 Task: Add an event  with title  Strategy Discussion Meeting, date '2024/03/23' to 2024/03/25  & Select Event type as  Group. Add location for the event as  789 Rua Santa Catarina, Porto, Portugal and add a description: A coffee meeting with a client is an informal and relaxed setting where business professionals come together to discuss matters related to their professional relationship. It provides an opportunity to connect on a more personal level, build rapport, and strengthen the business partnership.Create an event link  http-strategydiscussionmeetingcom & Select the event color as  Electric Lime. , logged in from the account softage.1@softage.netand send the event invitation to softage.10@softage.net and softage.2@softage.net
Action: Mouse moved to (956, 137)
Screenshot: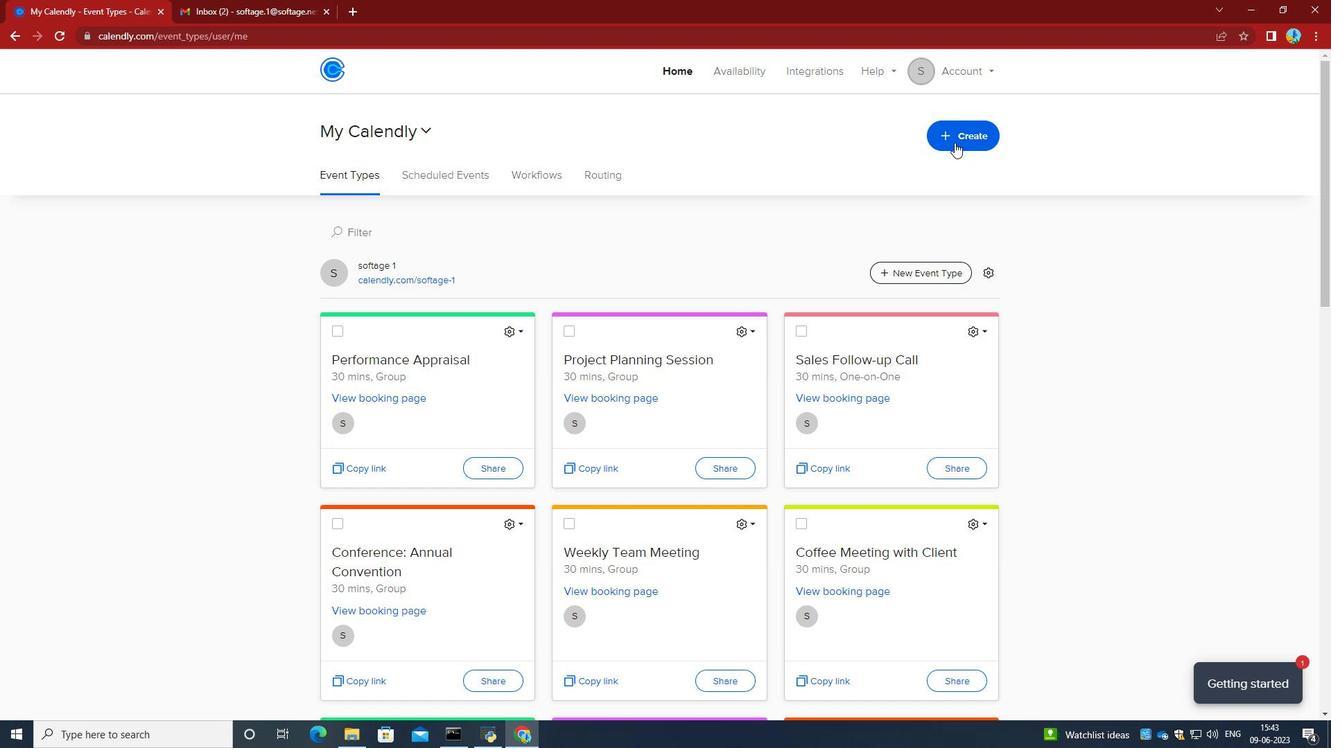 
Action: Mouse pressed left at (956, 137)
Screenshot: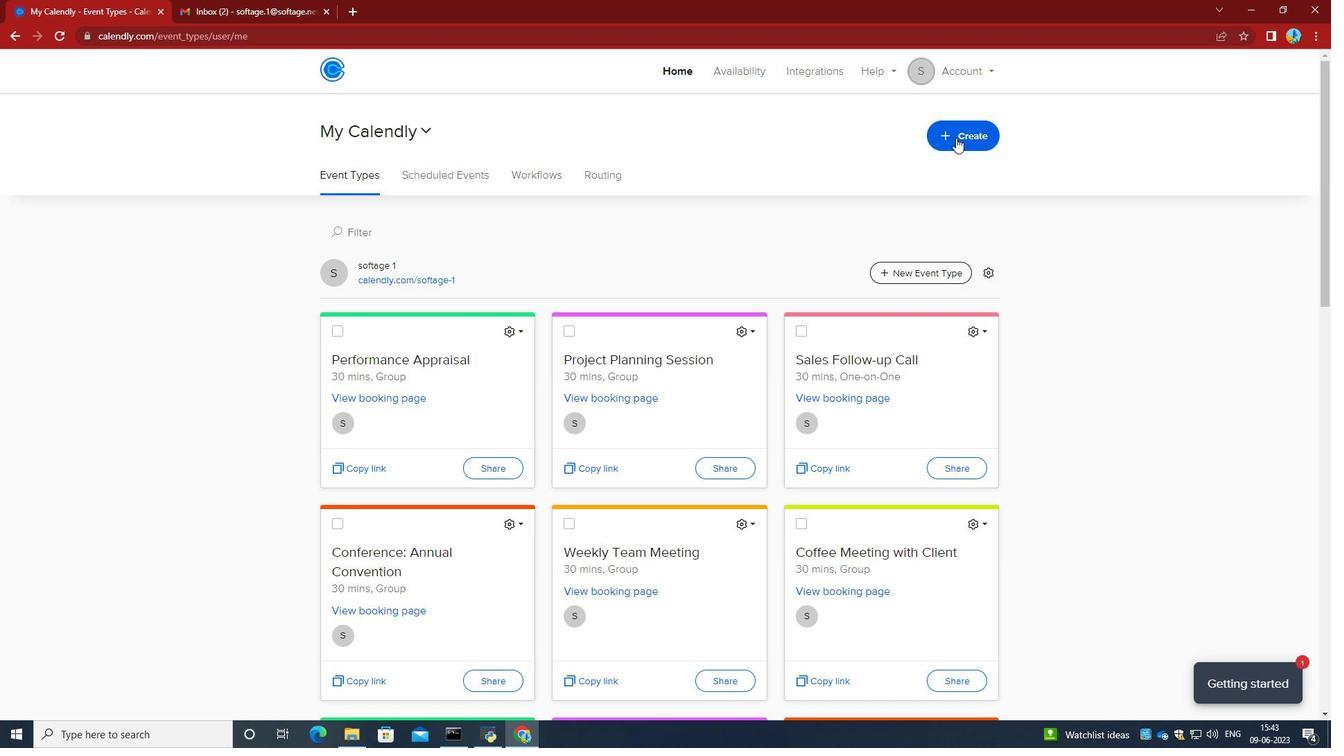 
Action: Mouse moved to (887, 196)
Screenshot: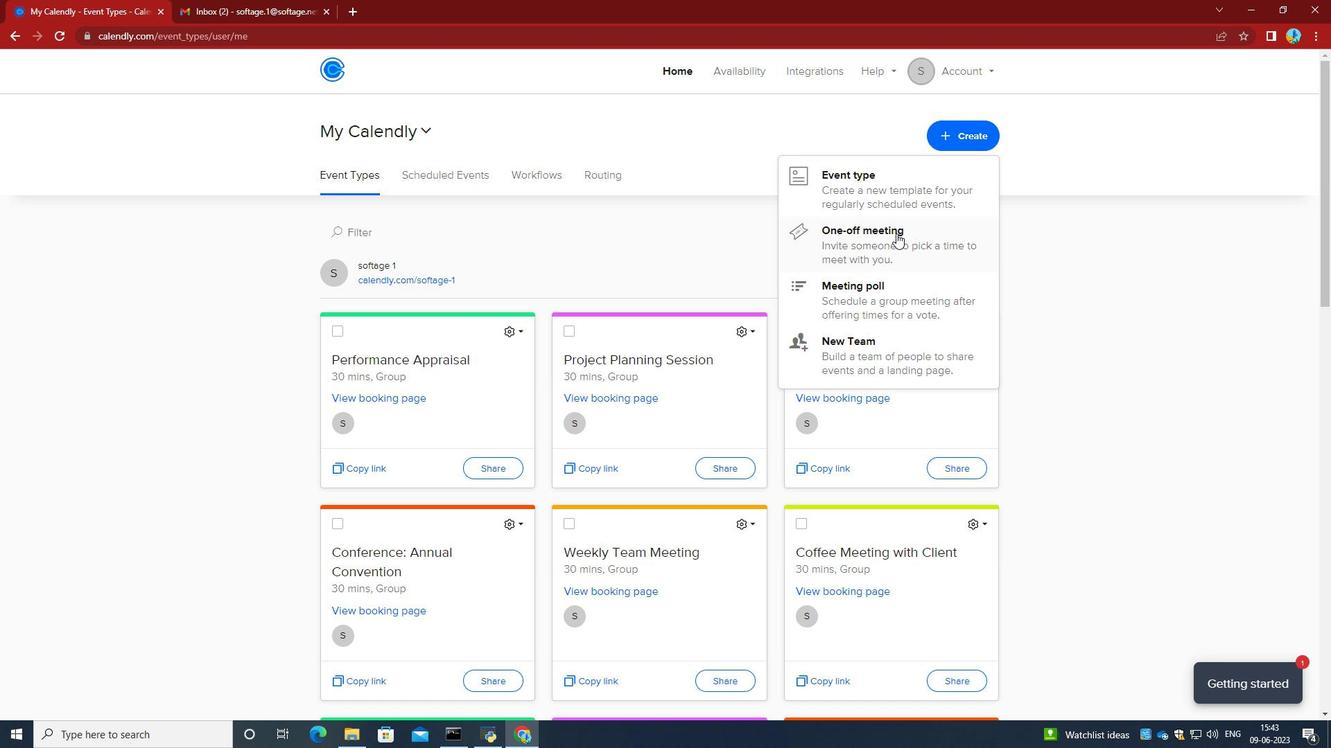 
Action: Mouse pressed left at (887, 196)
Screenshot: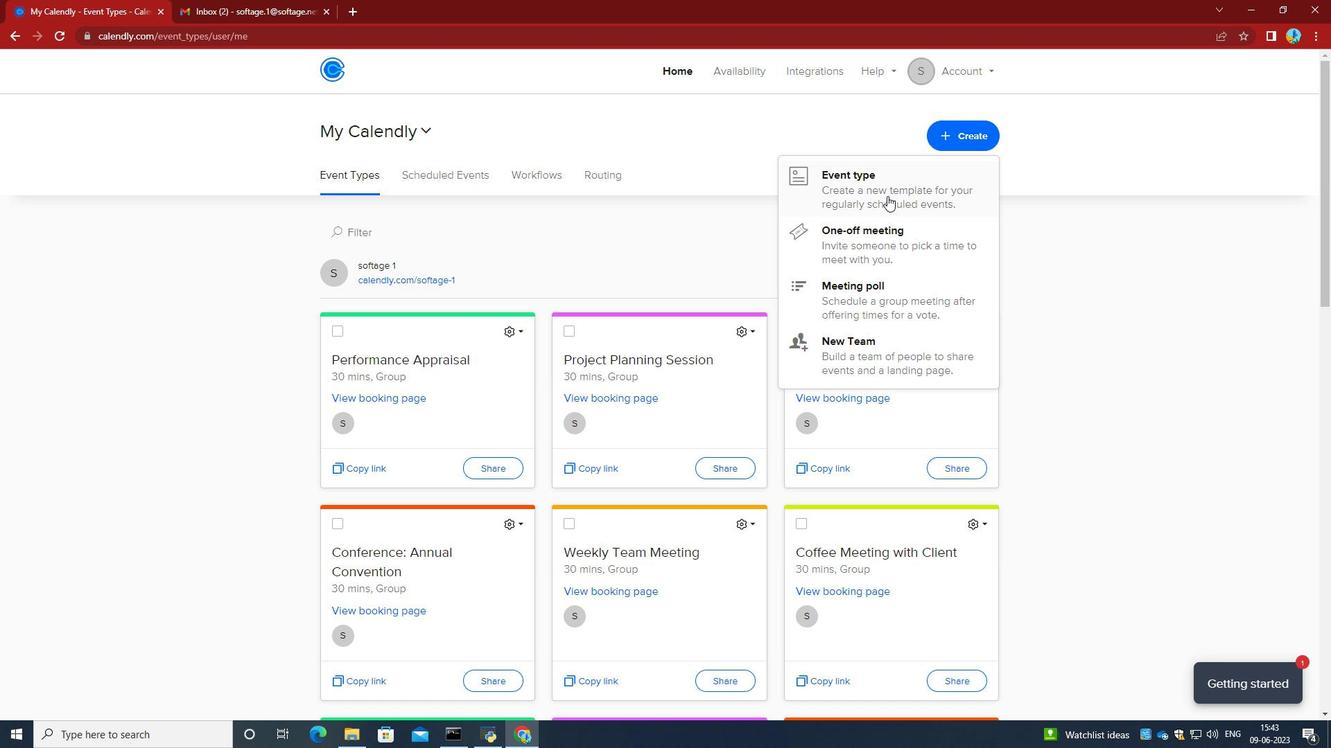 
Action: Mouse moved to (664, 316)
Screenshot: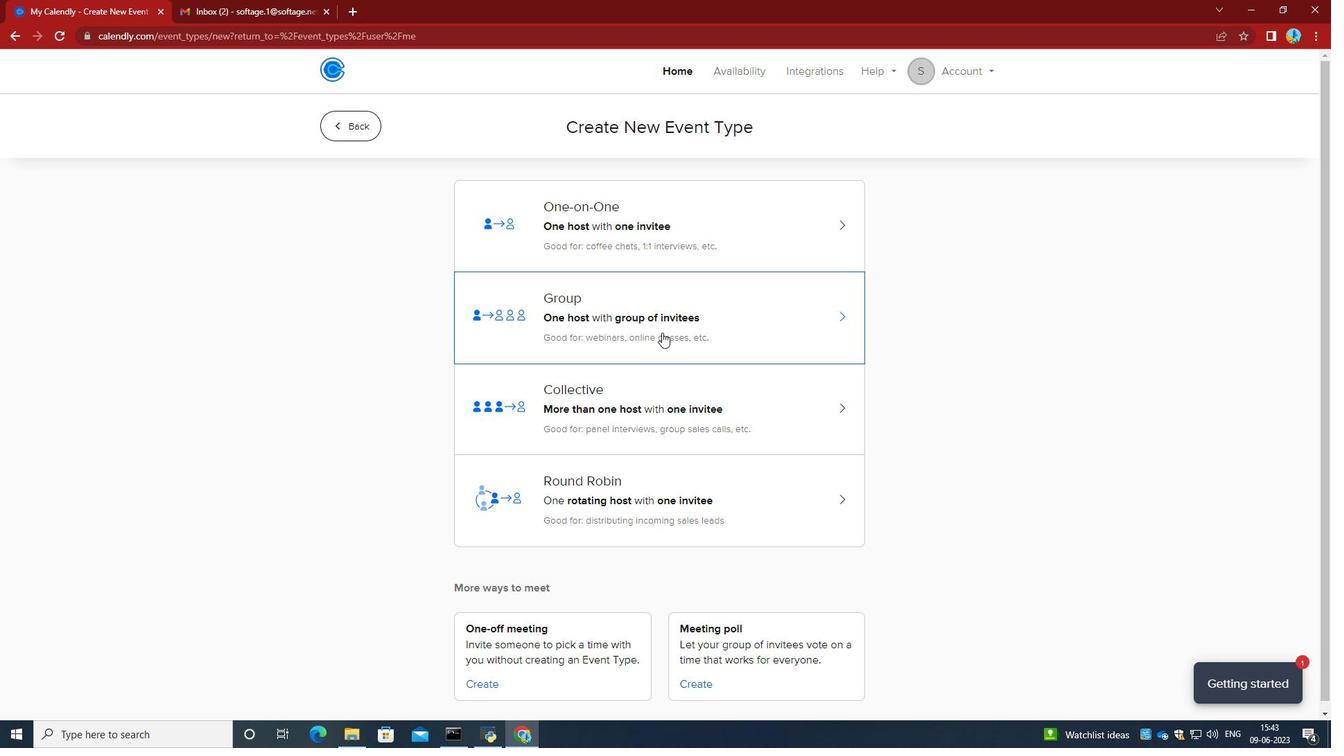
Action: Mouse pressed left at (664, 316)
Screenshot: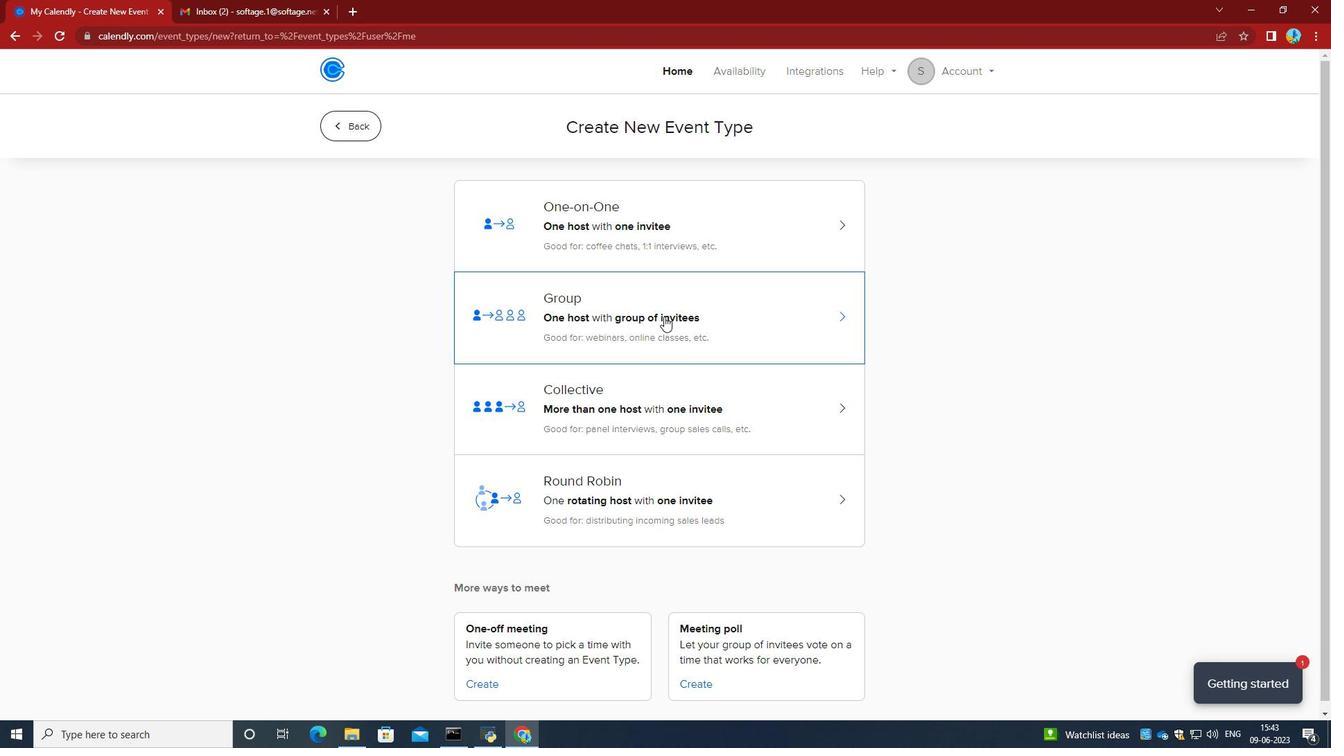 
Action: Mouse moved to (512, 326)
Screenshot: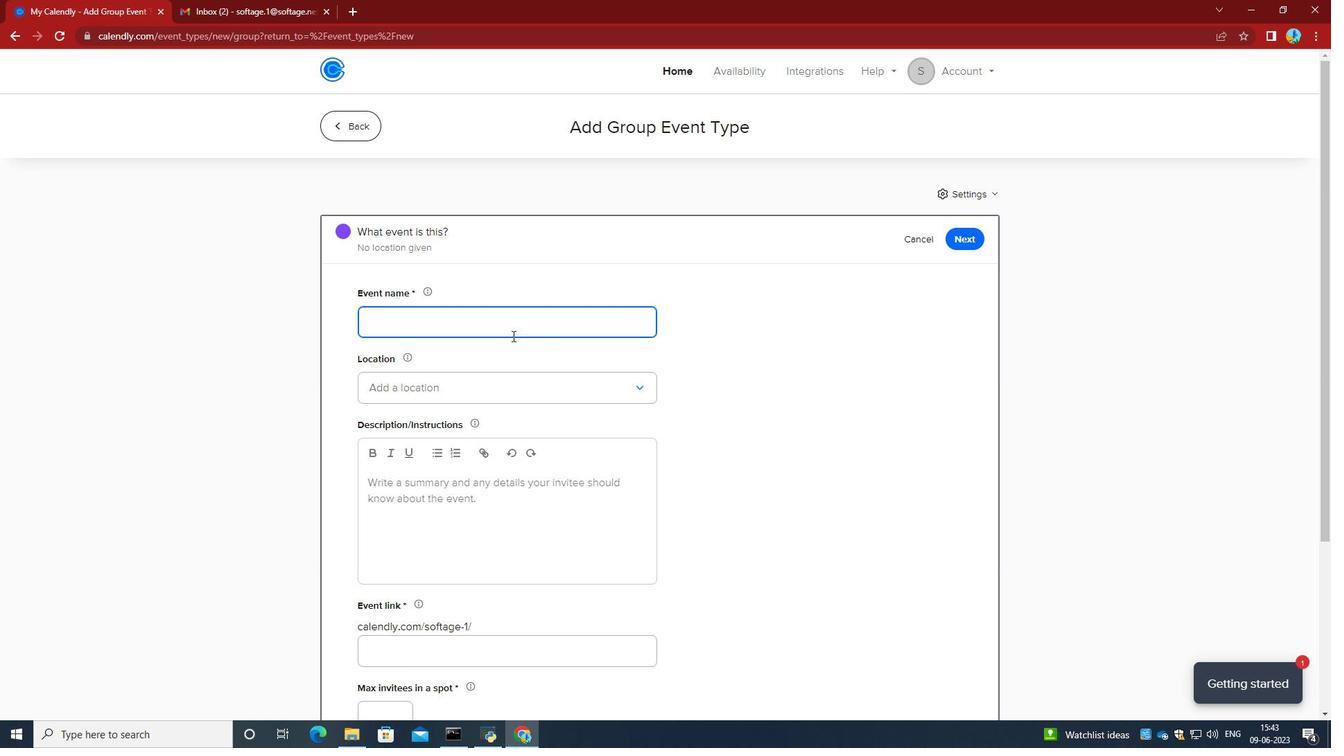 
Action: Mouse pressed left at (512, 326)
Screenshot: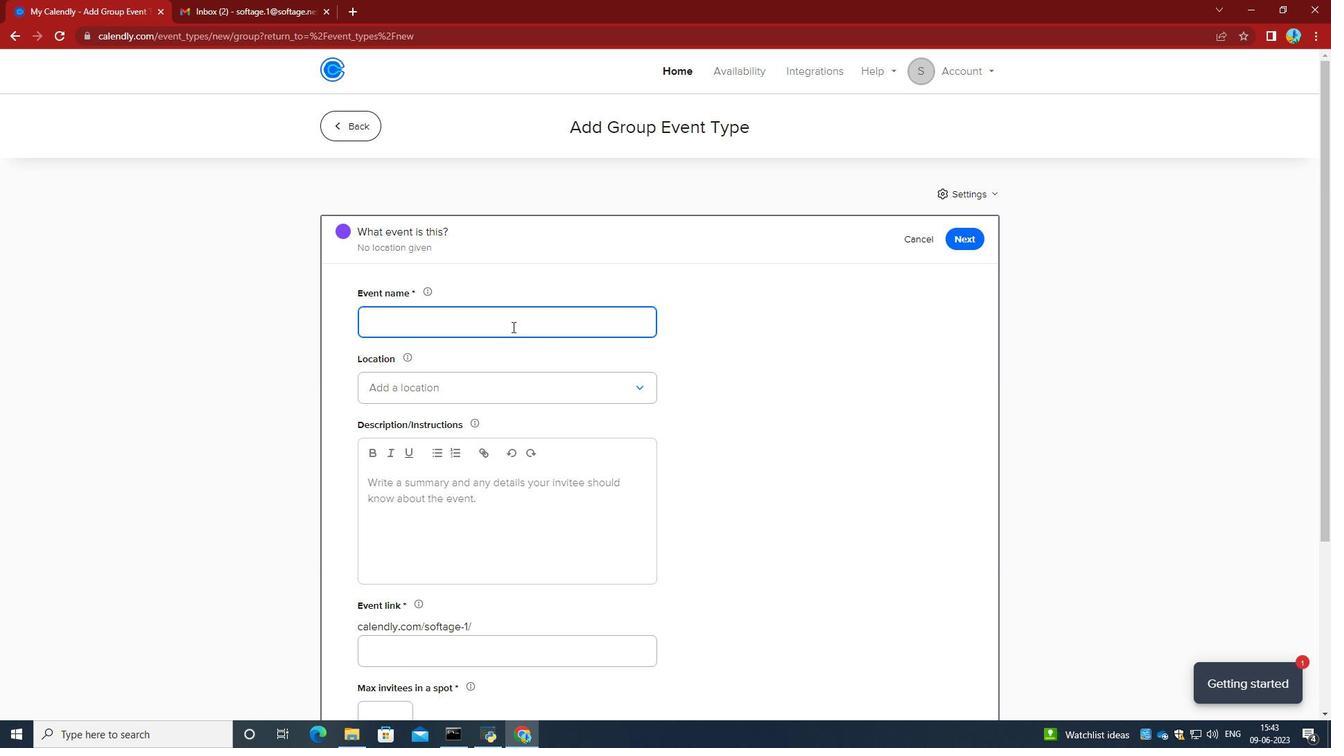 
Action: Key pressed <Key.caps_lock>S<Key.caps_lock>trategy<Key.space><Key.caps_lock>D<Key.caps_lock>iscussion<Key.space><Key.caps_lock>M<Key.caps_lock>eeting<Key.space>
Screenshot: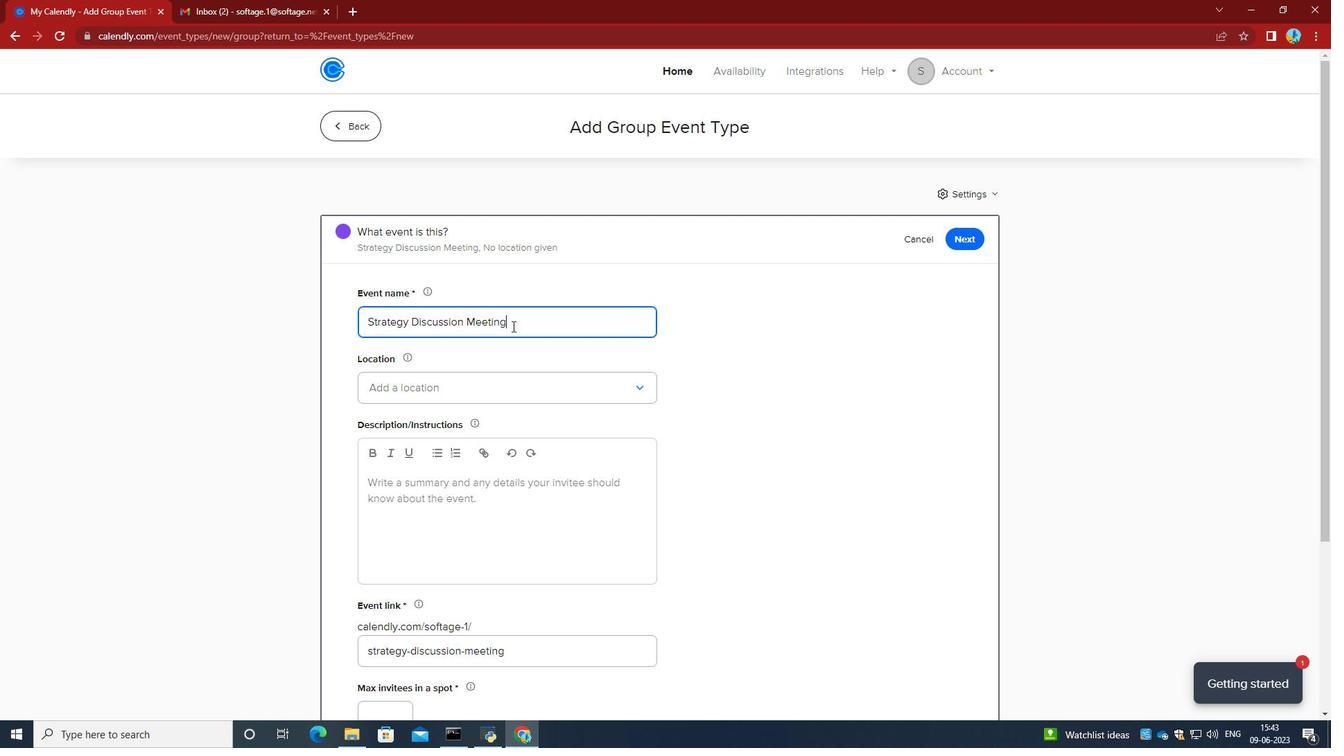 
Action: Mouse moved to (450, 396)
Screenshot: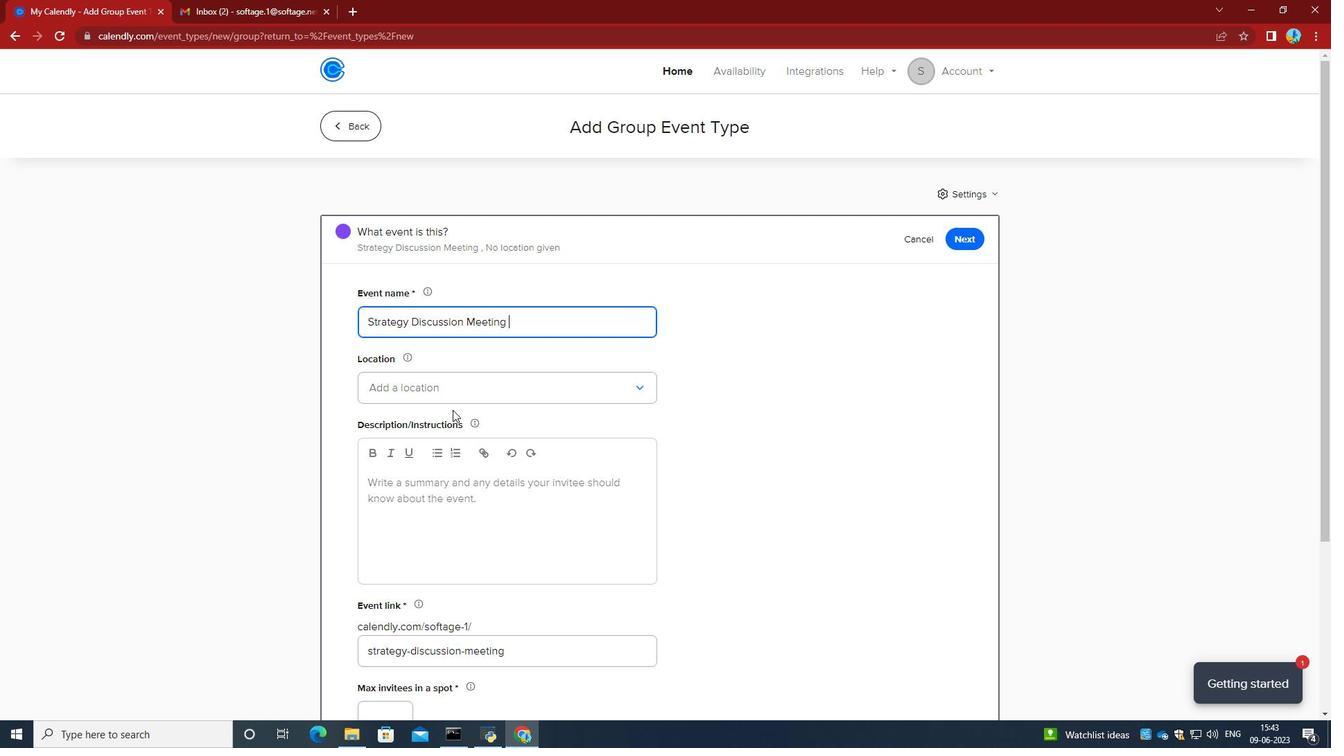 
Action: Mouse pressed left at (450, 396)
Screenshot: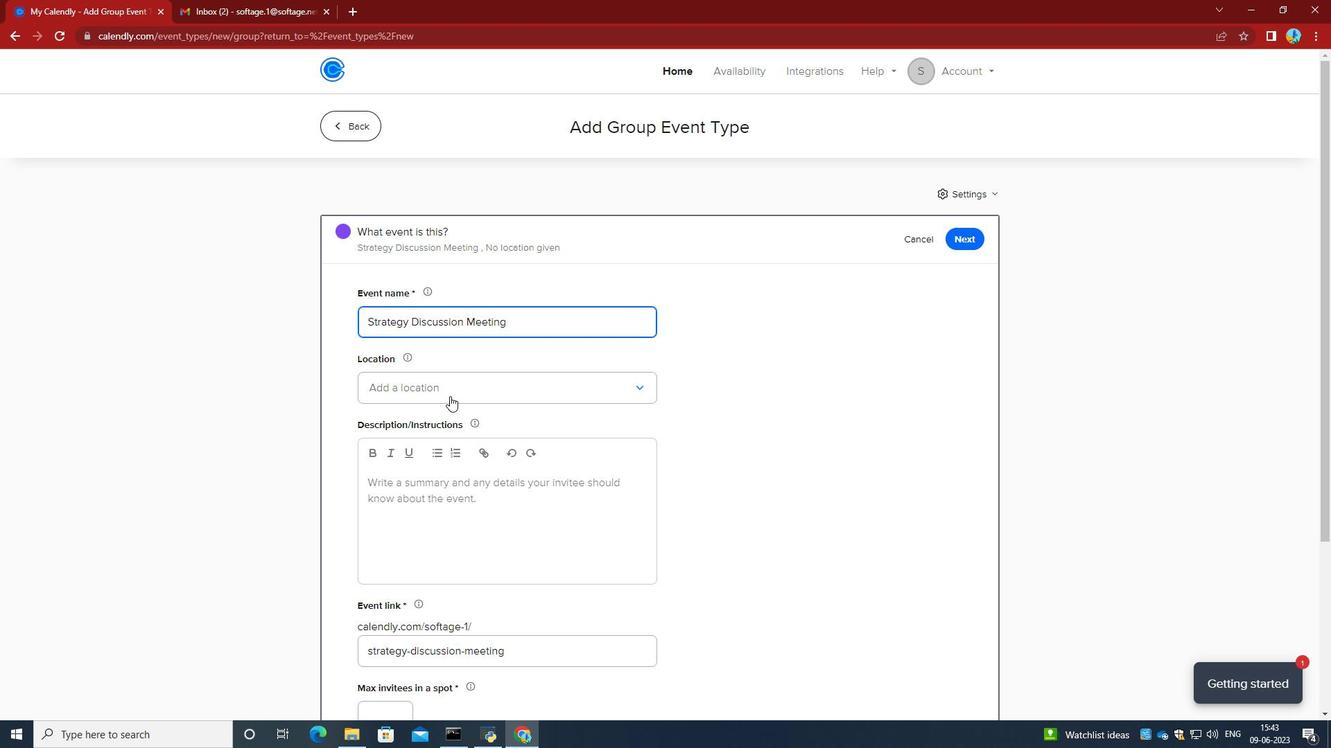 
Action: Mouse moved to (425, 425)
Screenshot: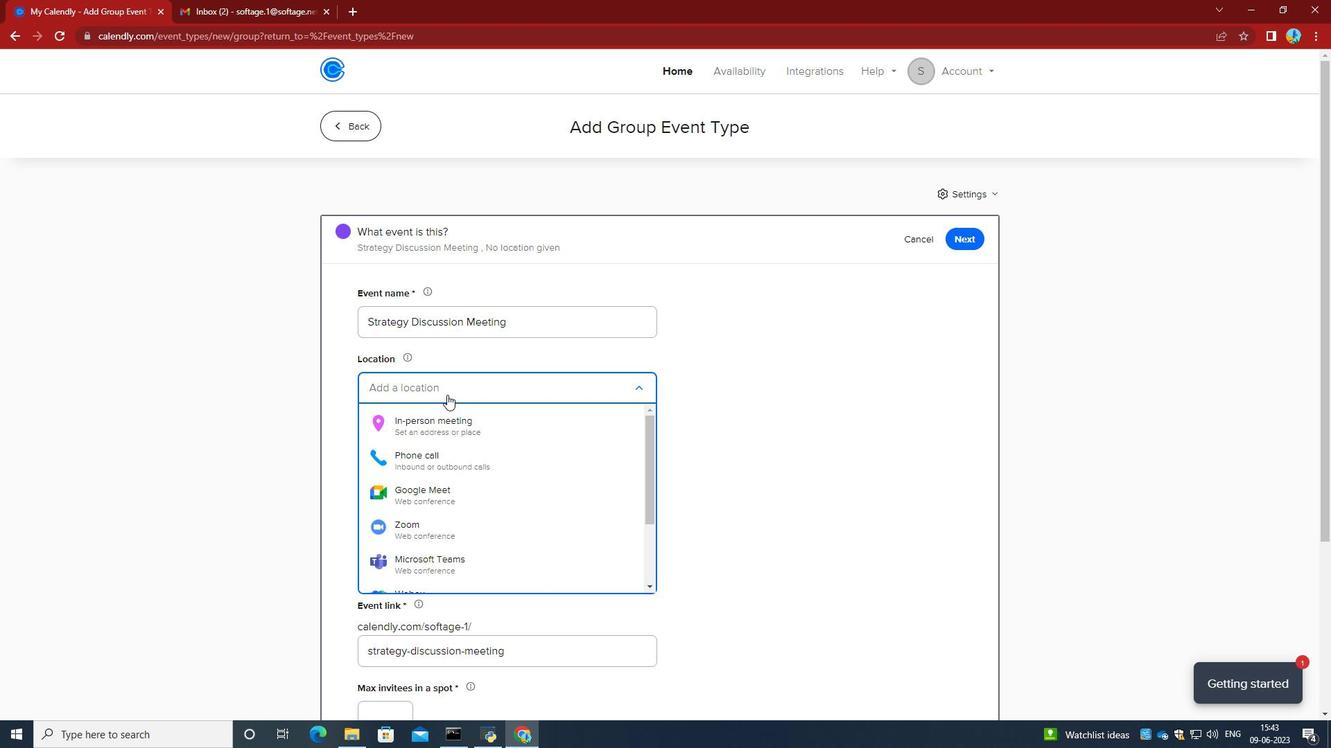 
Action: Mouse pressed left at (425, 425)
Screenshot: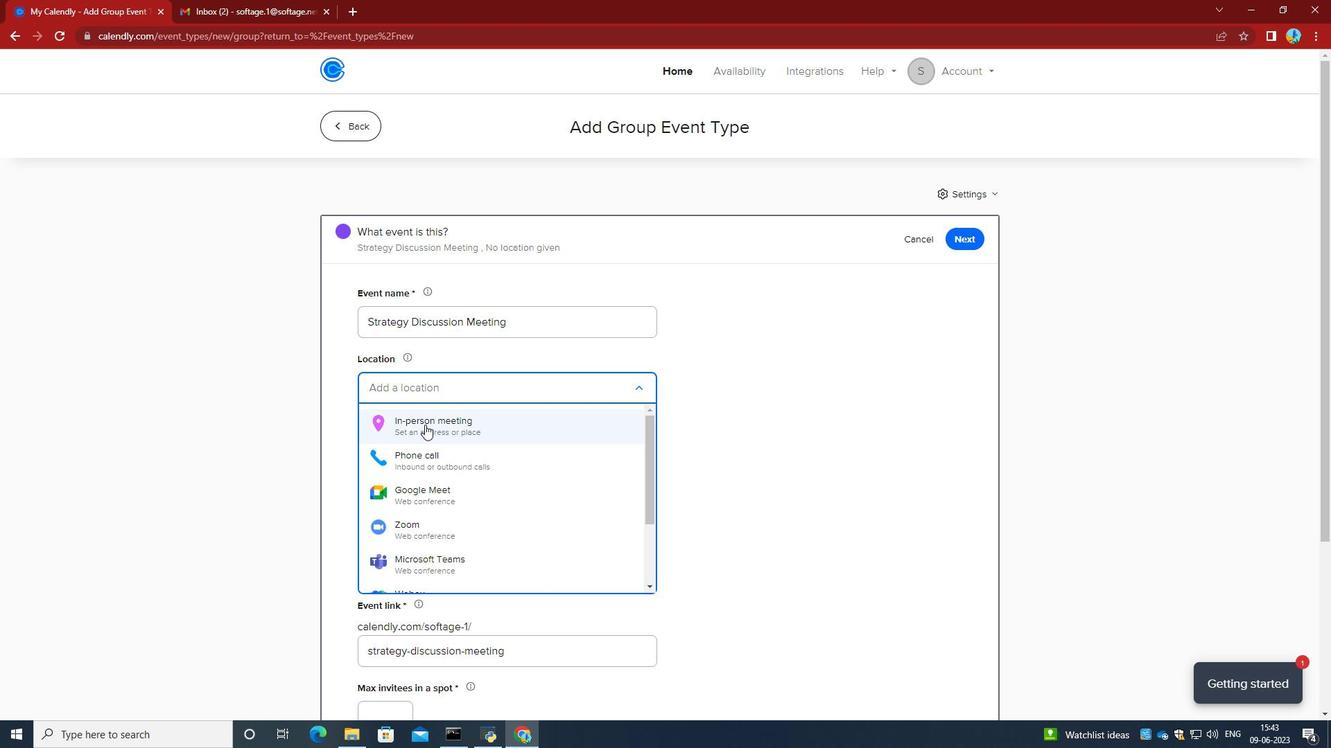 
Action: Mouse moved to (619, 224)
Screenshot: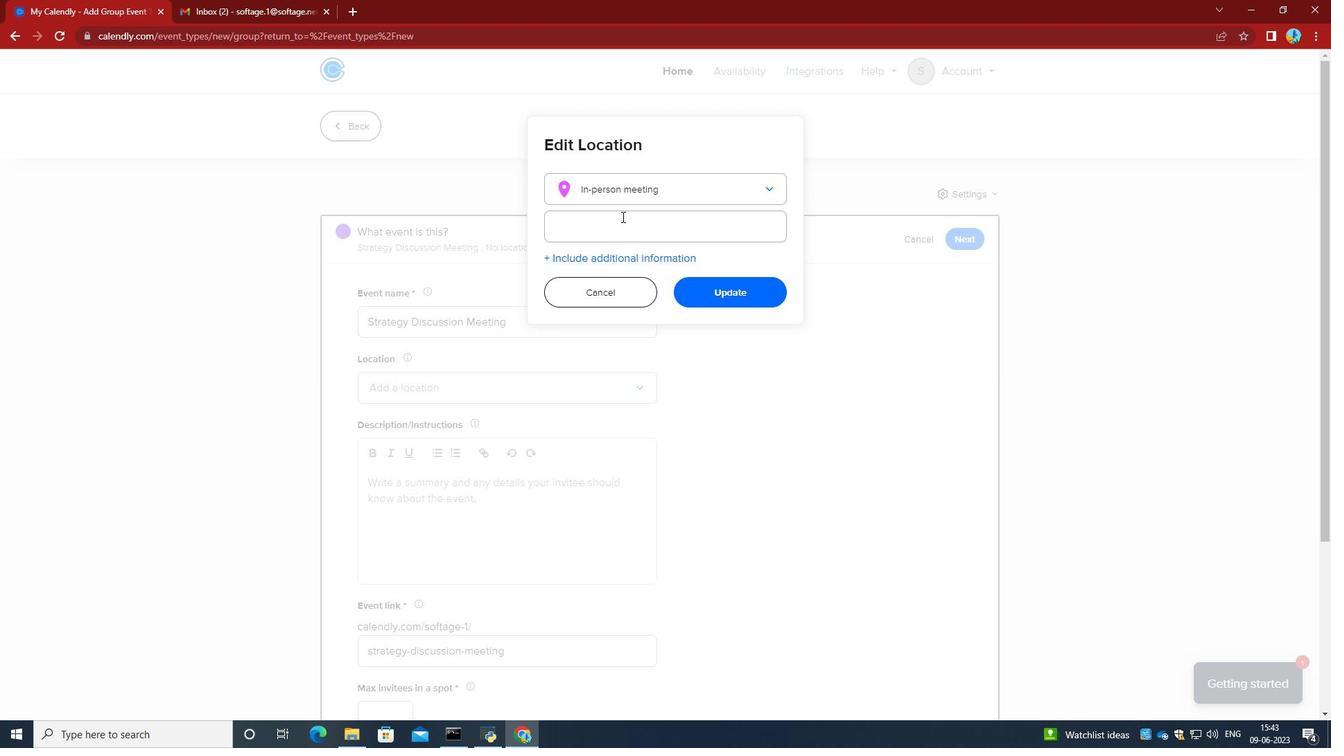 
Action: Mouse pressed left at (619, 224)
Screenshot: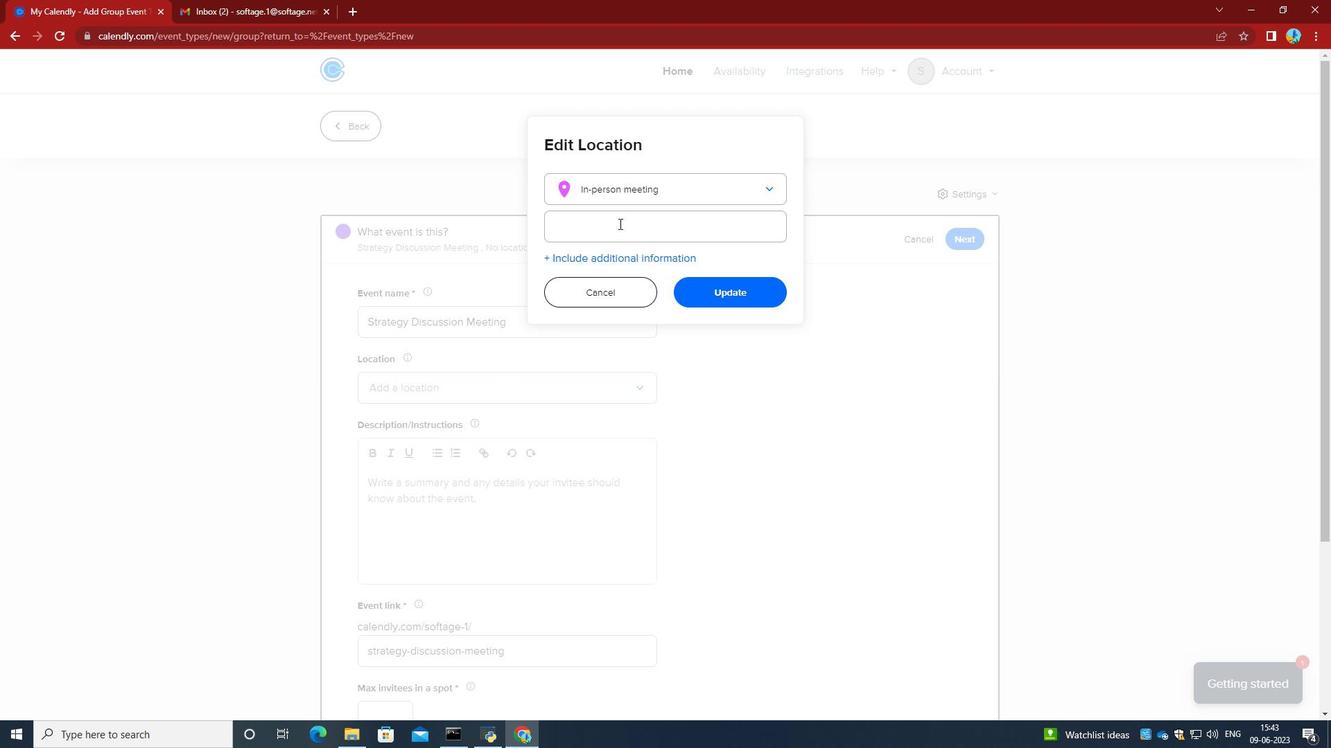 
Action: Key pressed <Key.caps_lock>789<Key.space><Key.caps_lock>raua<Key.backspace><Key.backspace><Key.backspace><Key.backspace><Key.caps_lock>R<Key.caps_lock>ua<Key.space><Key.caps_lock>S<Key.caps_lock>anta<Key.space><Key.caps_lock>C<Key.caps_lock>atarina,<Key.space><Key.caps_lock>P<Key.caps_lock>orto,<Key.space><Key.caps_lock>P<Key.caps_lock>ortugal
Screenshot: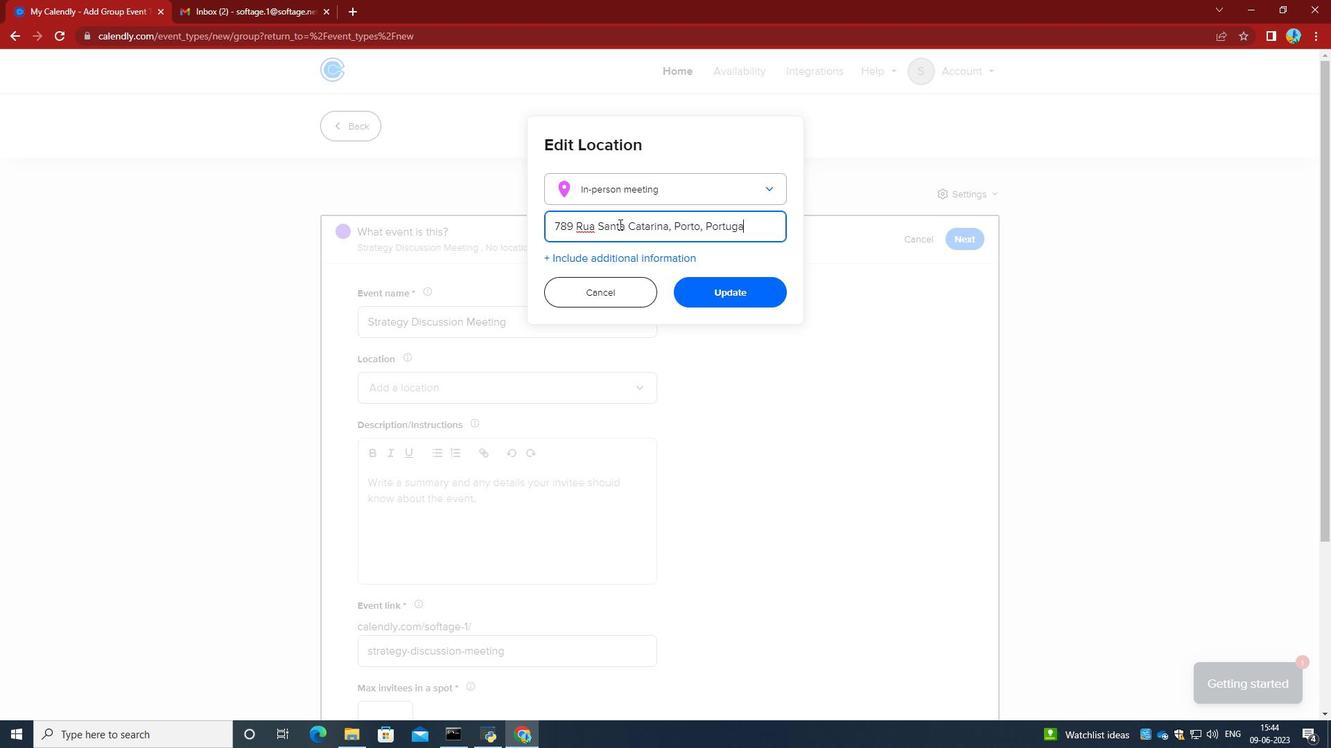 
Action: Mouse moved to (727, 289)
Screenshot: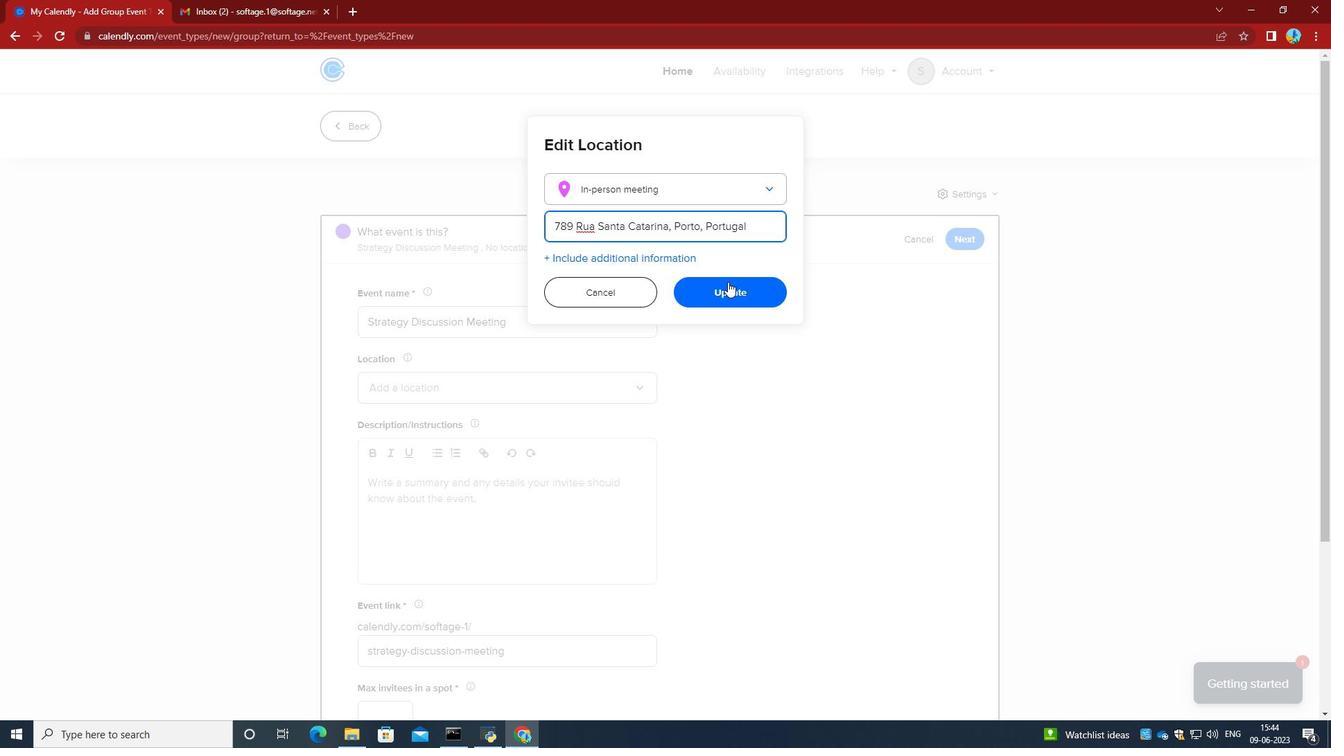 
Action: Mouse pressed left at (727, 289)
Screenshot: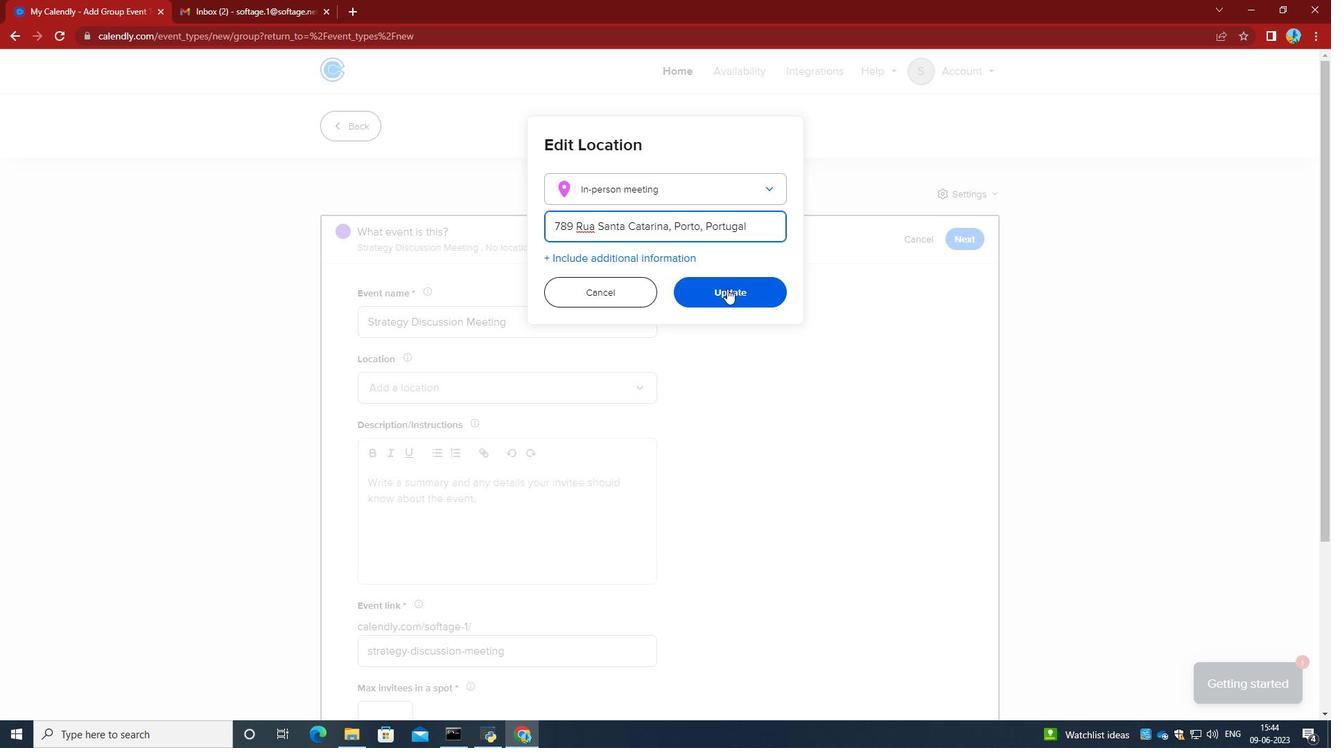 
Action: Mouse moved to (463, 527)
Screenshot: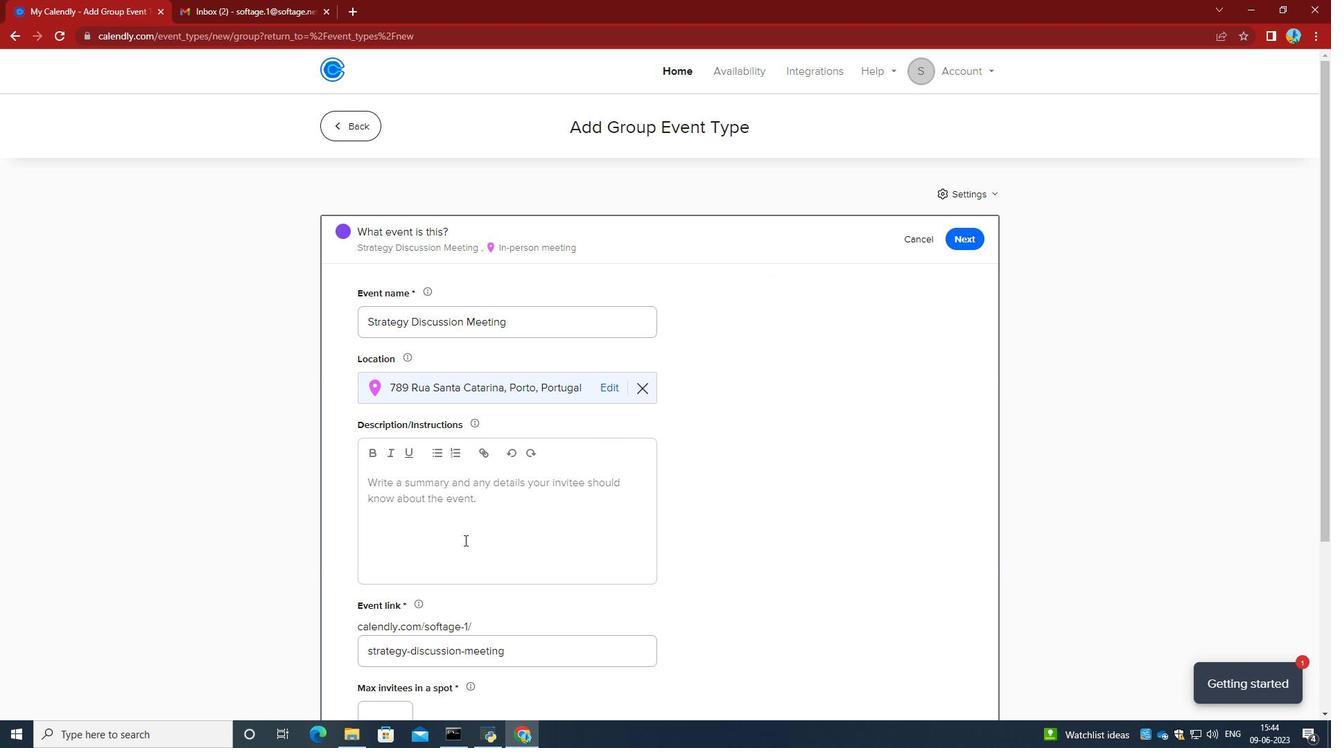 
Action: Mouse pressed left at (463, 527)
Screenshot: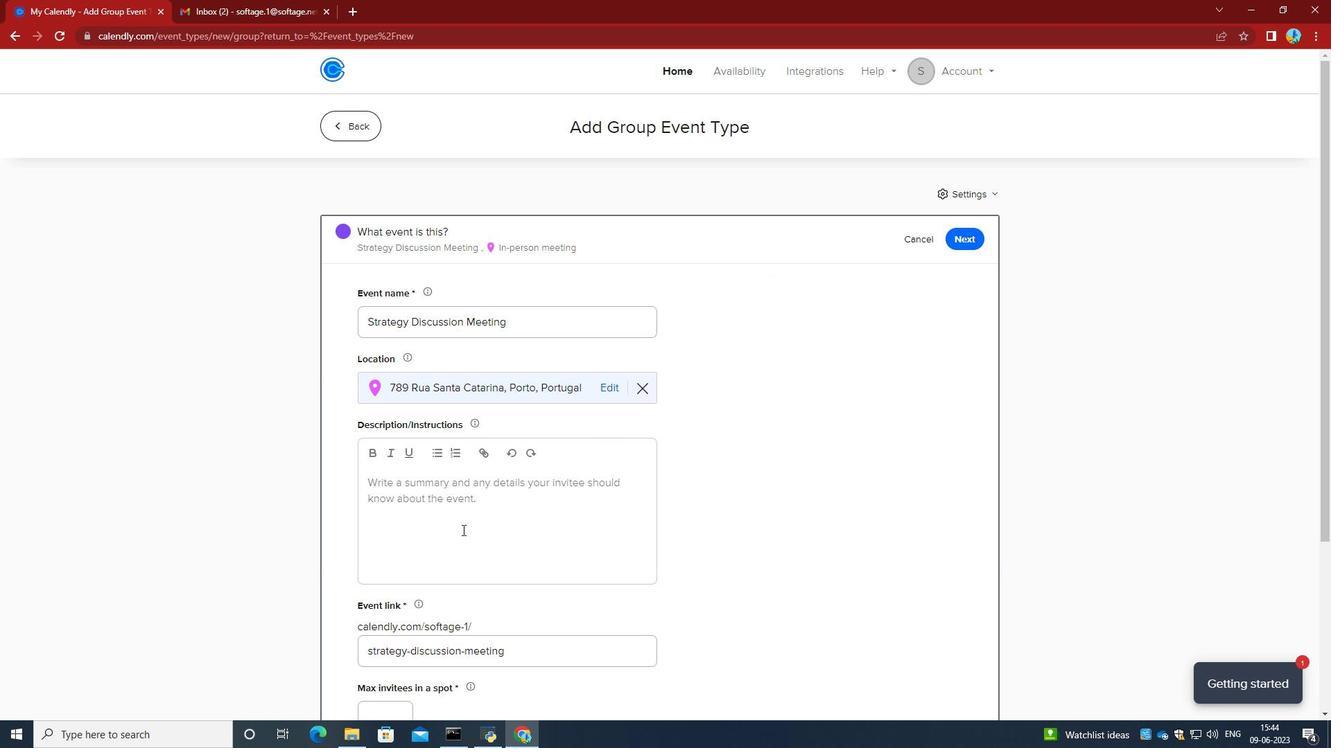 
Action: Key pressed <Key.caps_lock>A<Key.space><Key.caps_lock>coffee<Key.space>meeting<Key.space>with<Key.space>a<Key.space>client<Key.space>is<Key.space>an<Key.space>informal<Key.space>and<Key.space>relaxed<Key.space>setting<Key.space>where<Key.space>business<Key.space>professional<Key.space>relationship.<Key.space><Key.caps_lock>I<Key.caps_lock>t<Key.space>provide<Key.space><Key.backspace>s<Key.space>an<Key.space>opportunity<Key.space>to<Key.space>connect<Key.space>on<Key.space>more<Key.space>personal<Key.space>level,<Key.space>build<Key.space>rapport,<Key.space>and<Key.space>strengthem<Key.backspace>n<Key.space>the<Key.space>business<Key.space>partnership.
Screenshot: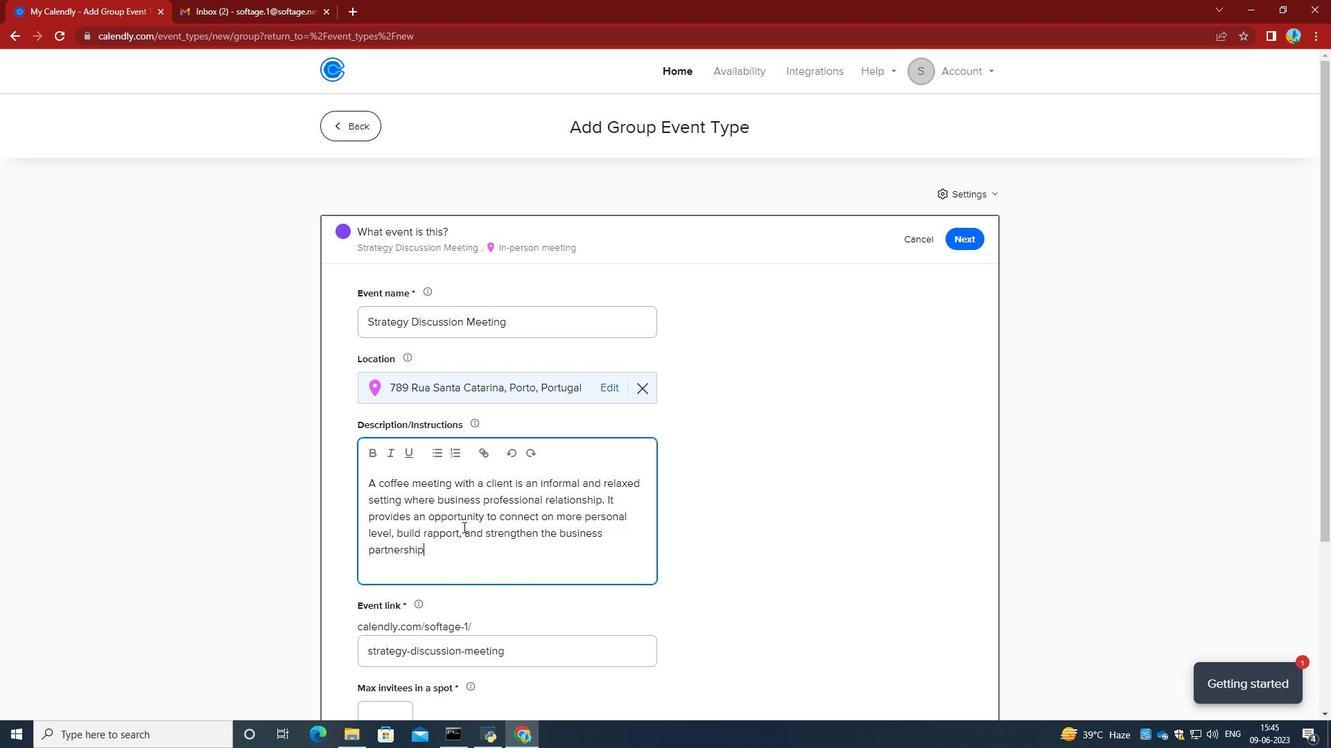 
Action: Mouse moved to (515, 653)
Screenshot: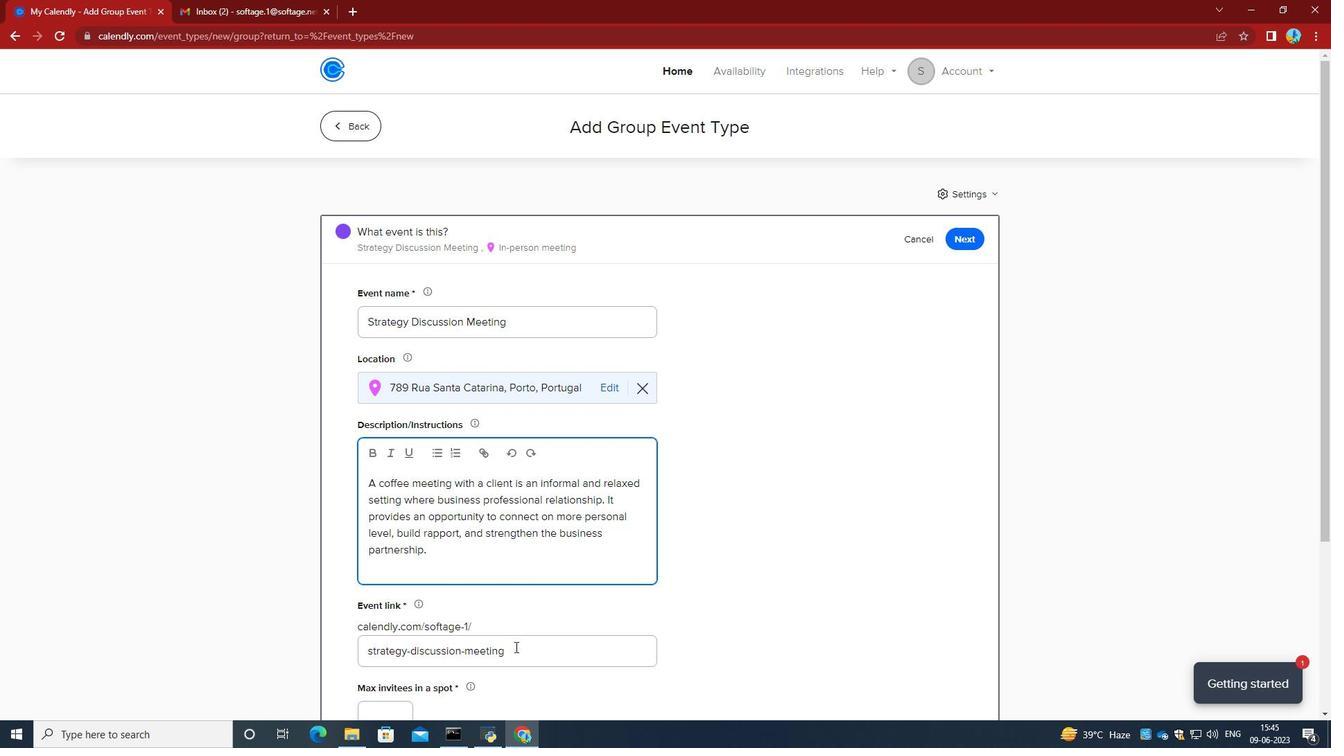 
Action: Mouse pressed left at (515, 653)
Screenshot: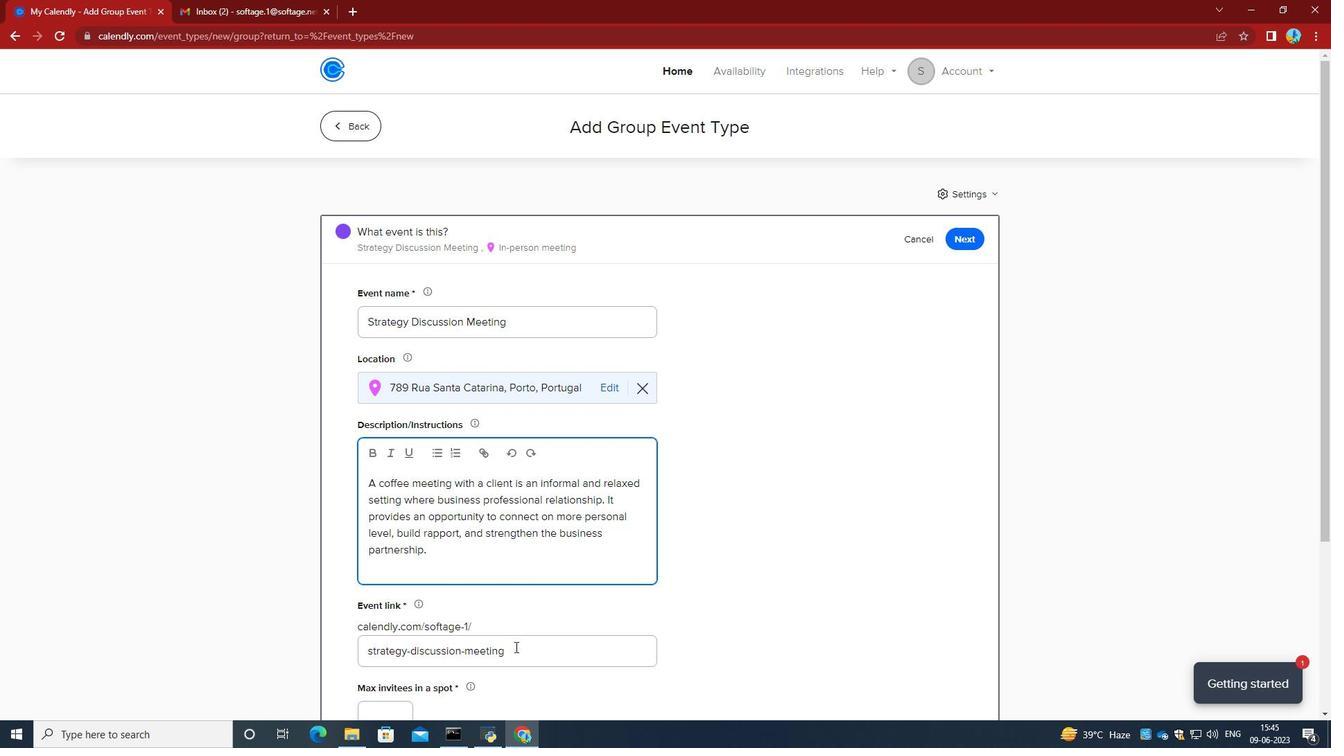 
Action: Mouse moved to (345, 644)
Screenshot: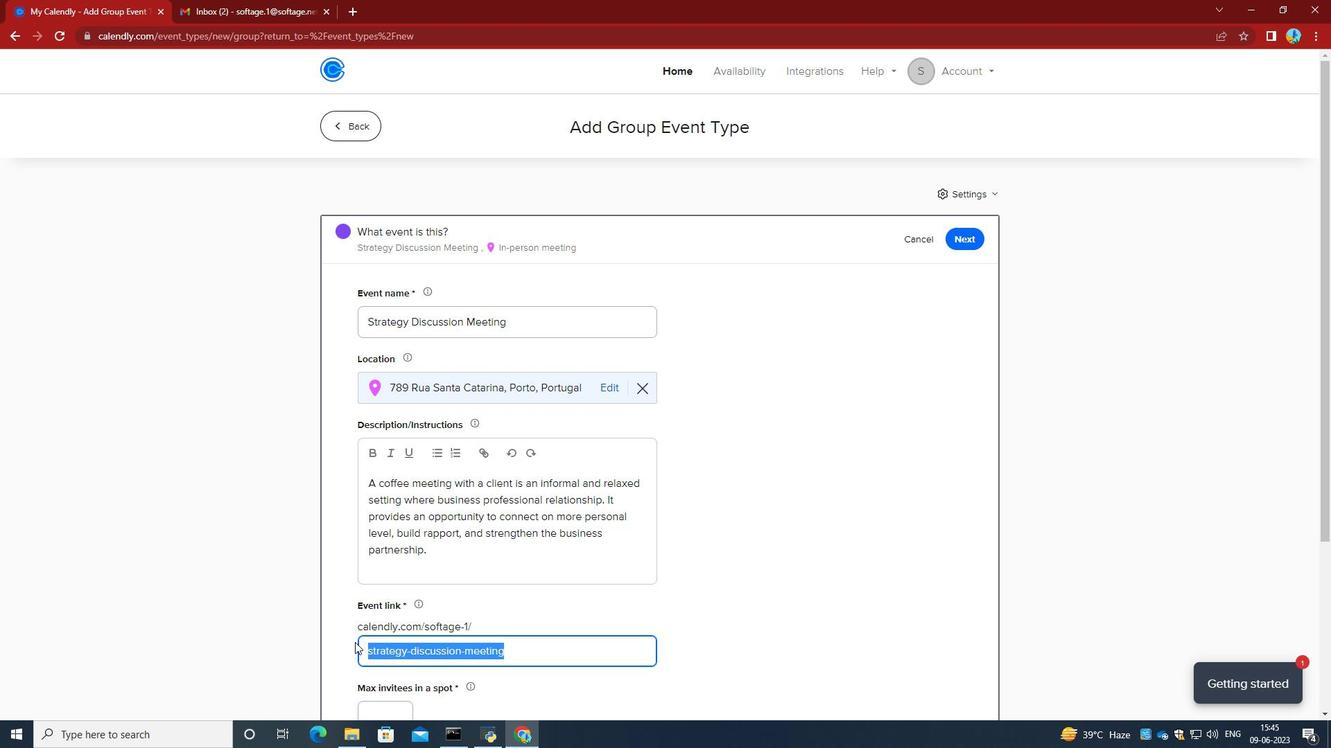 
Action: Key pressed <Key.backspace>http-strategydiscussionmeetingcom
Screenshot: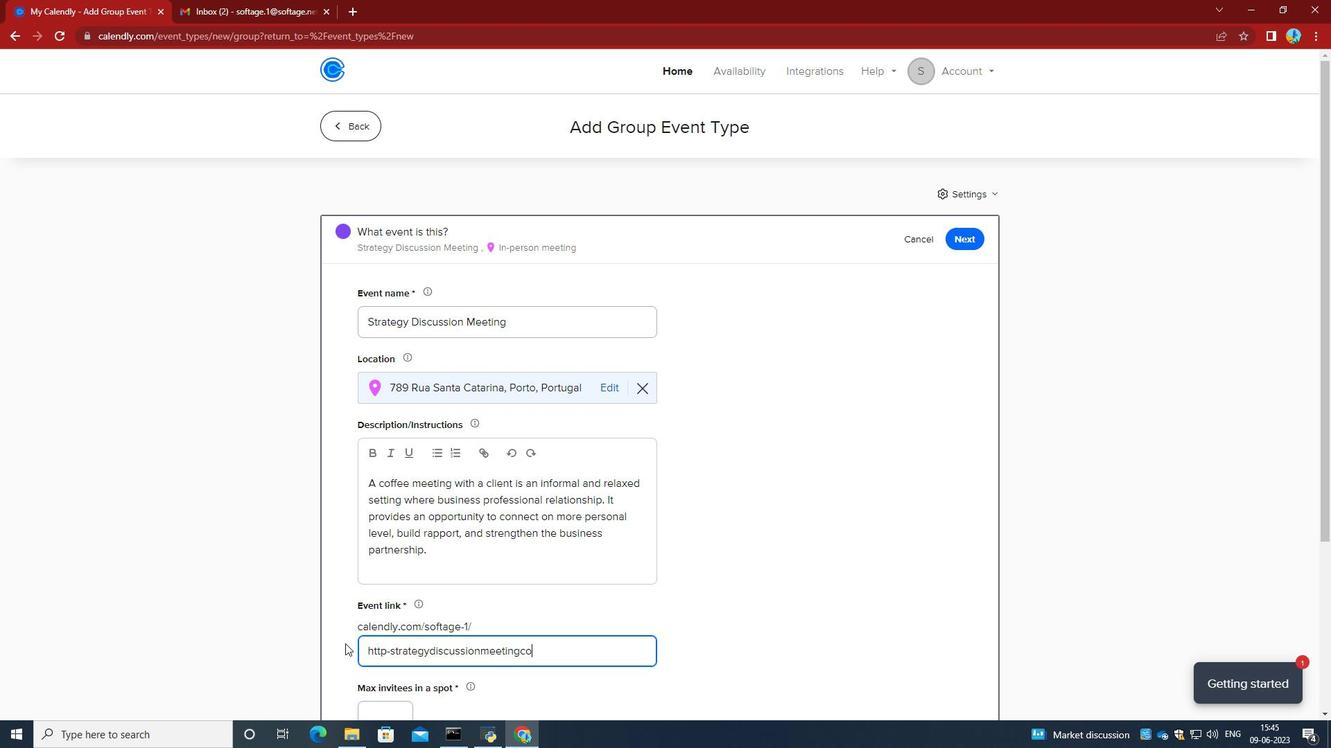 
Action: Mouse moved to (549, 608)
Screenshot: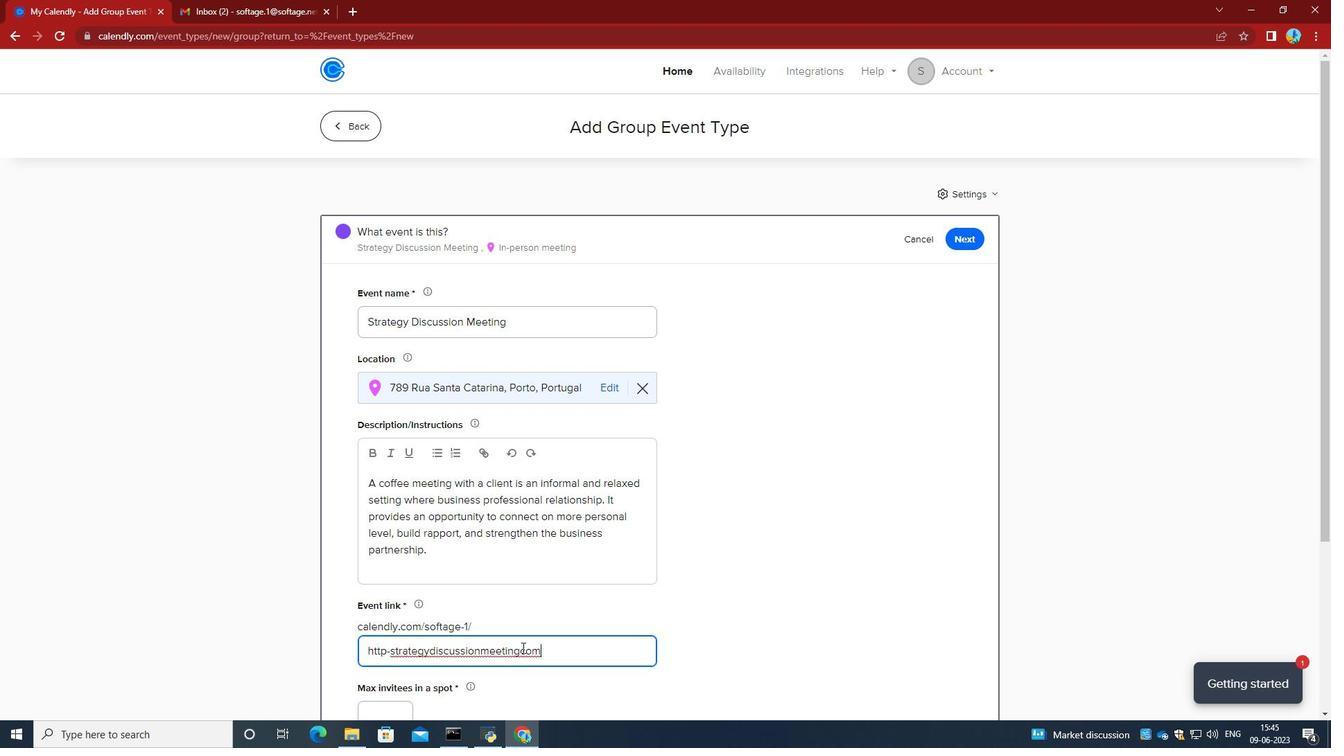 
Action: Mouse scrolled (549, 607) with delta (0, 0)
Screenshot: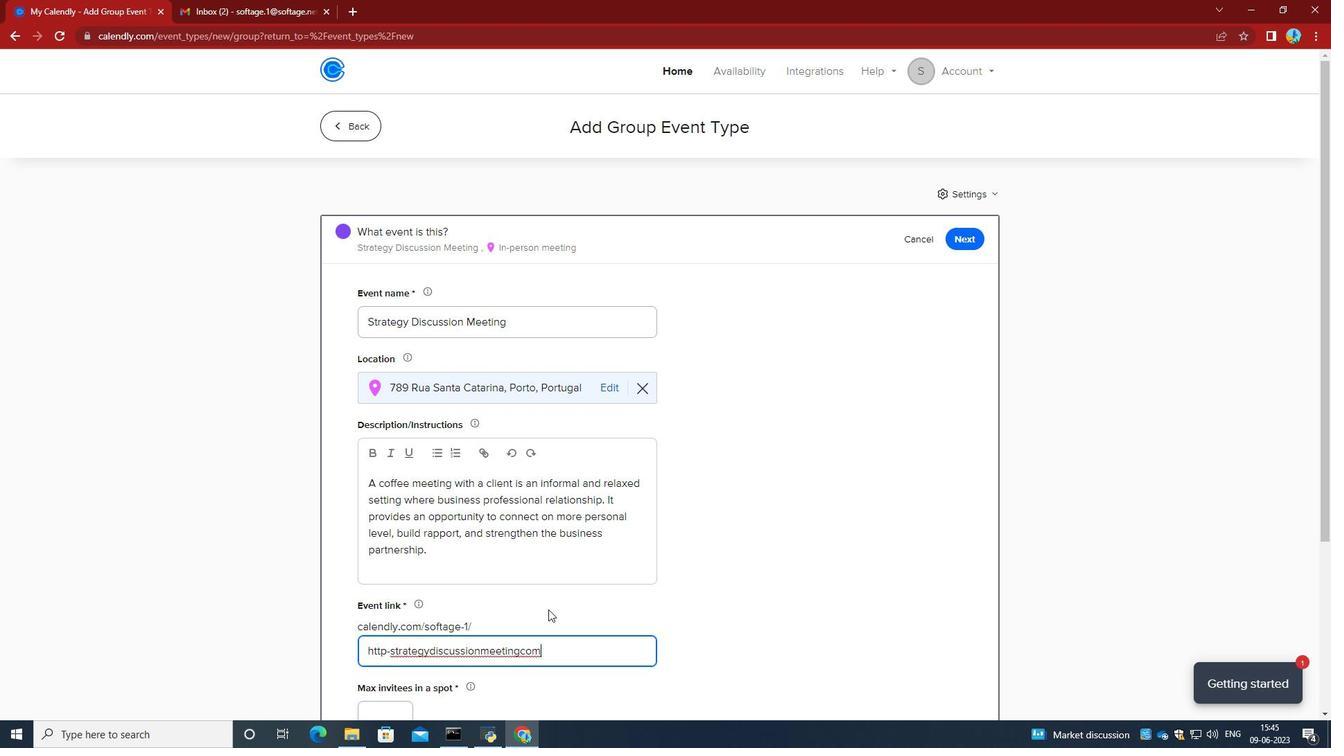 
Action: Mouse scrolled (549, 607) with delta (0, 0)
Screenshot: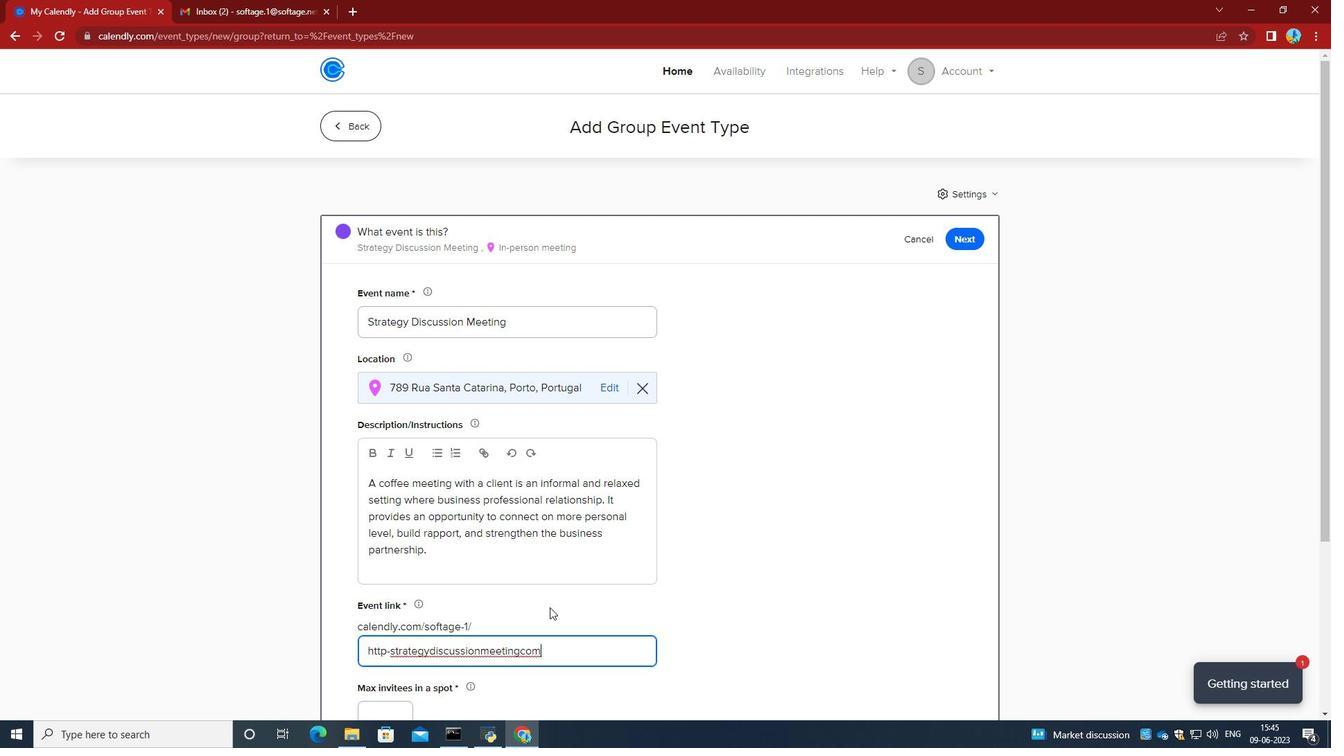 
Action: Mouse scrolled (549, 607) with delta (0, 0)
Screenshot: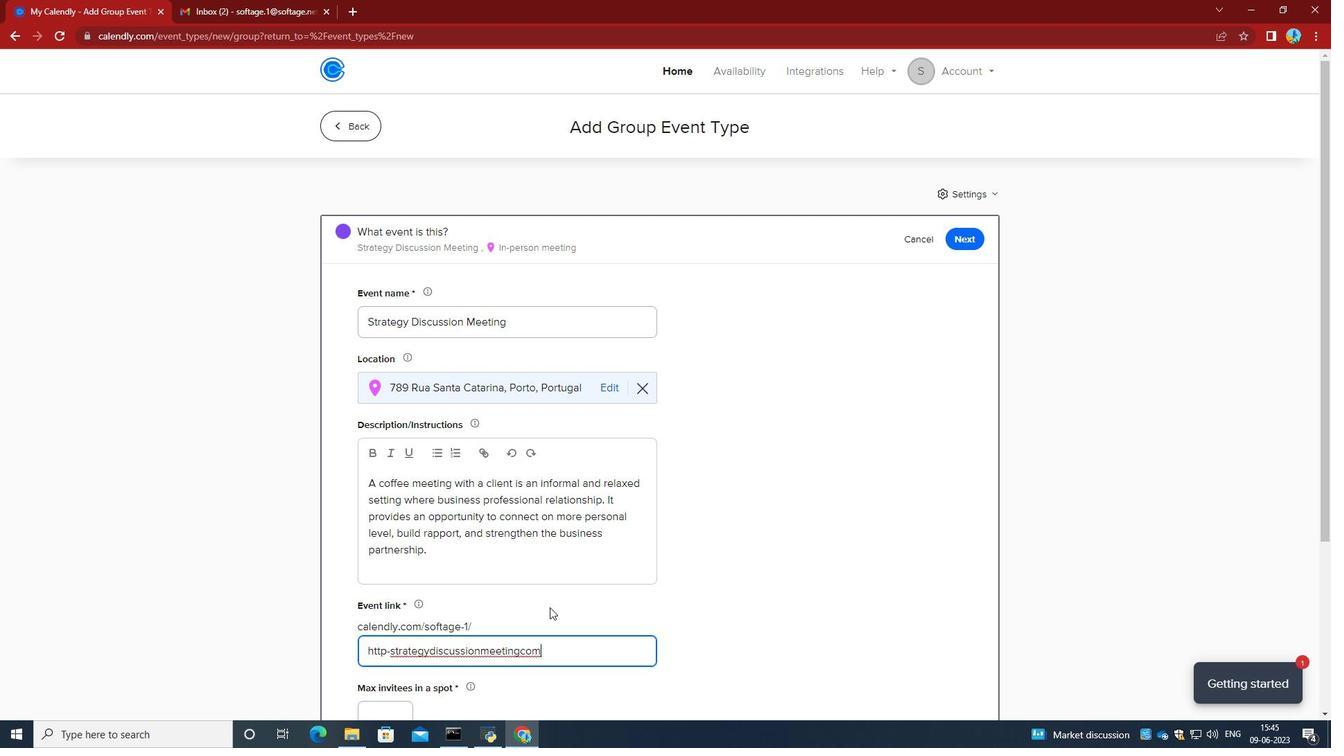 
Action: Mouse moved to (401, 512)
Screenshot: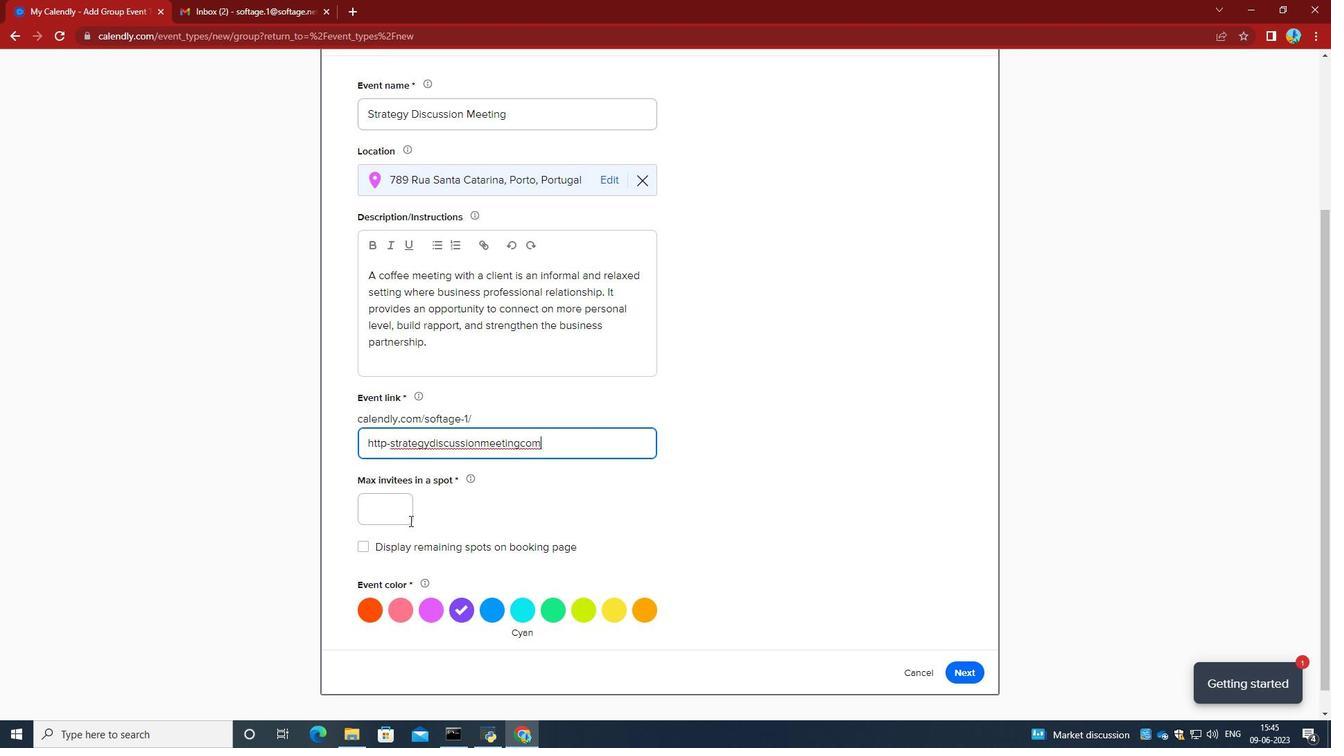 
Action: Mouse pressed left at (401, 512)
Screenshot: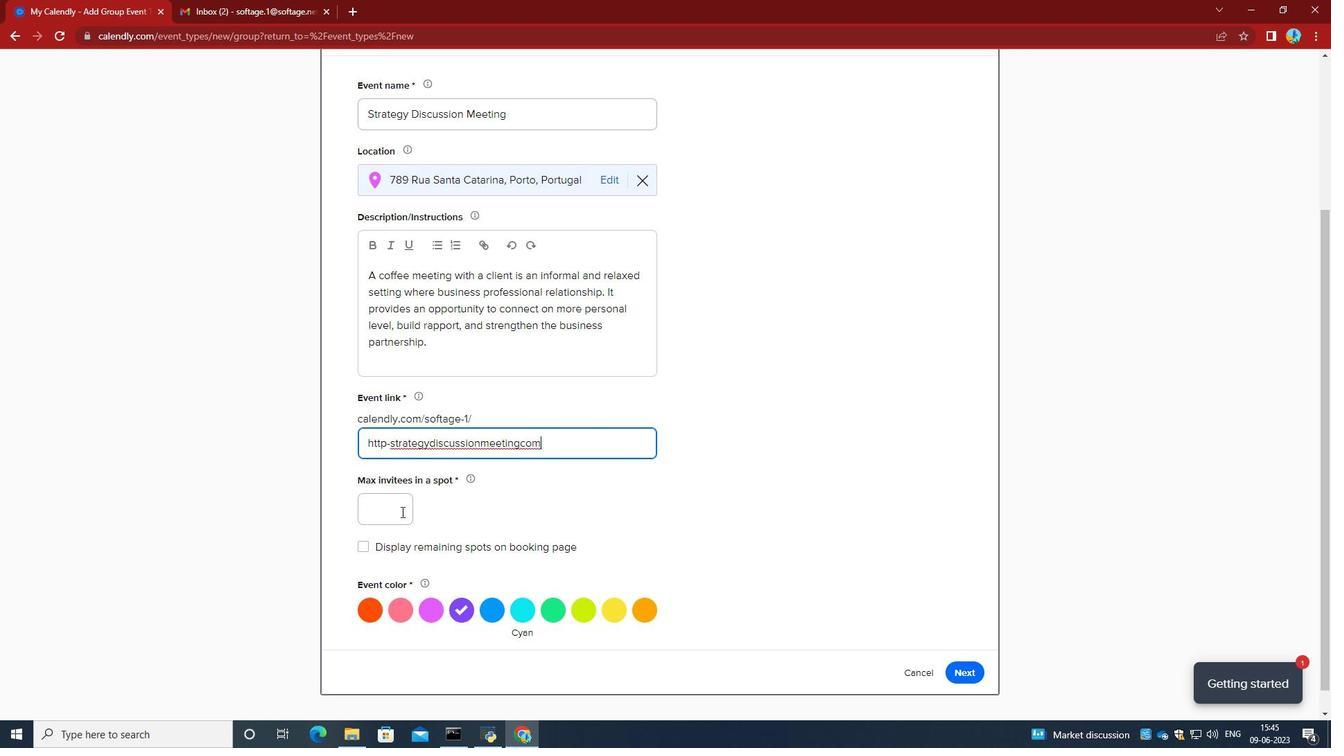 
Action: Key pressed 2
Screenshot: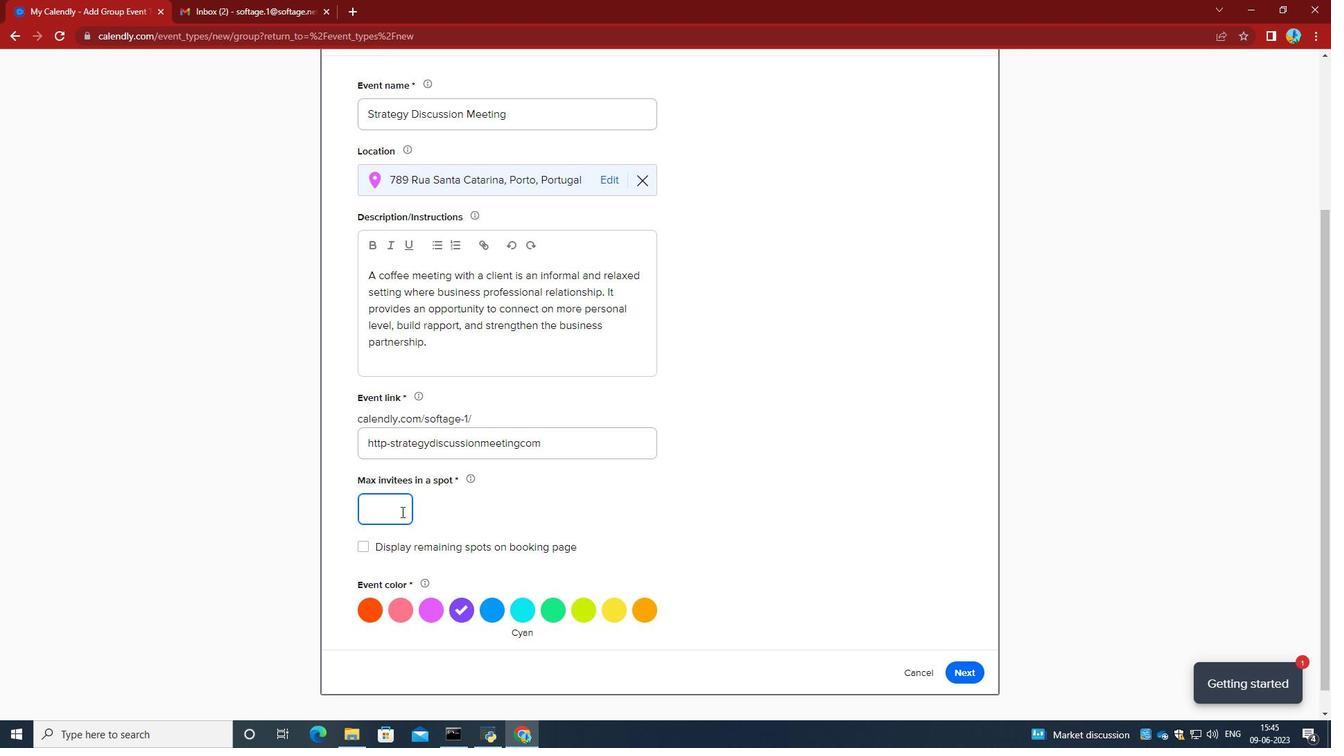 
Action: Mouse moved to (586, 612)
Screenshot: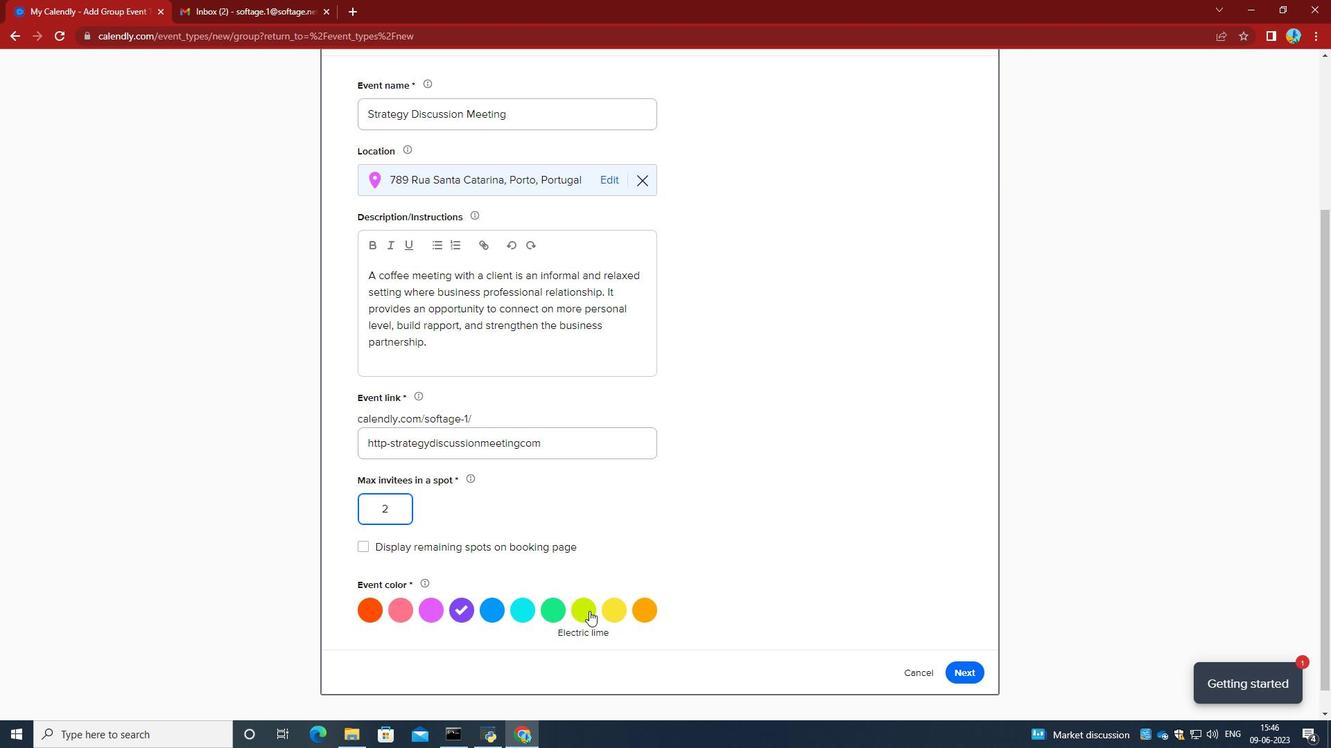
Action: Mouse pressed left at (586, 612)
Screenshot: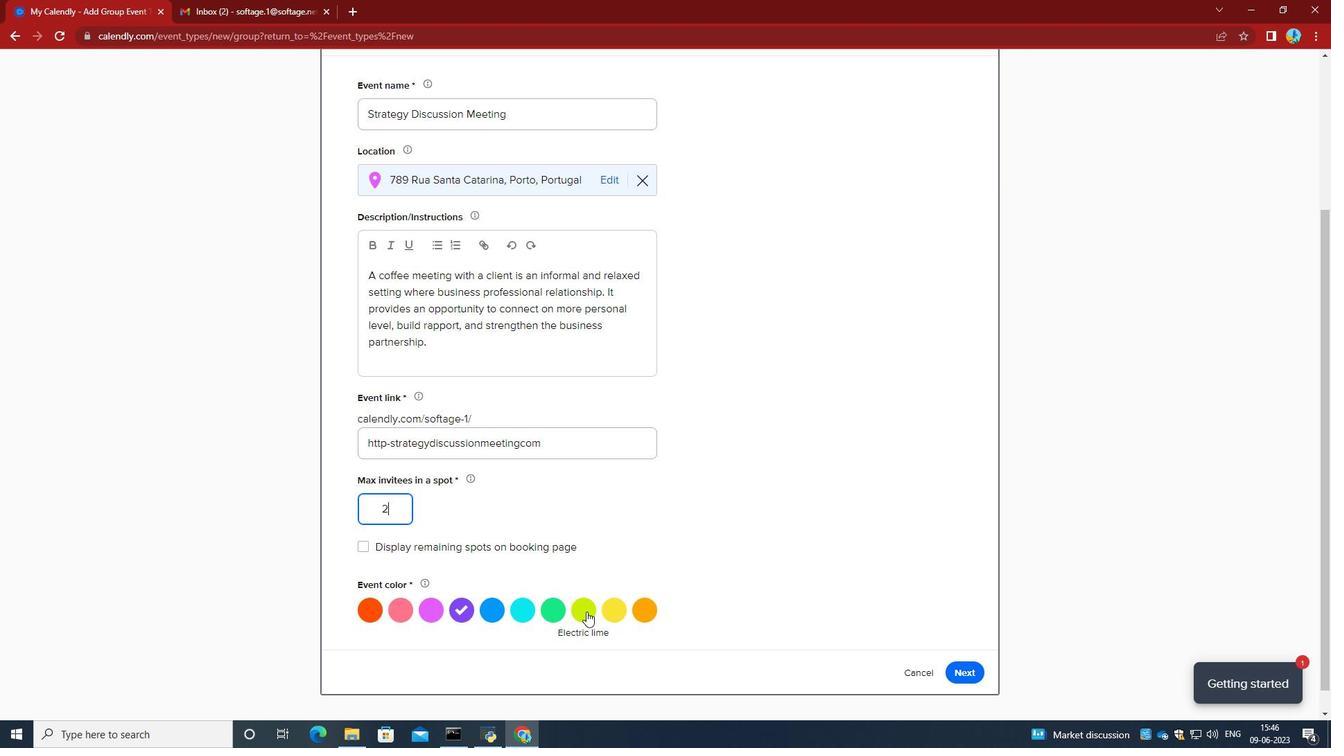 
Action: Mouse moved to (952, 667)
Screenshot: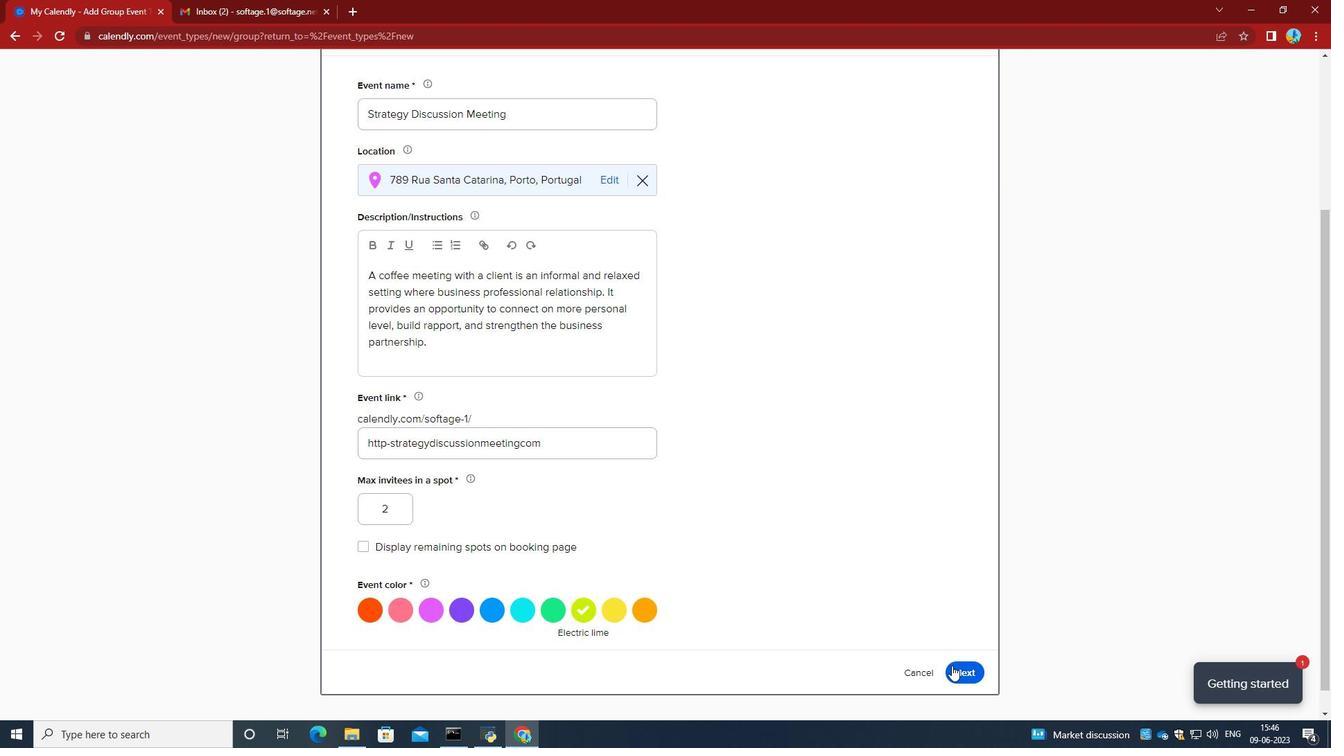 
Action: Mouse pressed left at (952, 667)
Screenshot: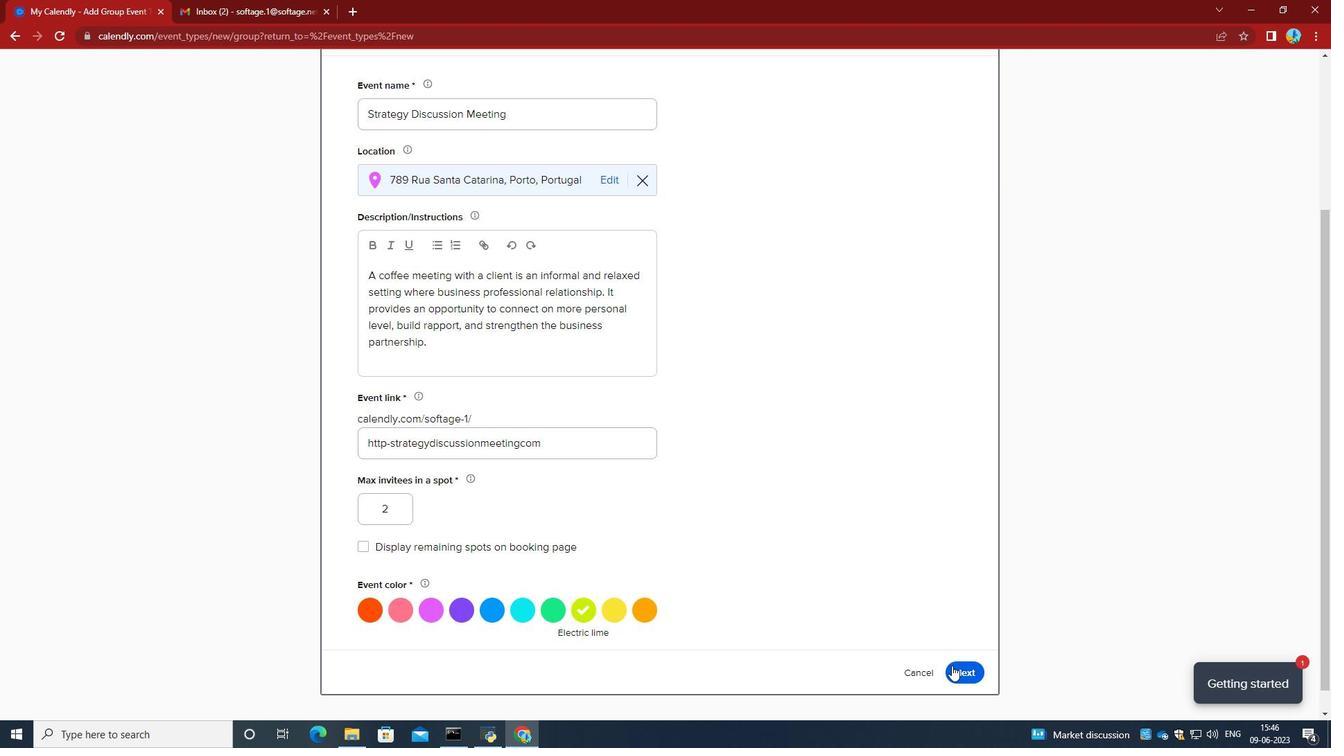 
Action: Mouse moved to (584, 244)
Screenshot: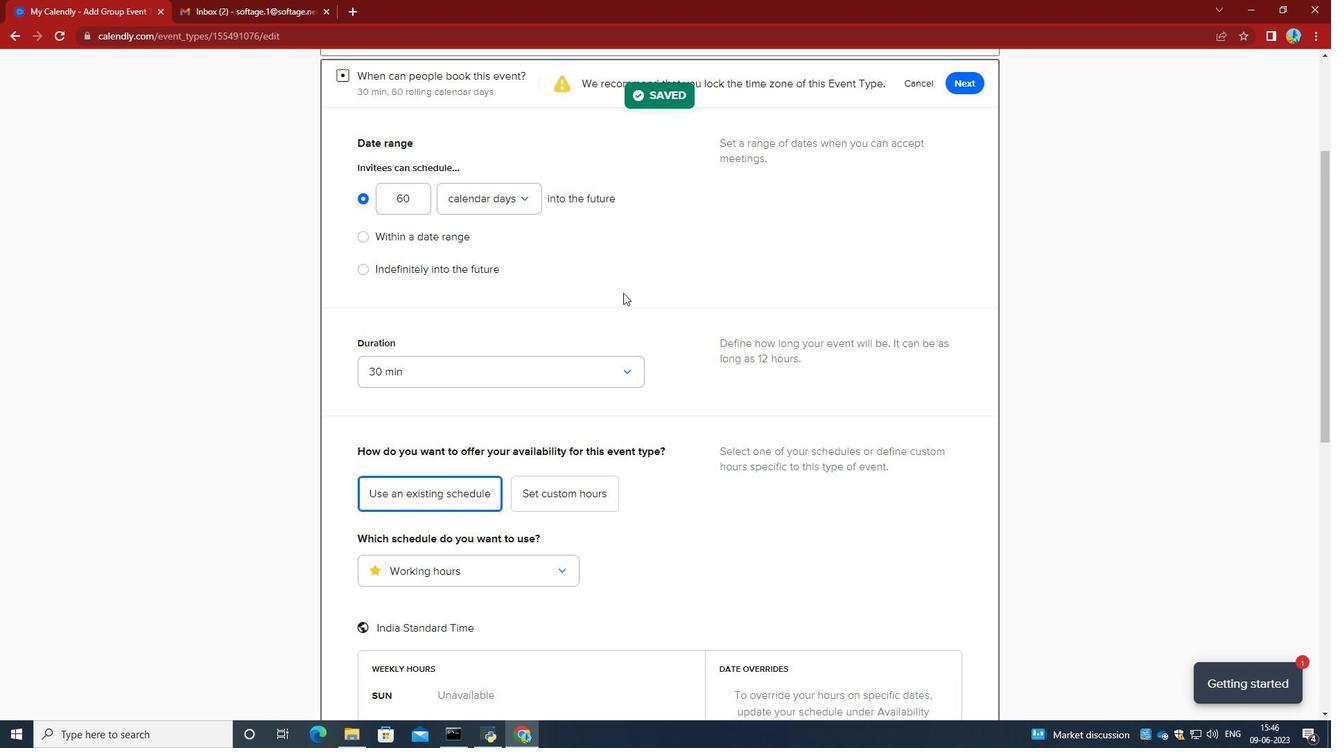 
Action: Mouse scrolled (584, 244) with delta (0, 0)
Screenshot: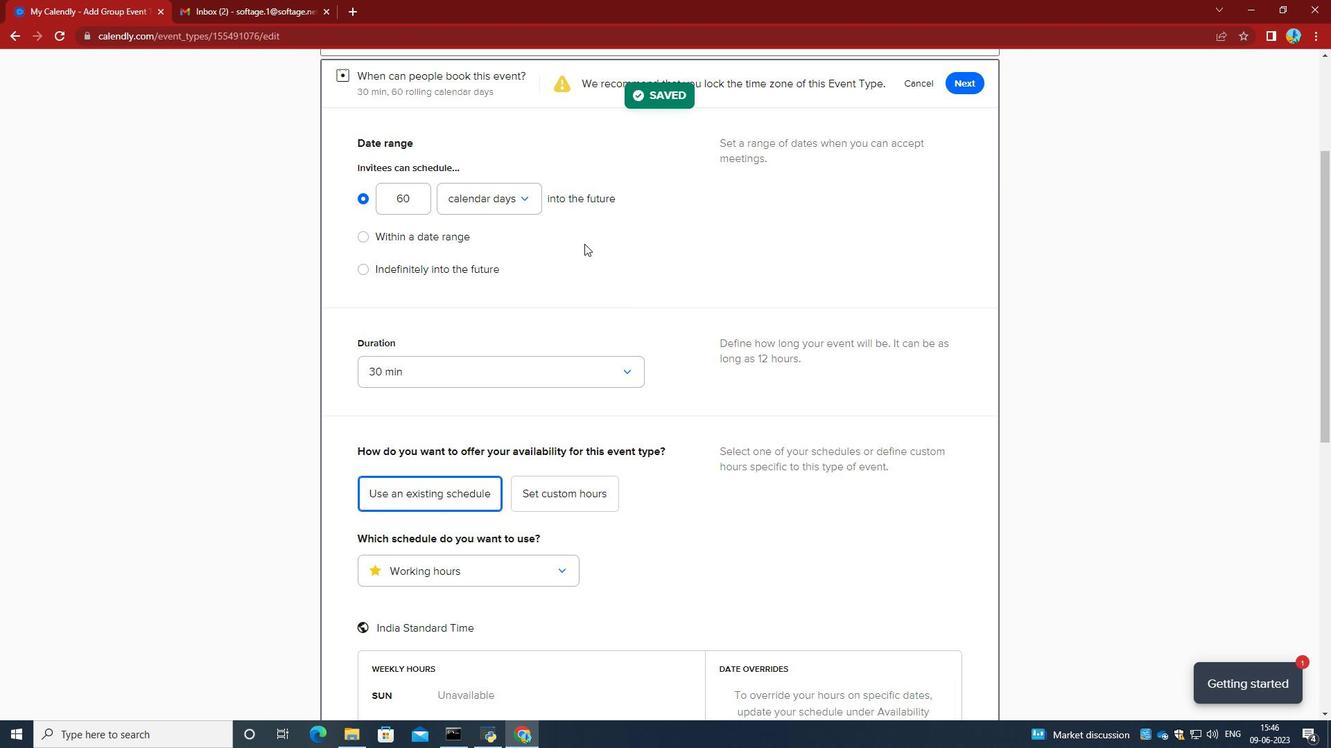 
Action: Mouse scrolled (584, 244) with delta (0, 0)
Screenshot: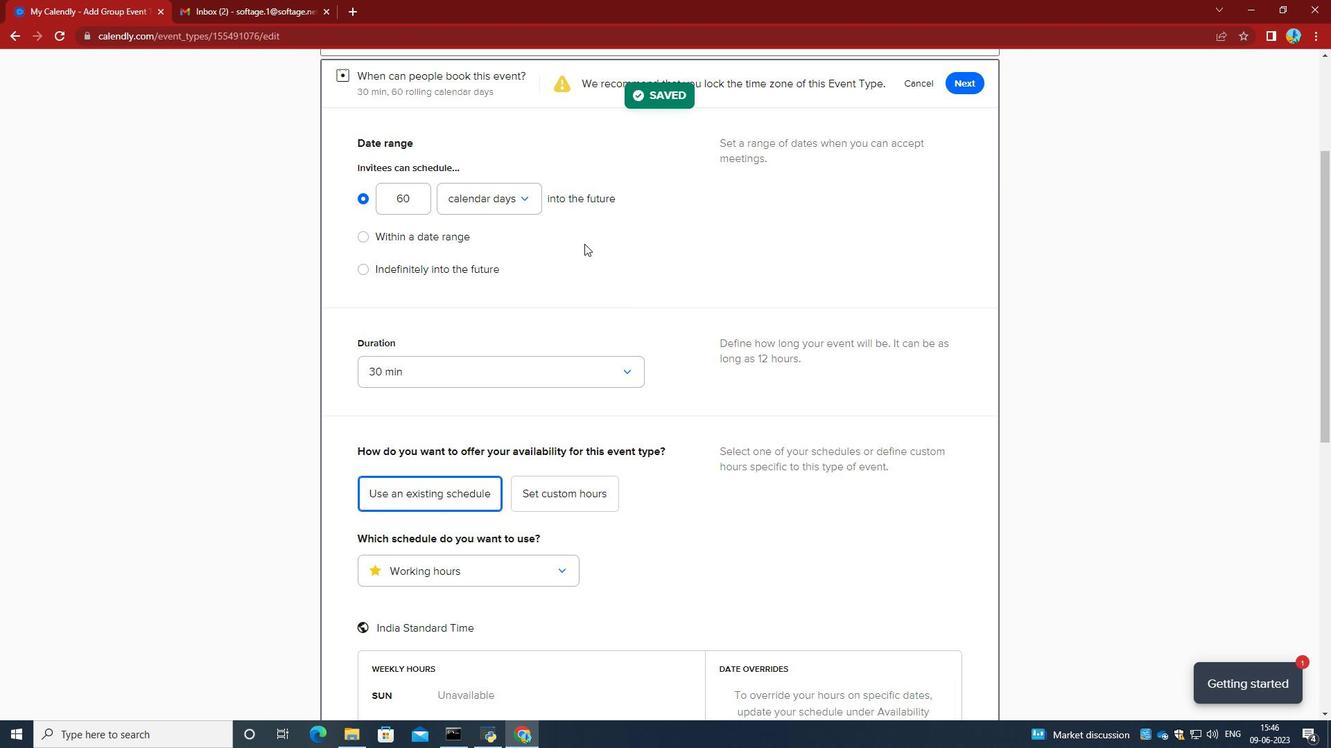 
Action: Mouse moved to (411, 373)
Screenshot: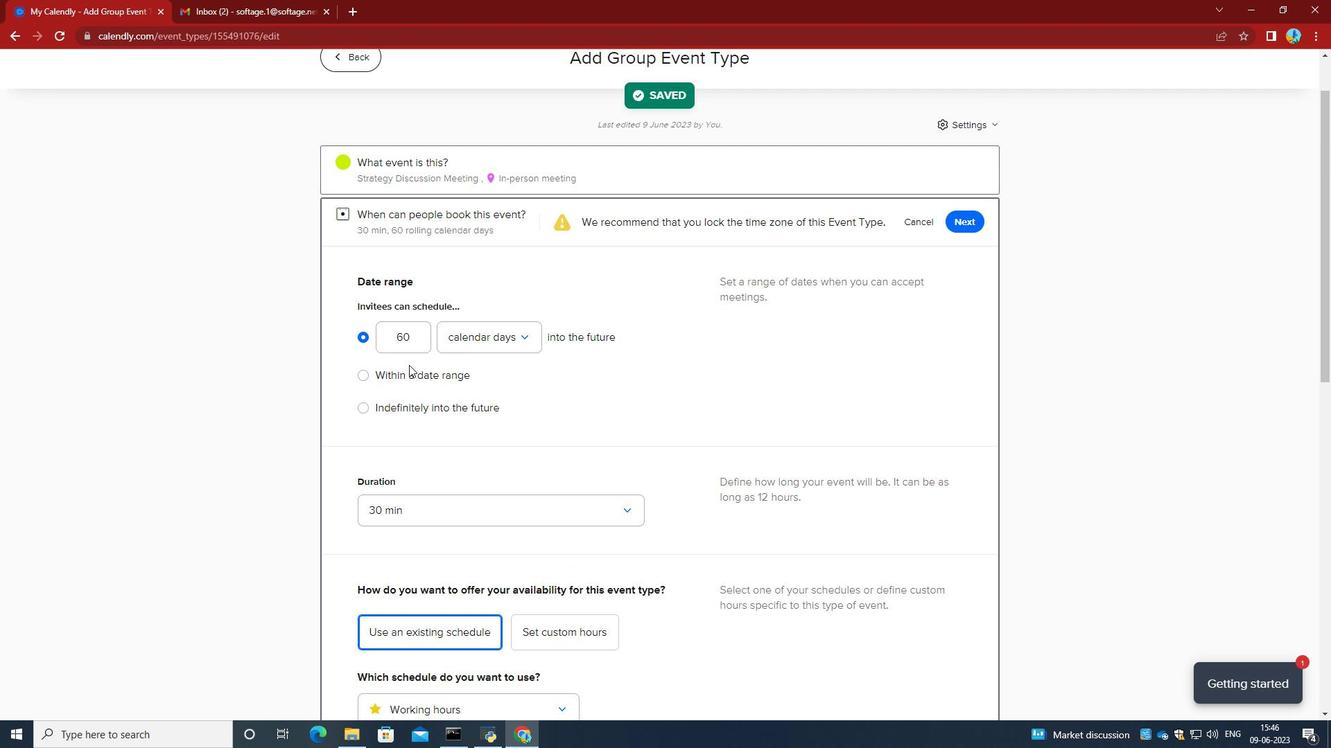 
Action: Mouse pressed left at (411, 373)
Screenshot: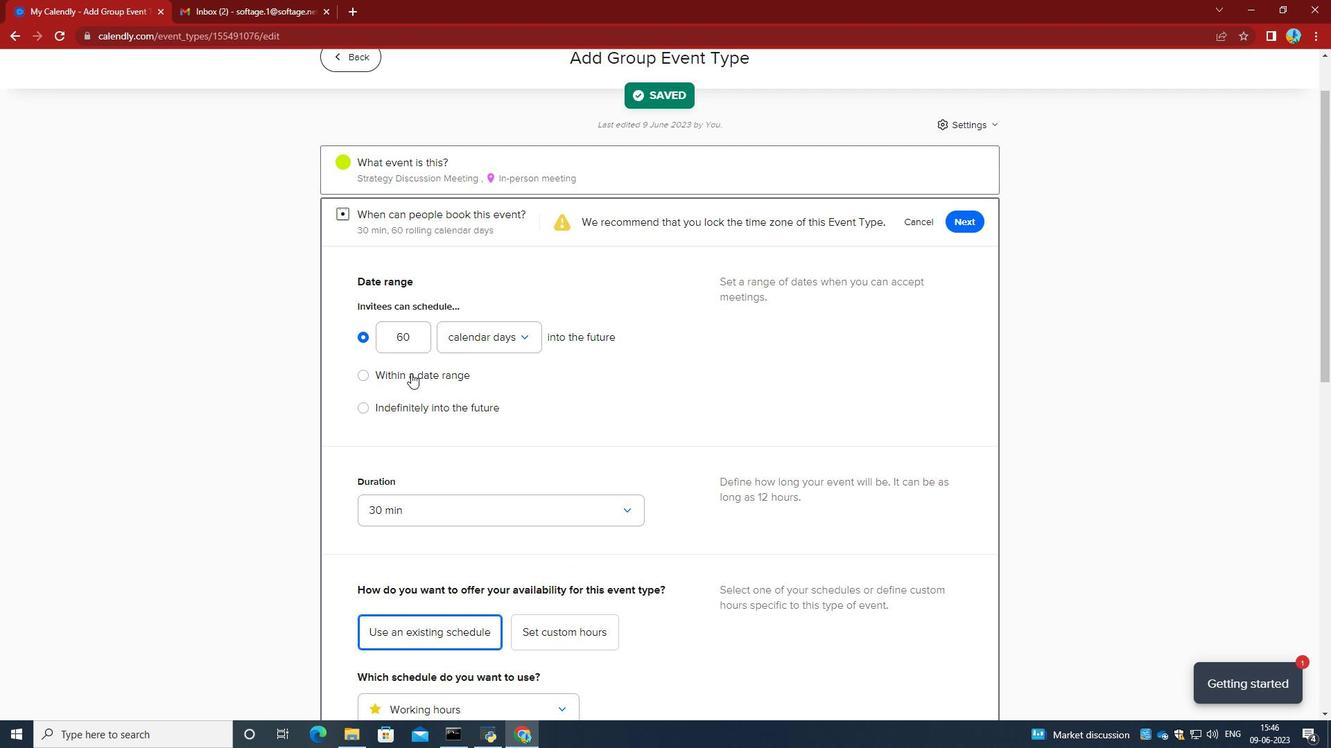 
Action: Mouse moved to (564, 384)
Screenshot: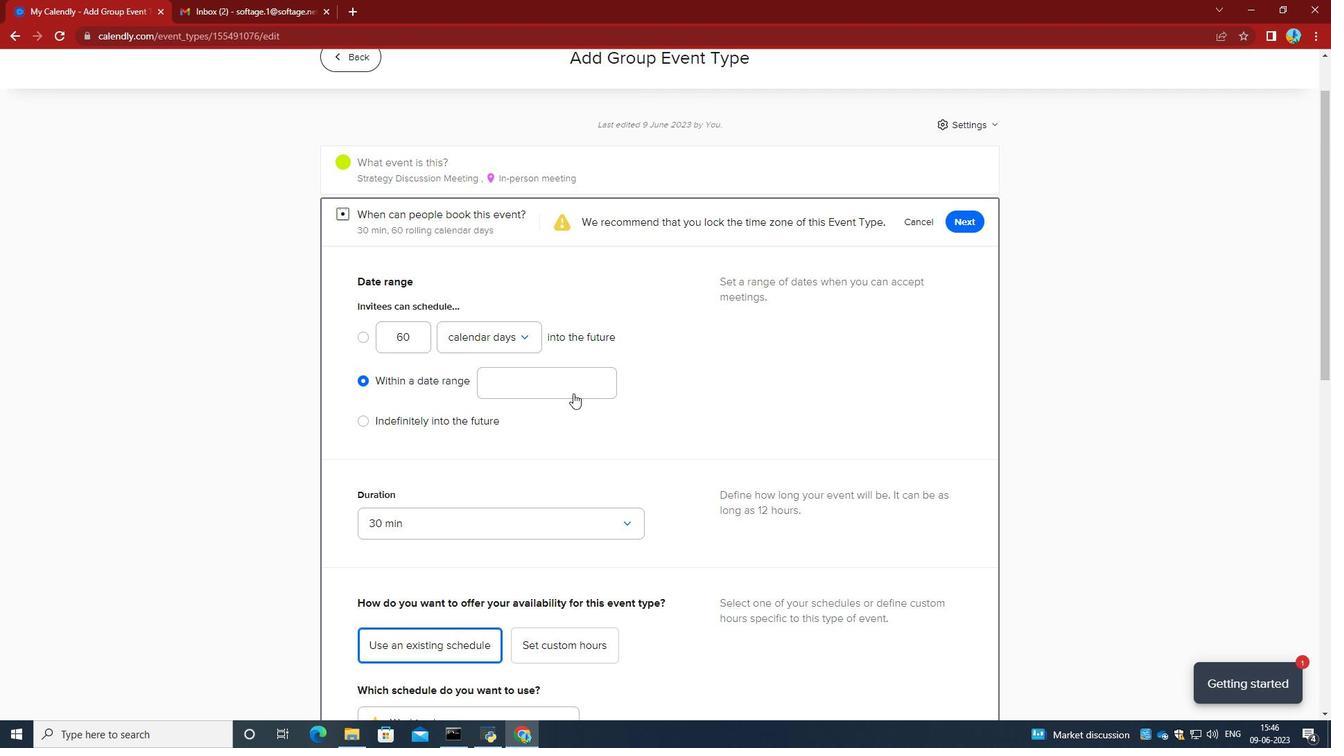 
Action: Mouse pressed left at (564, 384)
Screenshot: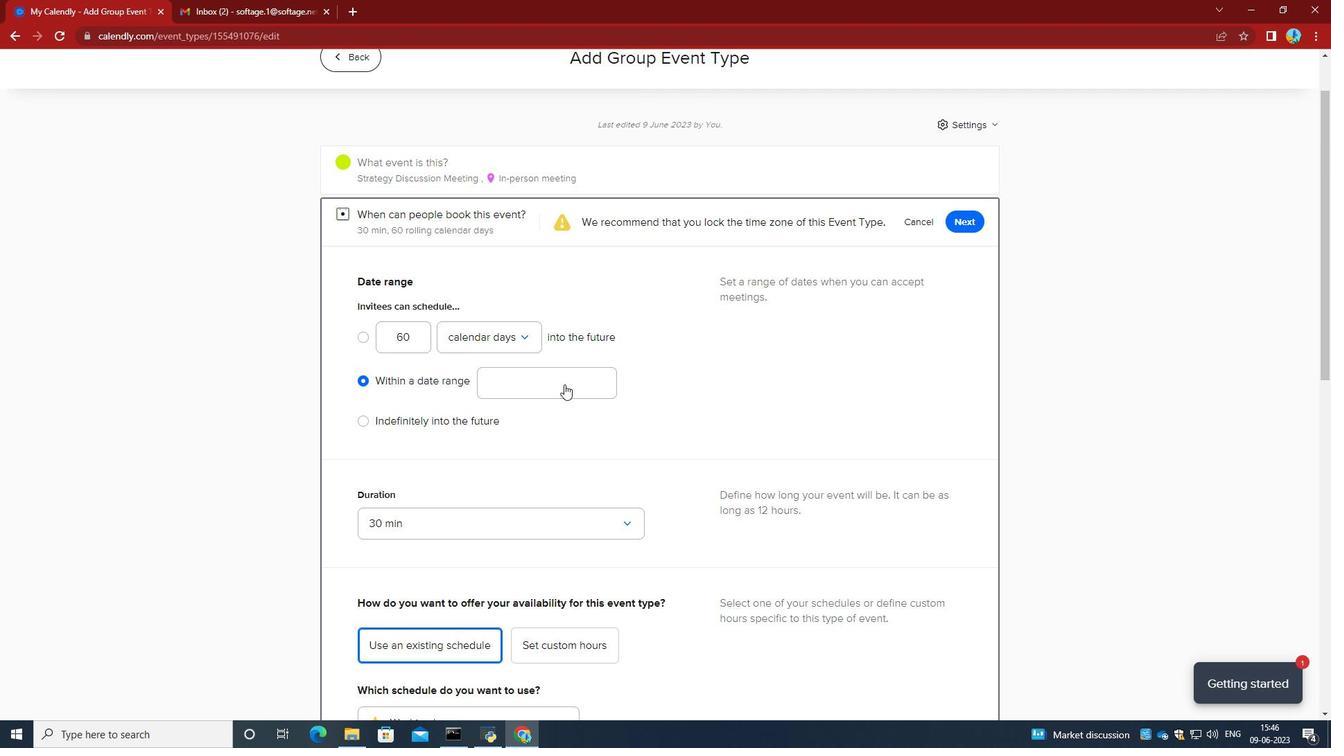 
Action: Mouse moved to (581, 436)
Screenshot: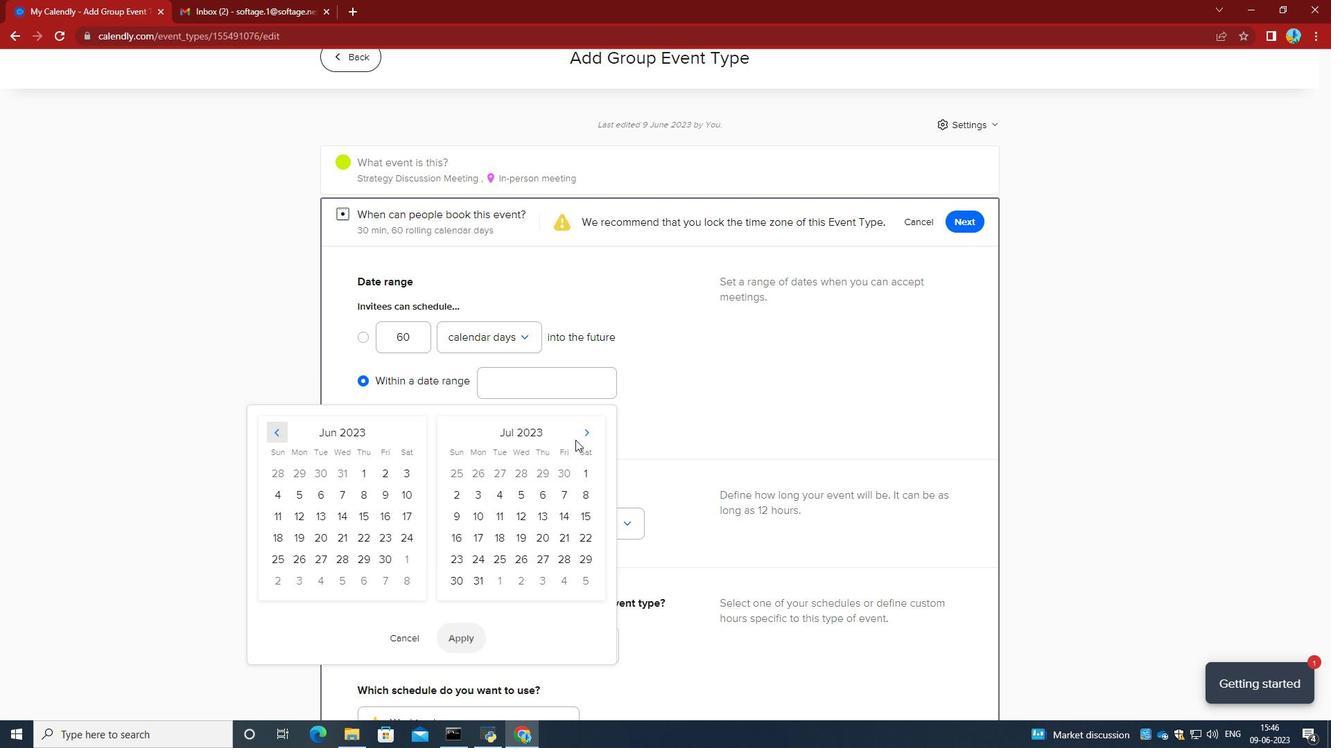 
Action: Mouse pressed left at (581, 436)
Screenshot: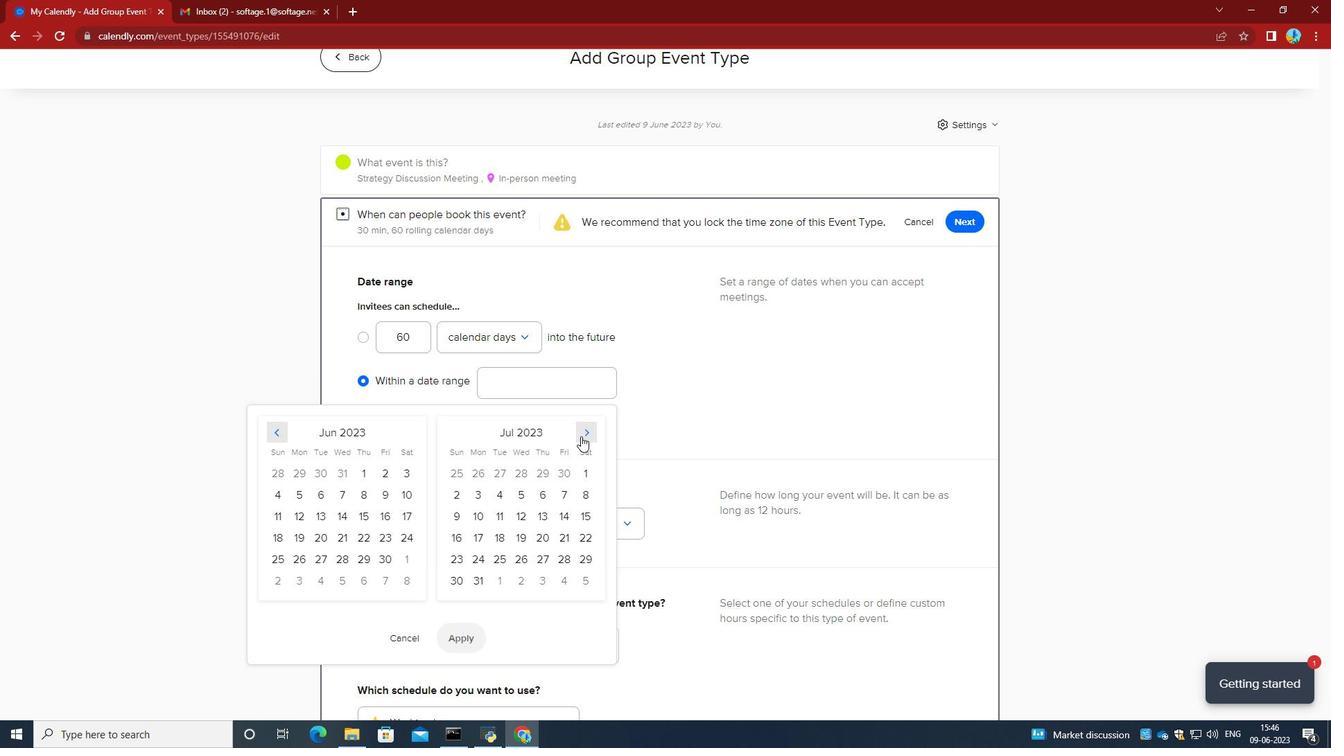 
Action: Mouse pressed left at (581, 436)
Screenshot: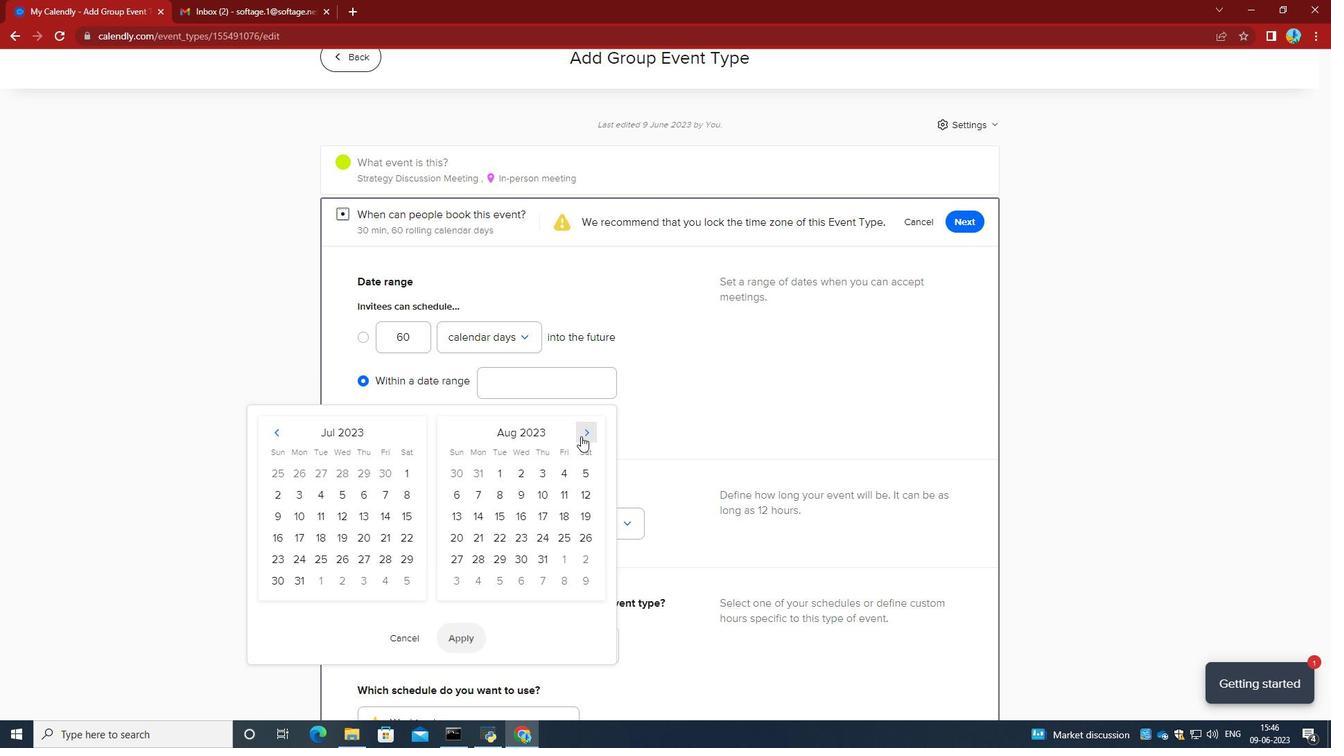 
Action: Mouse pressed left at (581, 436)
Screenshot: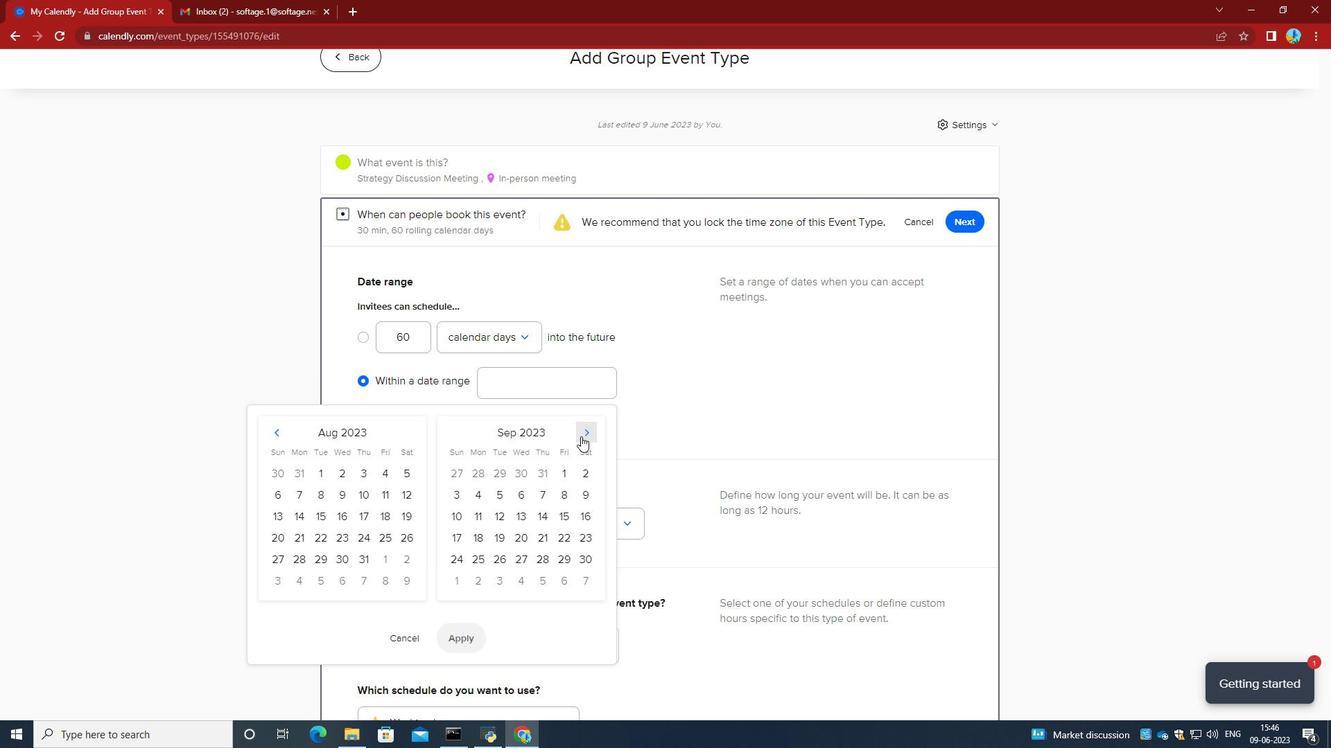 
Action: Mouse pressed left at (581, 436)
Screenshot: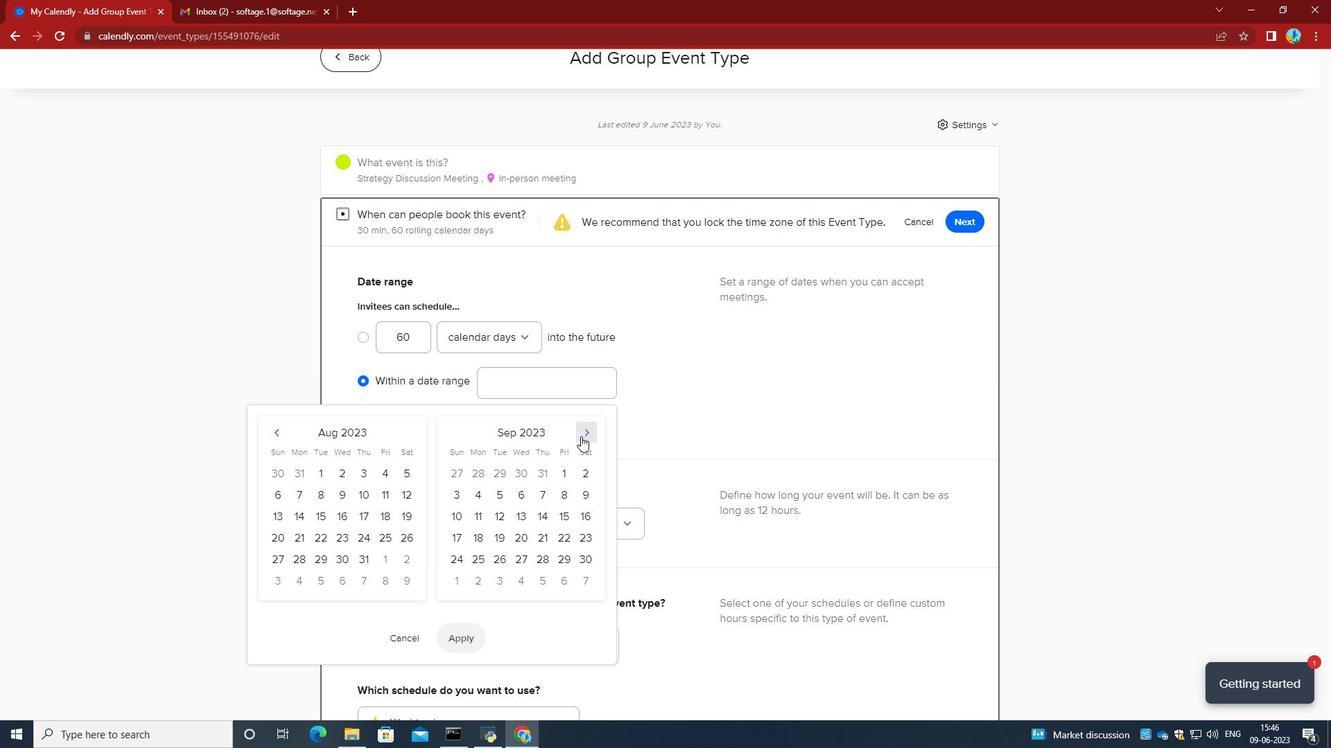 
Action: Mouse pressed left at (581, 436)
Screenshot: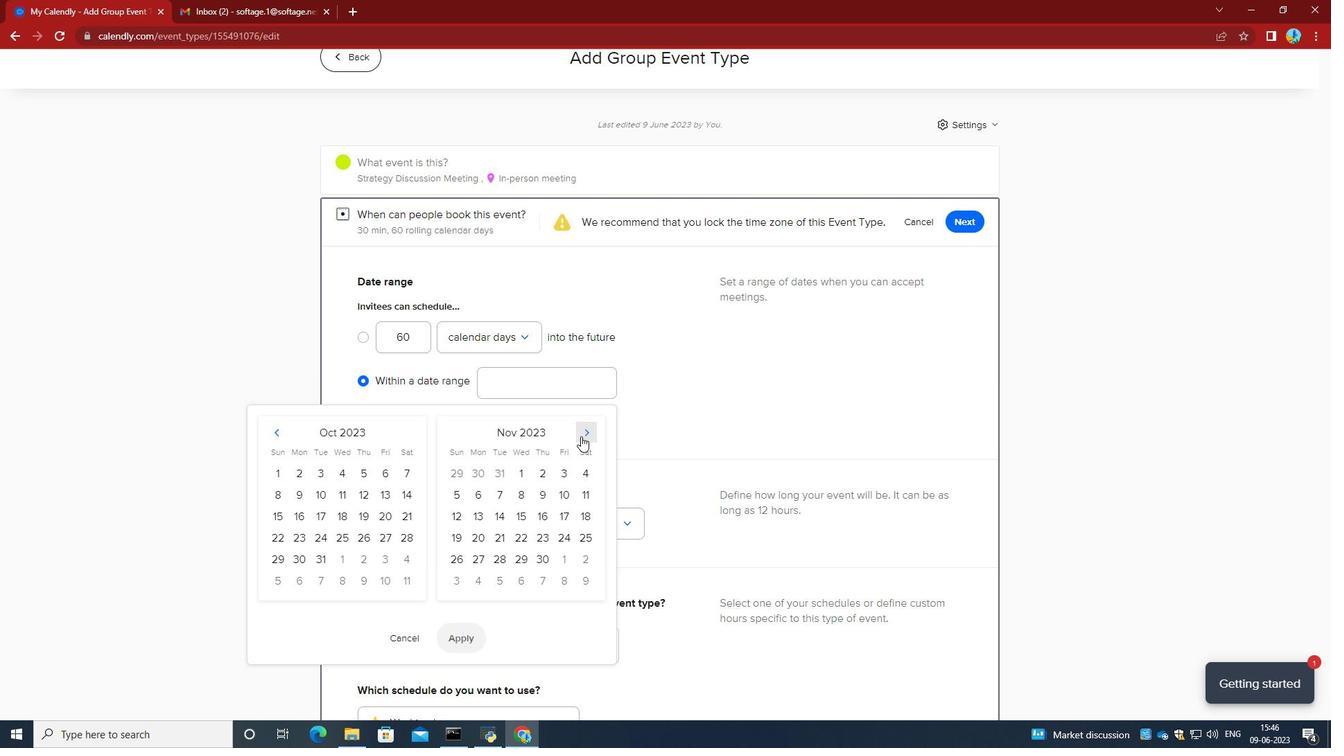 
Action: Mouse pressed left at (581, 436)
Screenshot: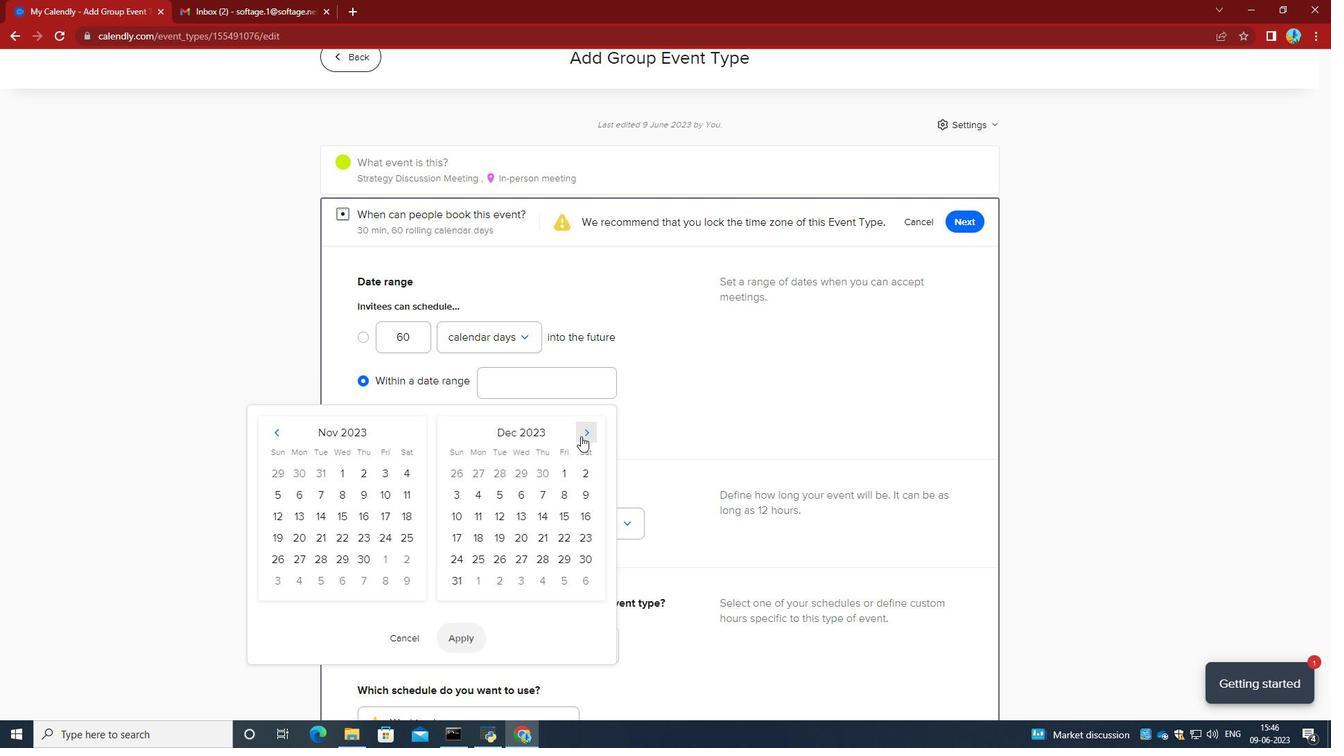 
Action: Mouse pressed left at (581, 436)
Screenshot: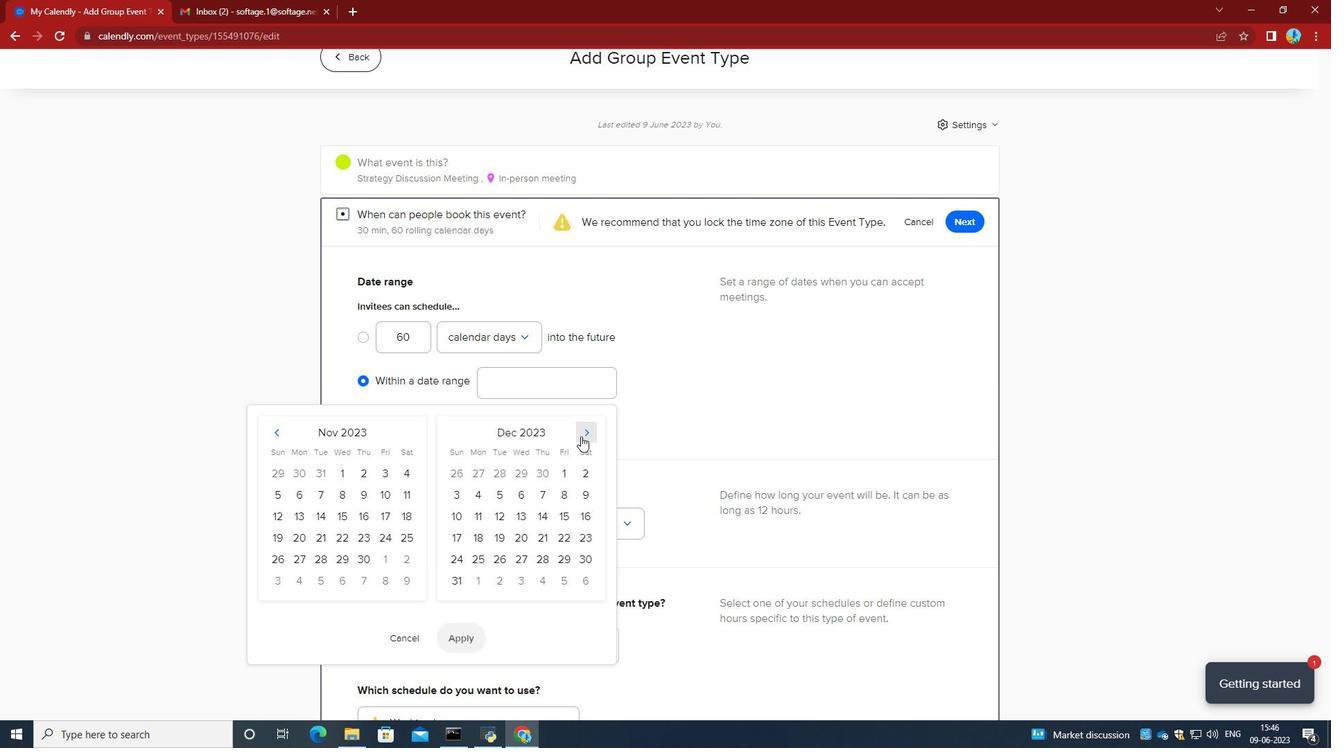 
Action: Mouse pressed left at (581, 436)
Screenshot: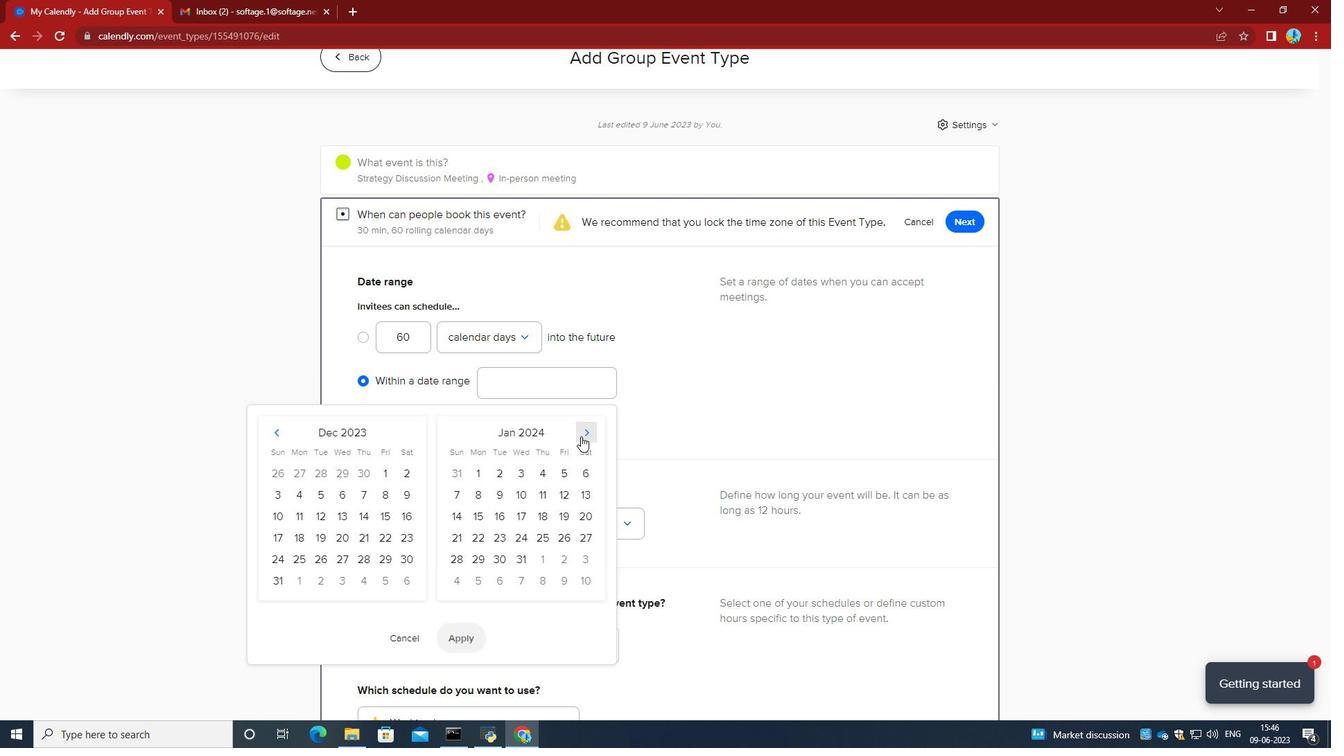
Action: Mouse moved to (581, 536)
Screenshot: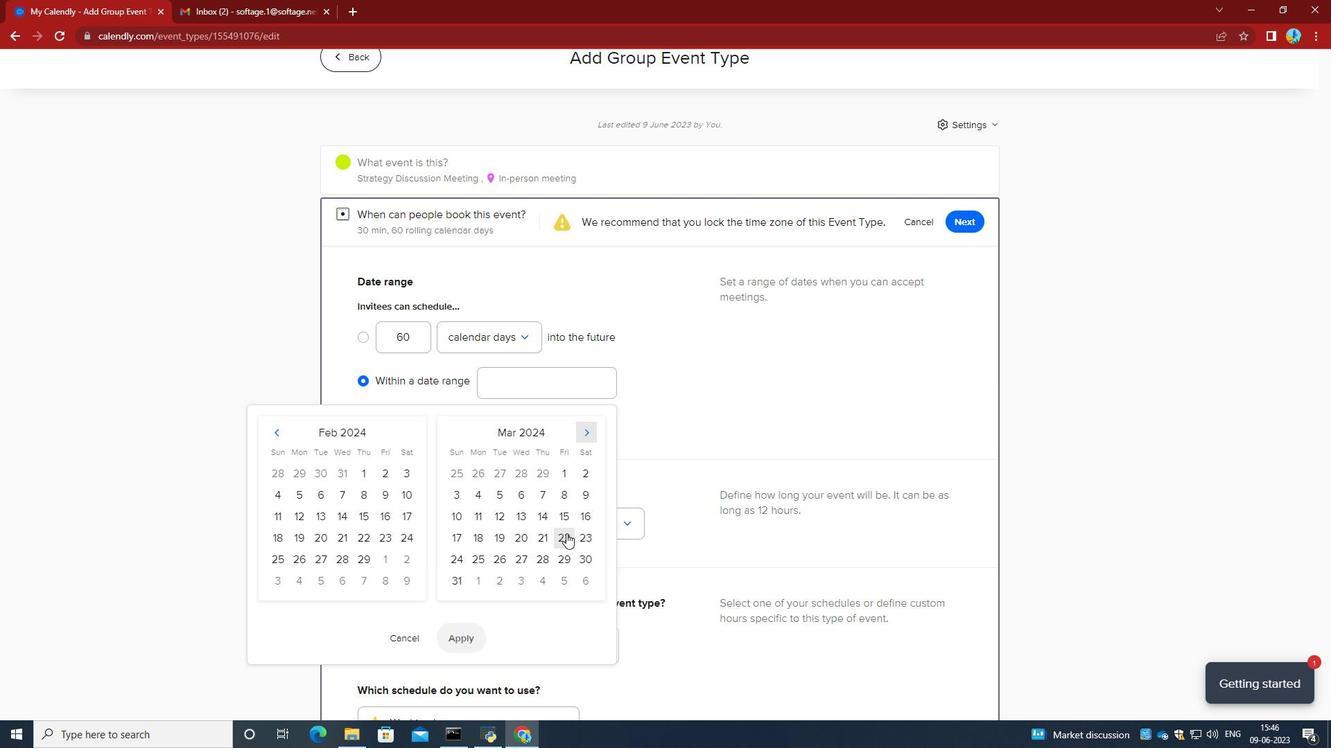 
Action: Mouse pressed left at (581, 536)
Screenshot: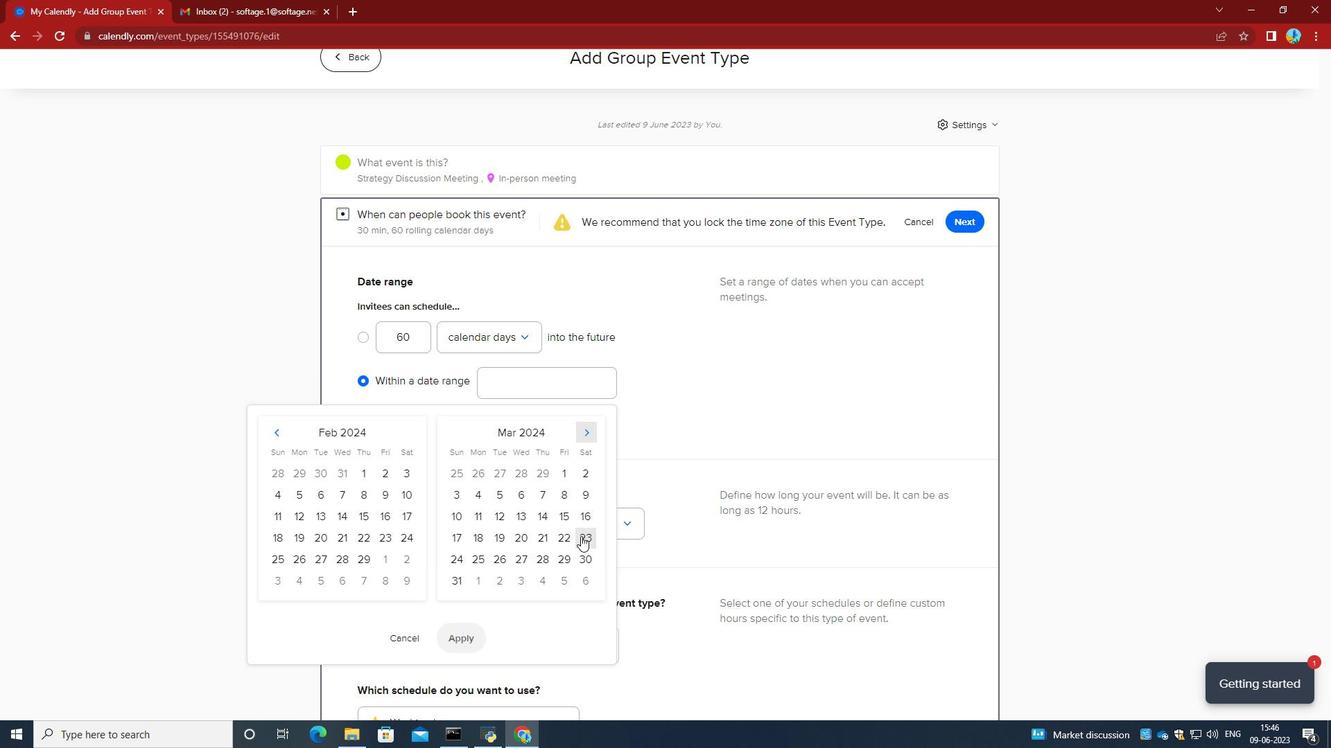 
Action: Mouse moved to (484, 557)
Screenshot: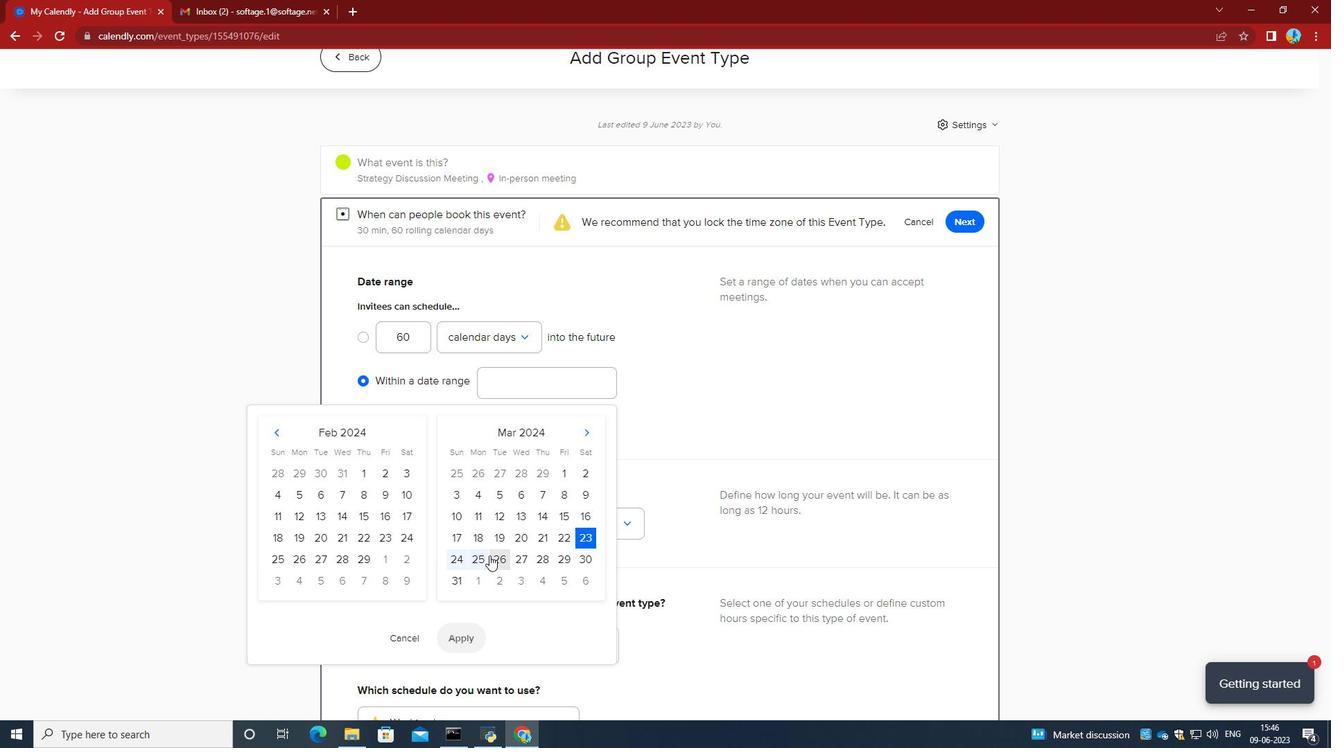 
Action: Mouse pressed left at (484, 557)
Screenshot: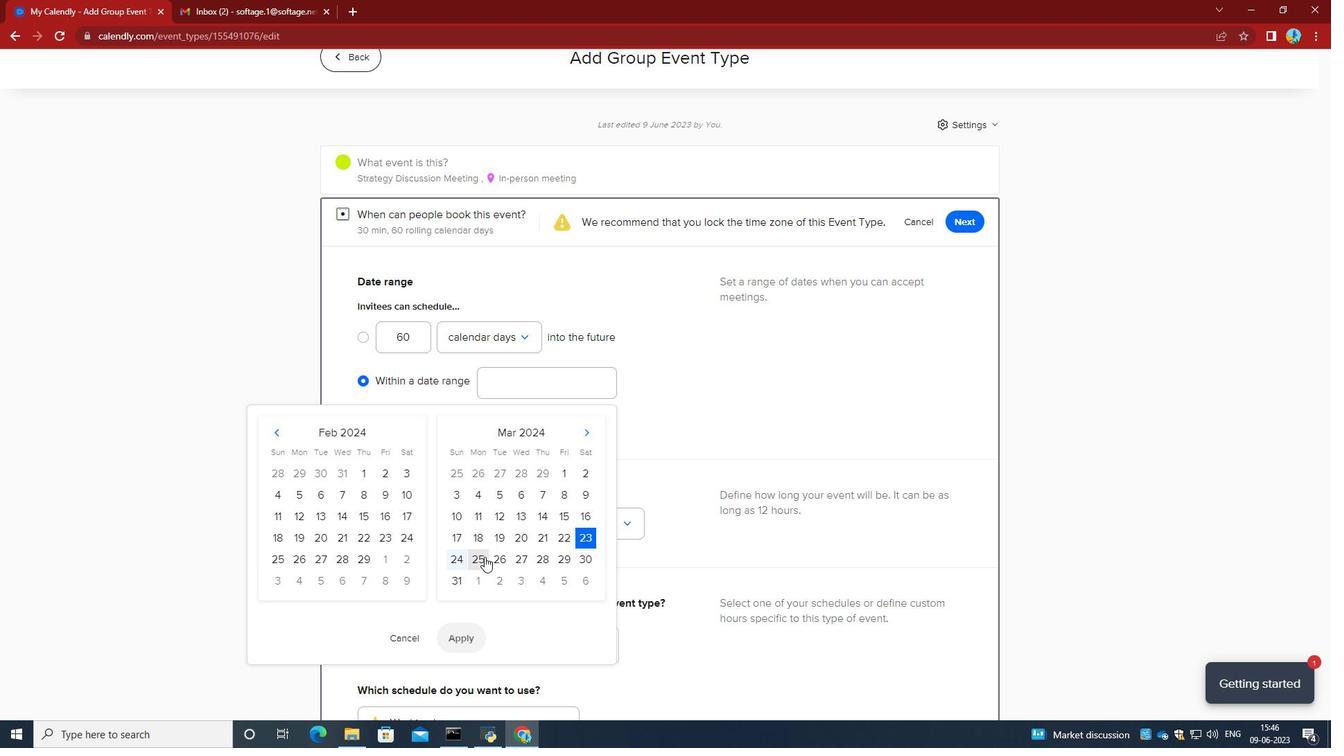 
Action: Mouse moved to (457, 636)
Screenshot: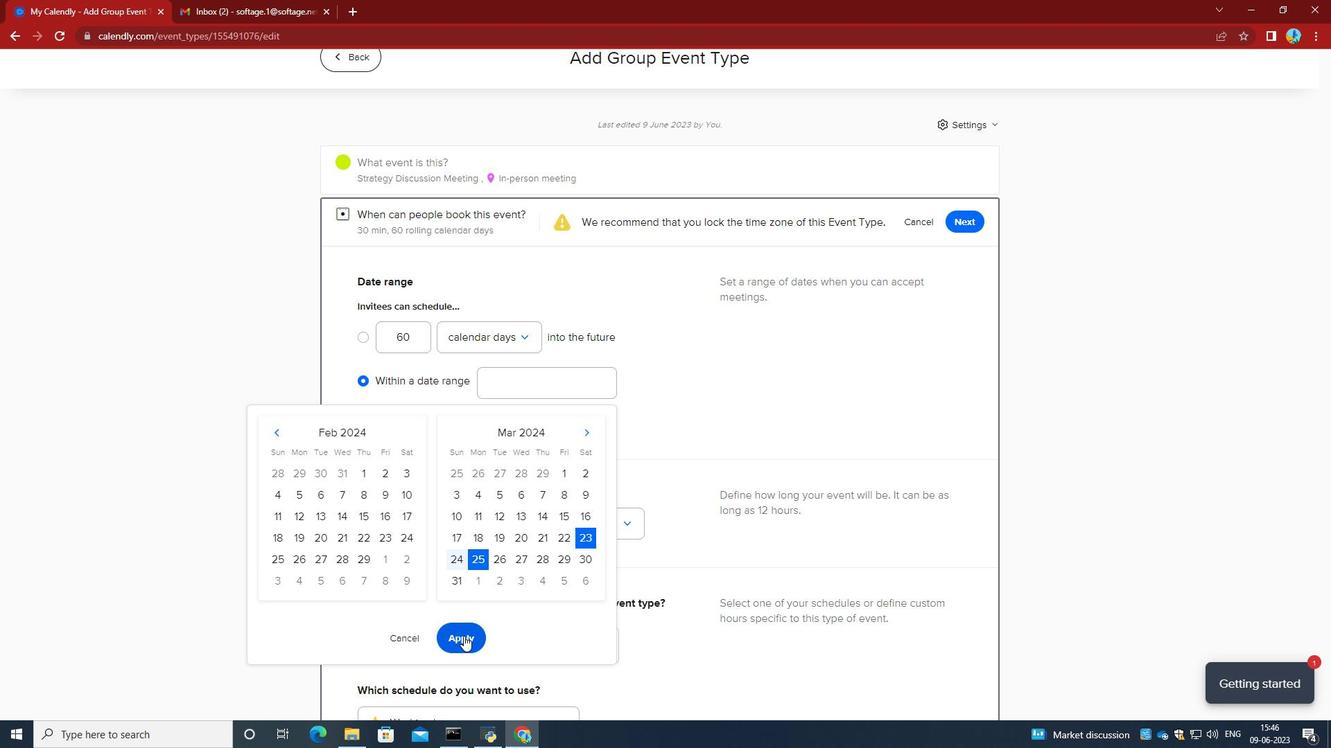 
Action: Mouse pressed left at (457, 636)
Screenshot: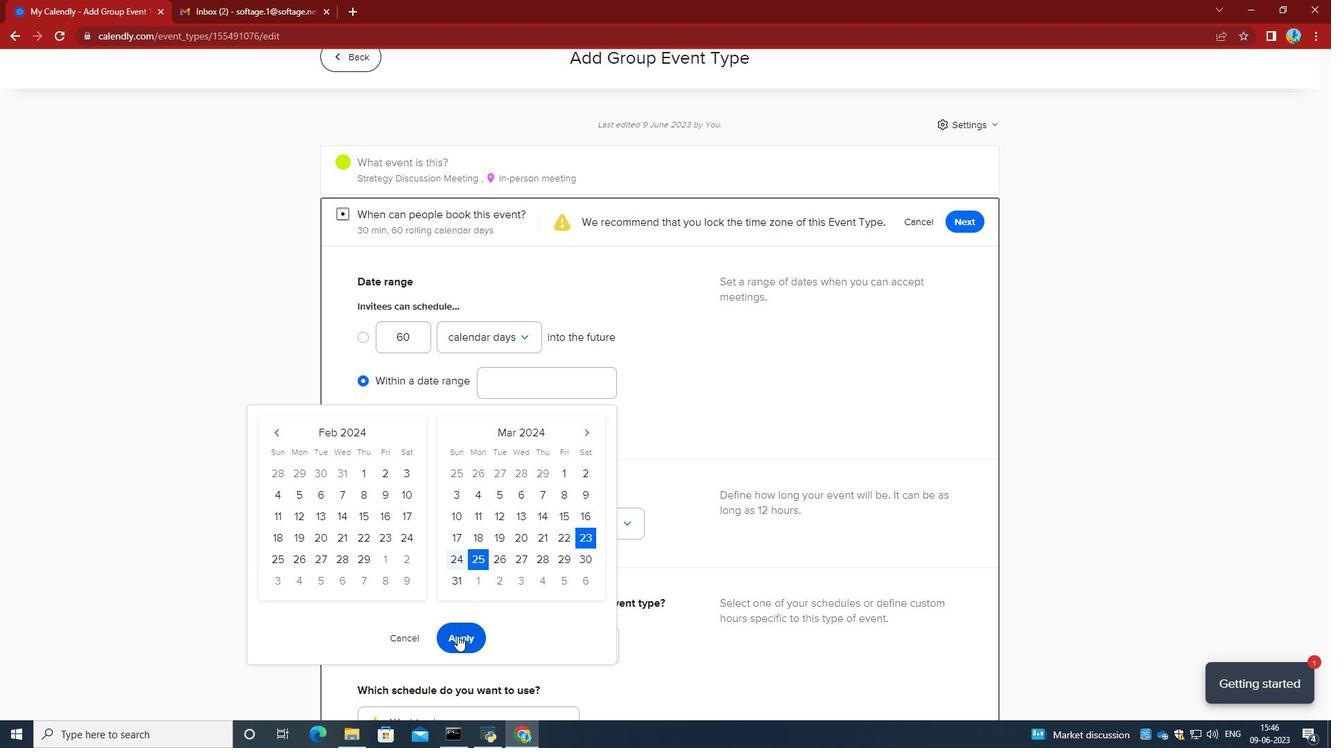
Action: Mouse moved to (593, 463)
Screenshot: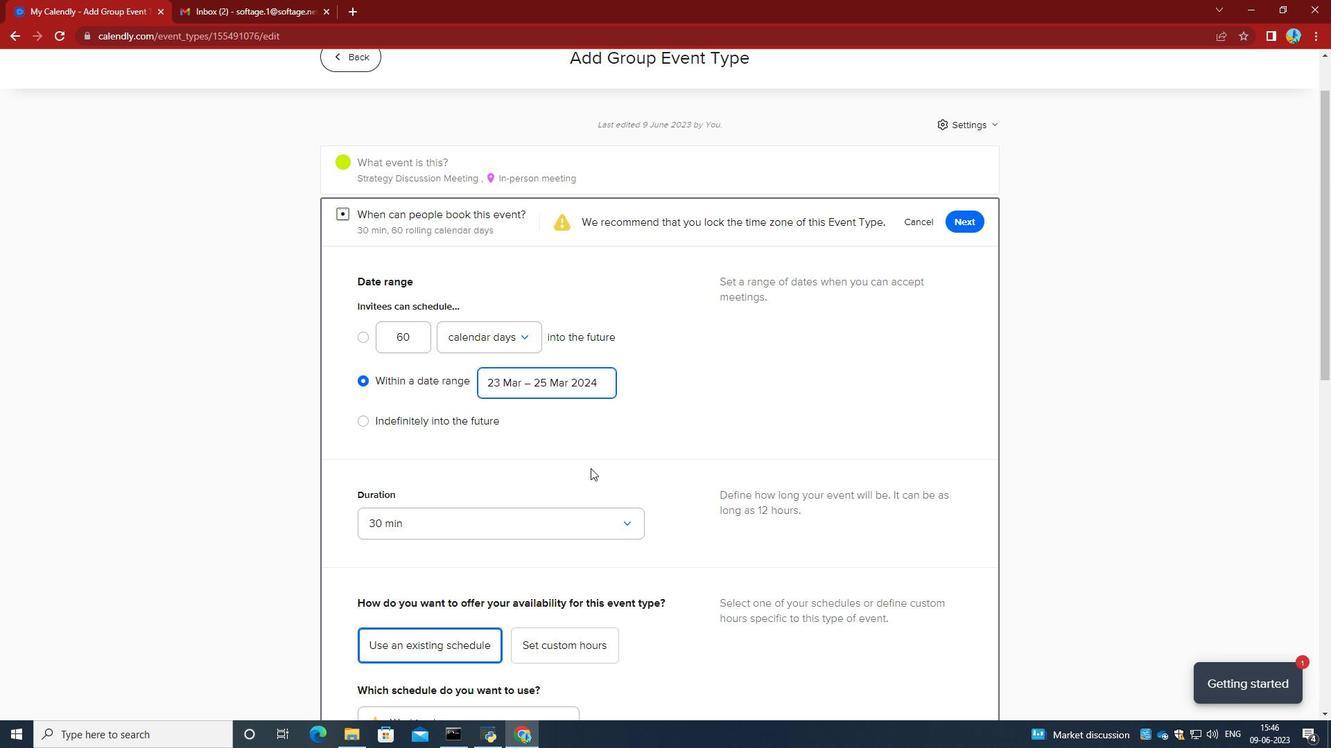 
Action: Mouse scrolled (593, 463) with delta (0, 0)
Screenshot: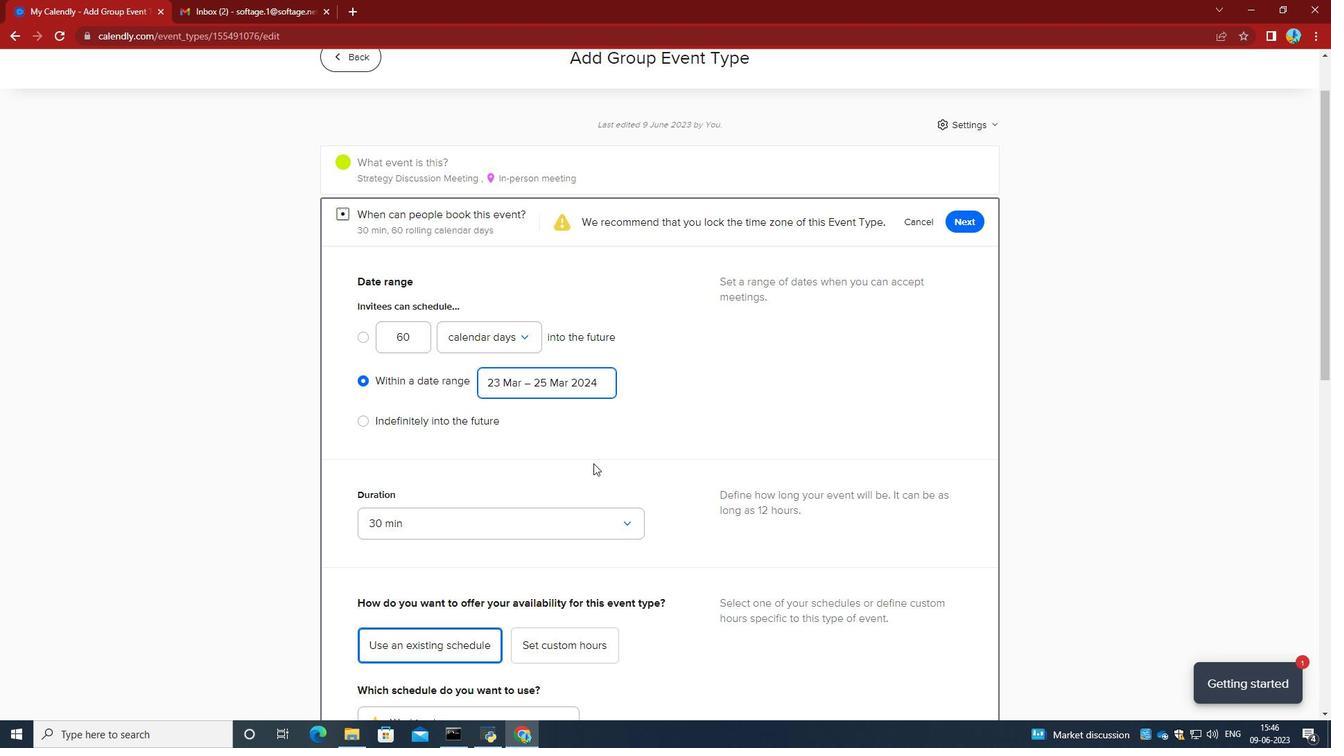 
Action: Mouse scrolled (593, 463) with delta (0, 0)
Screenshot: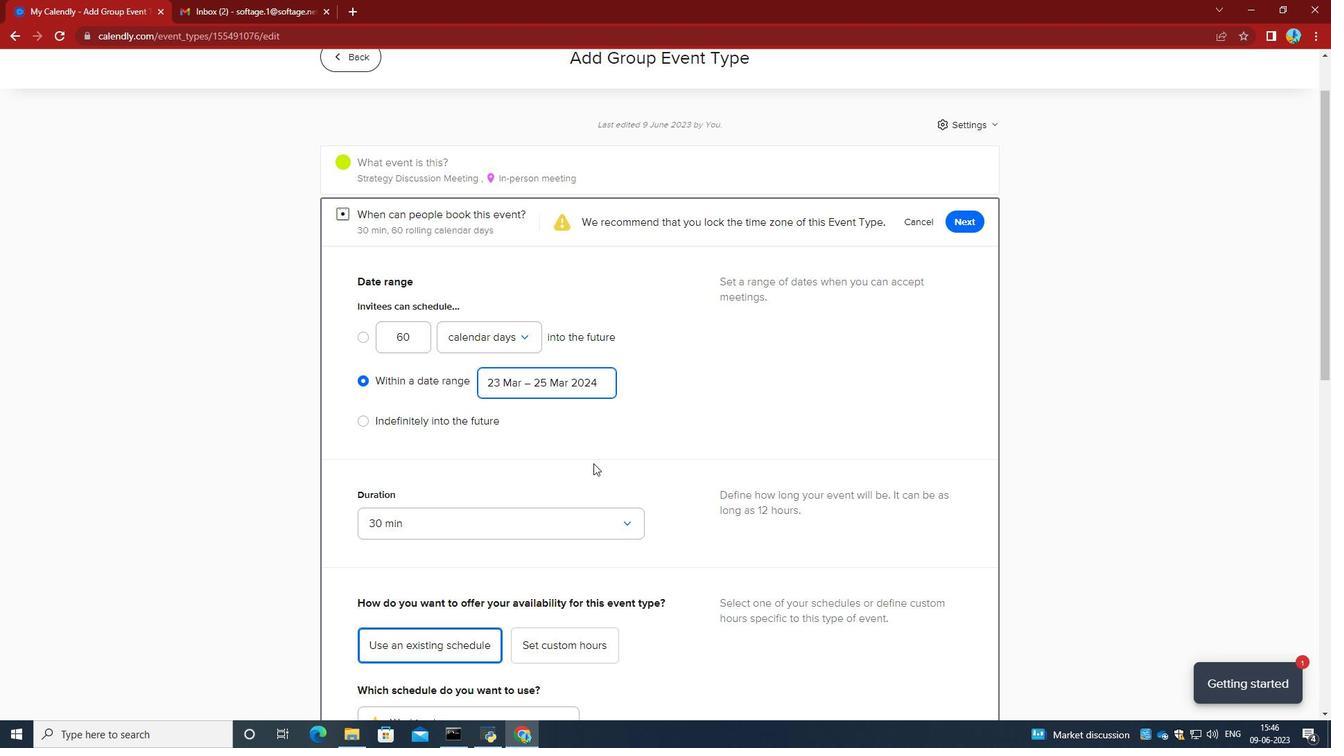 
Action: Mouse scrolled (593, 463) with delta (0, 0)
Screenshot: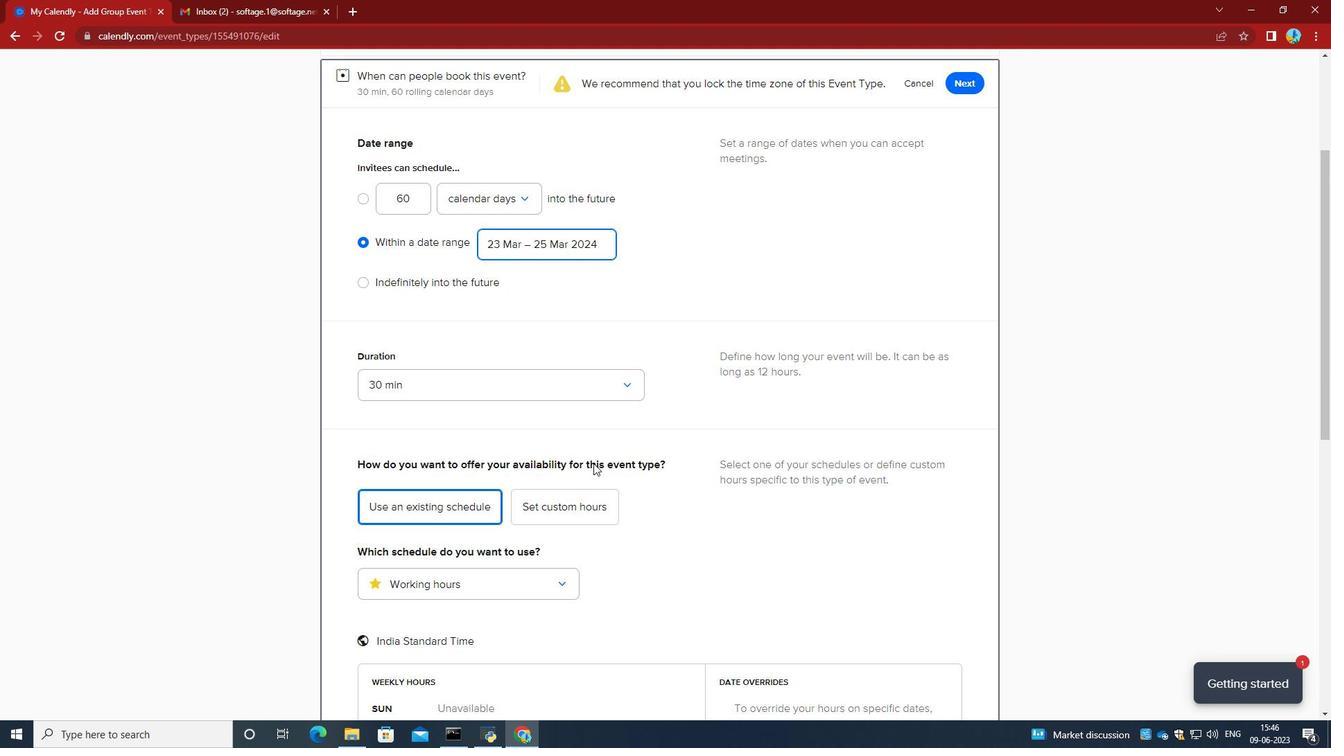 
Action: Mouse scrolled (593, 463) with delta (0, 0)
Screenshot: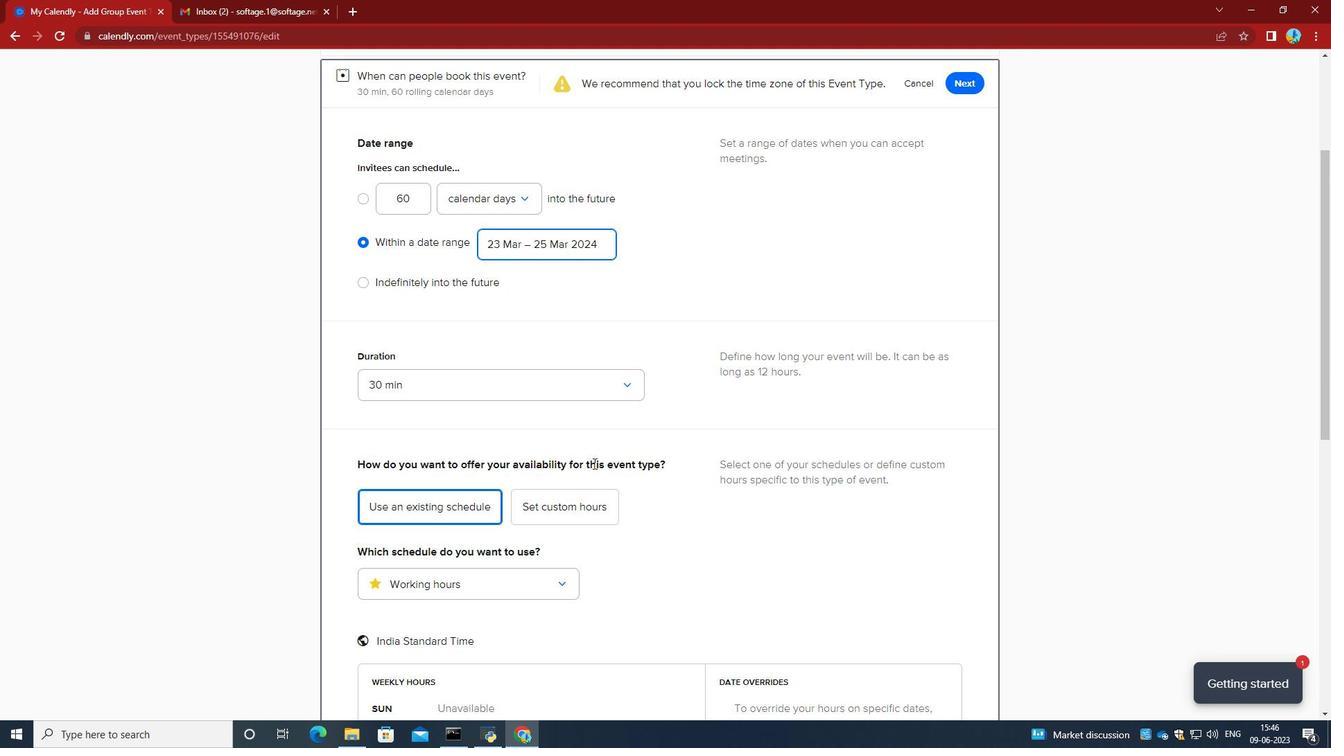 
Action: Mouse scrolled (593, 463) with delta (0, 0)
Screenshot: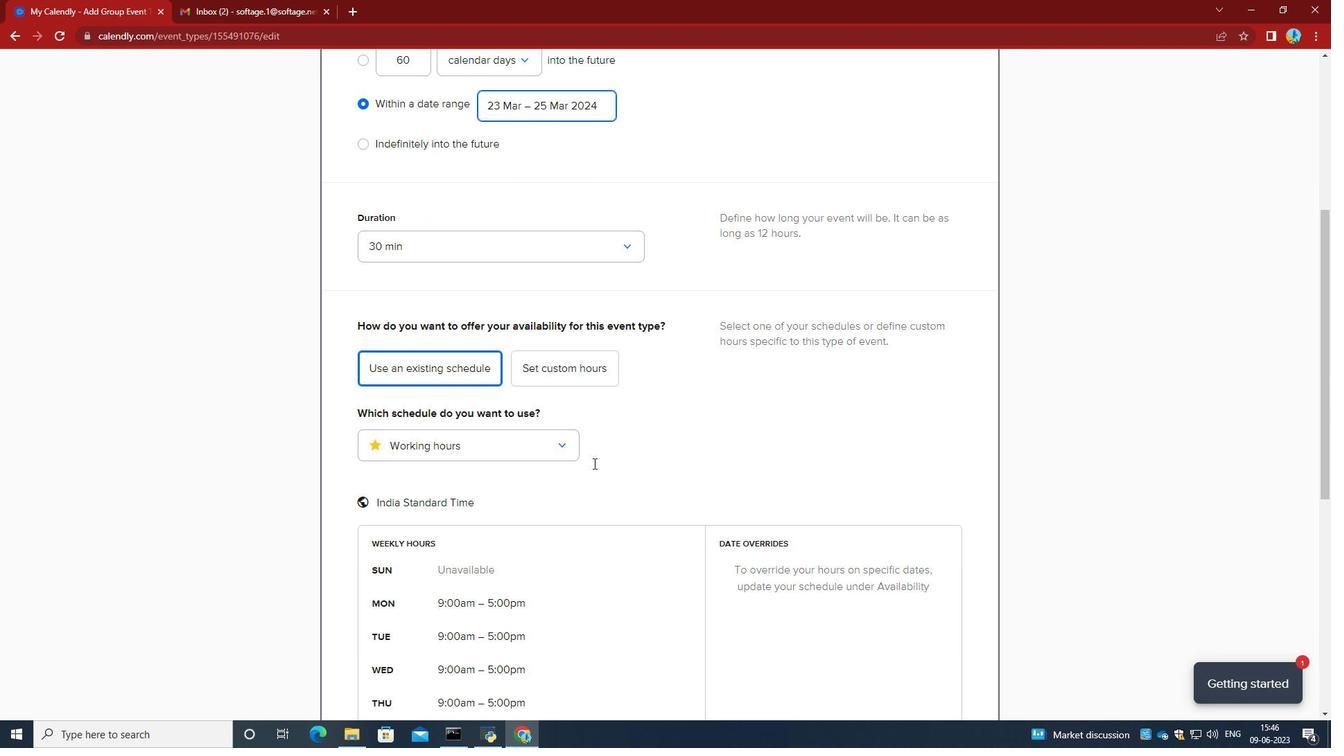 
Action: Mouse scrolled (593, 463) with delta (0, 0)
Screenshot: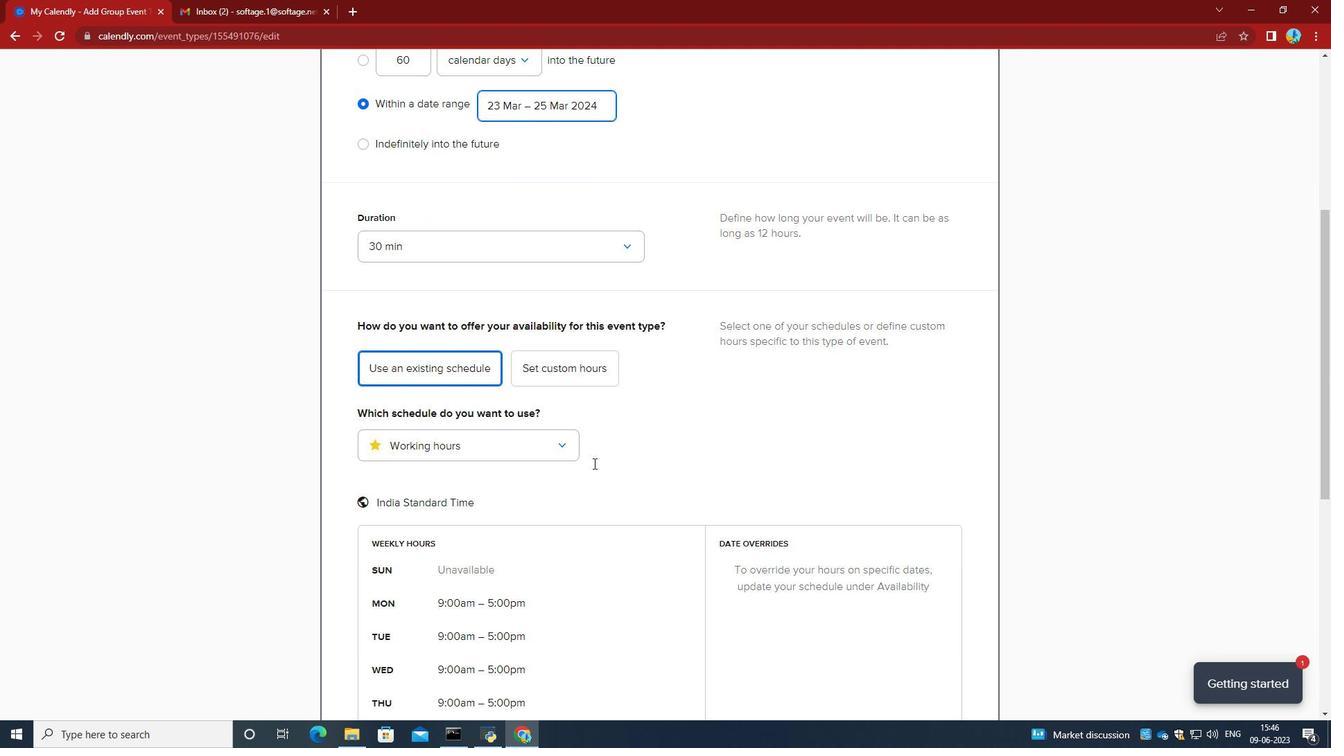 
Action: Mouse scrolled (593, 463) with delta (0, 0)
Screenshot: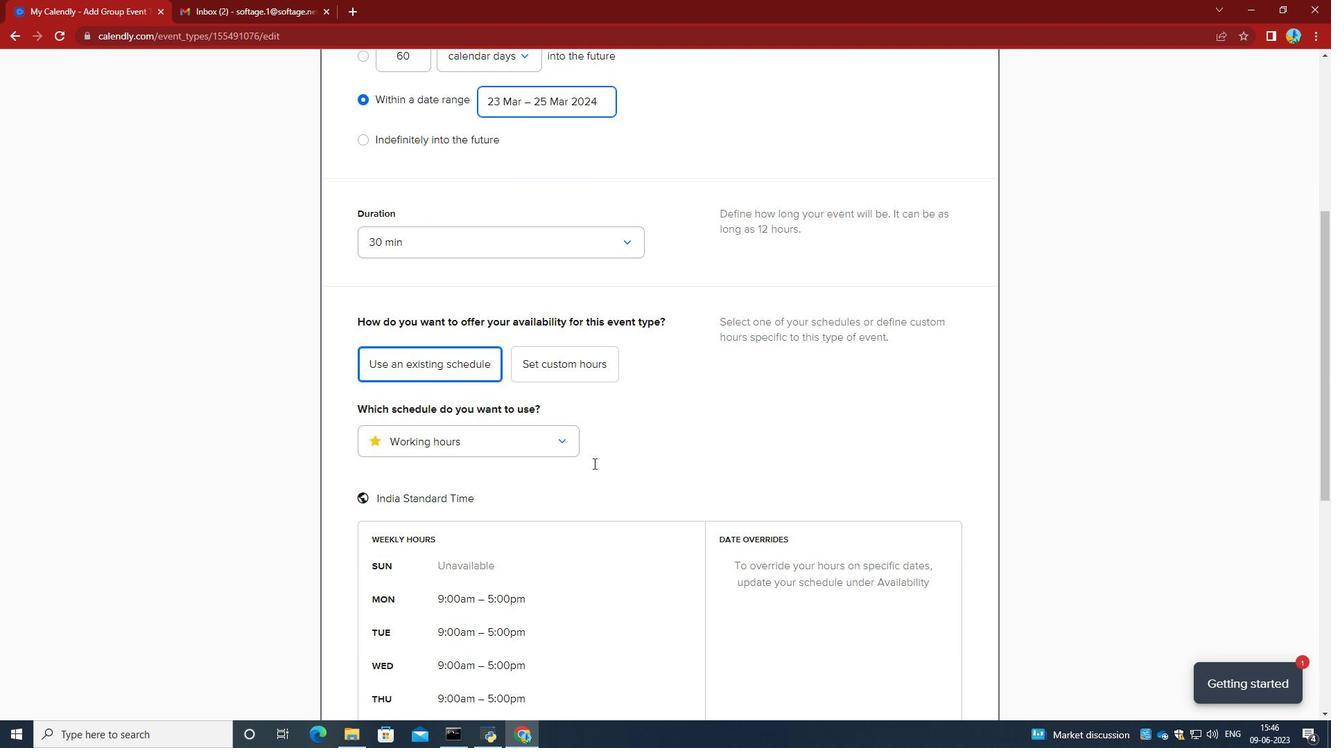 
Action: Mouse scrolled (593, 463) with delta (0, 0)
Screenshot: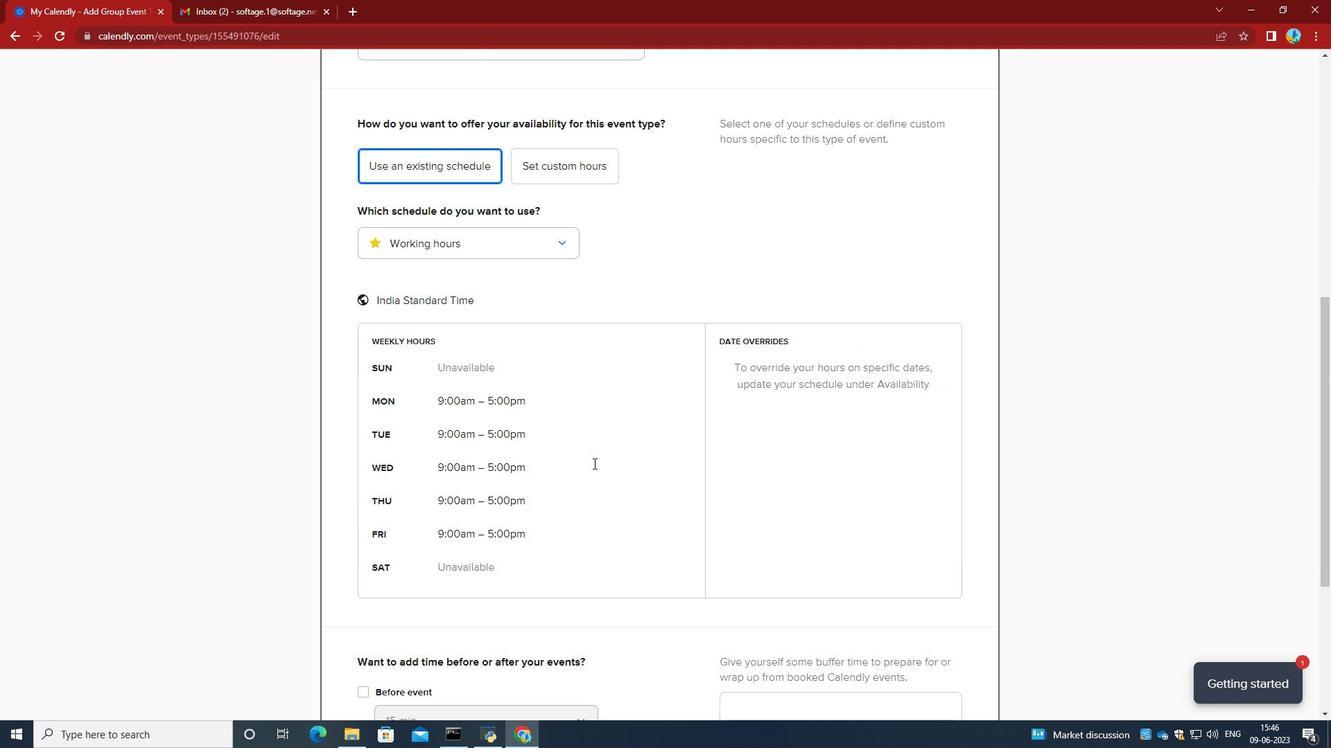 
Action: Mouse scrolled (593, 463) with delta (0, 0)
Screenshot: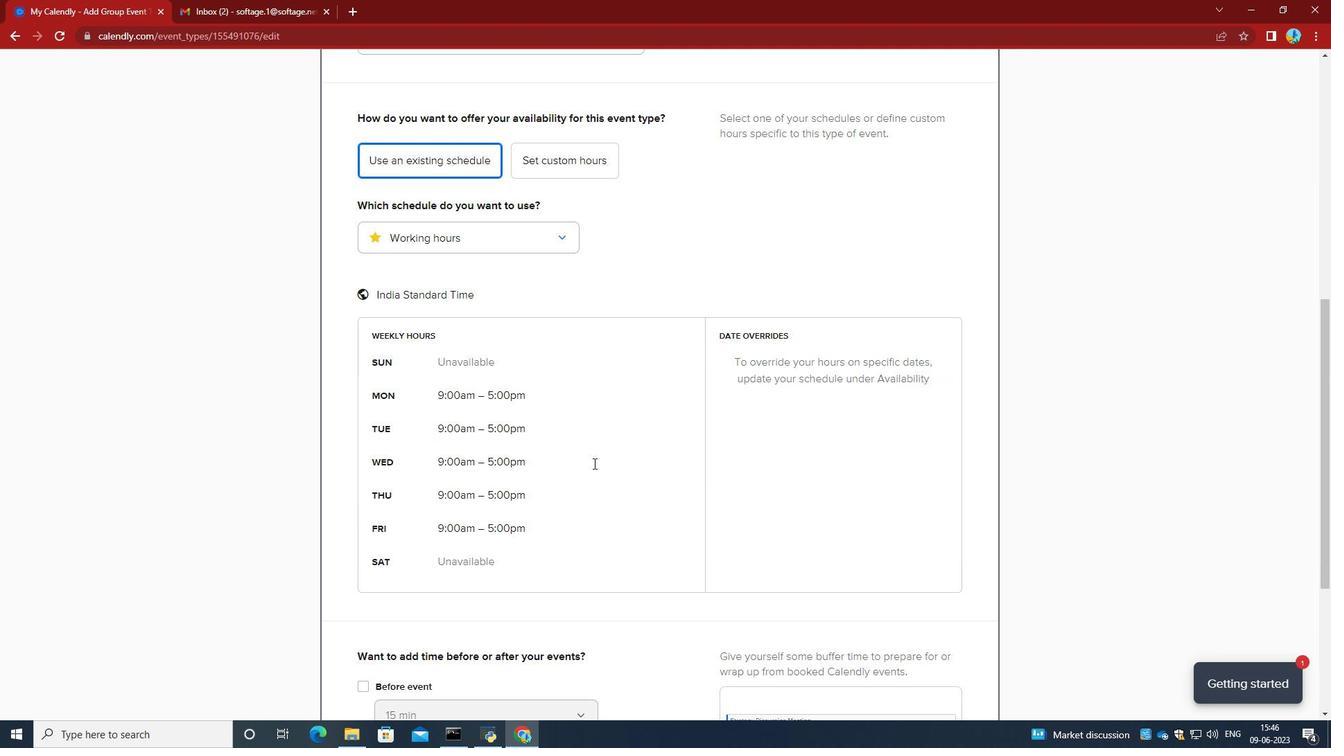 
Action: Mouse scrolled (593, 463) with delta (0, 0)
Screenshot: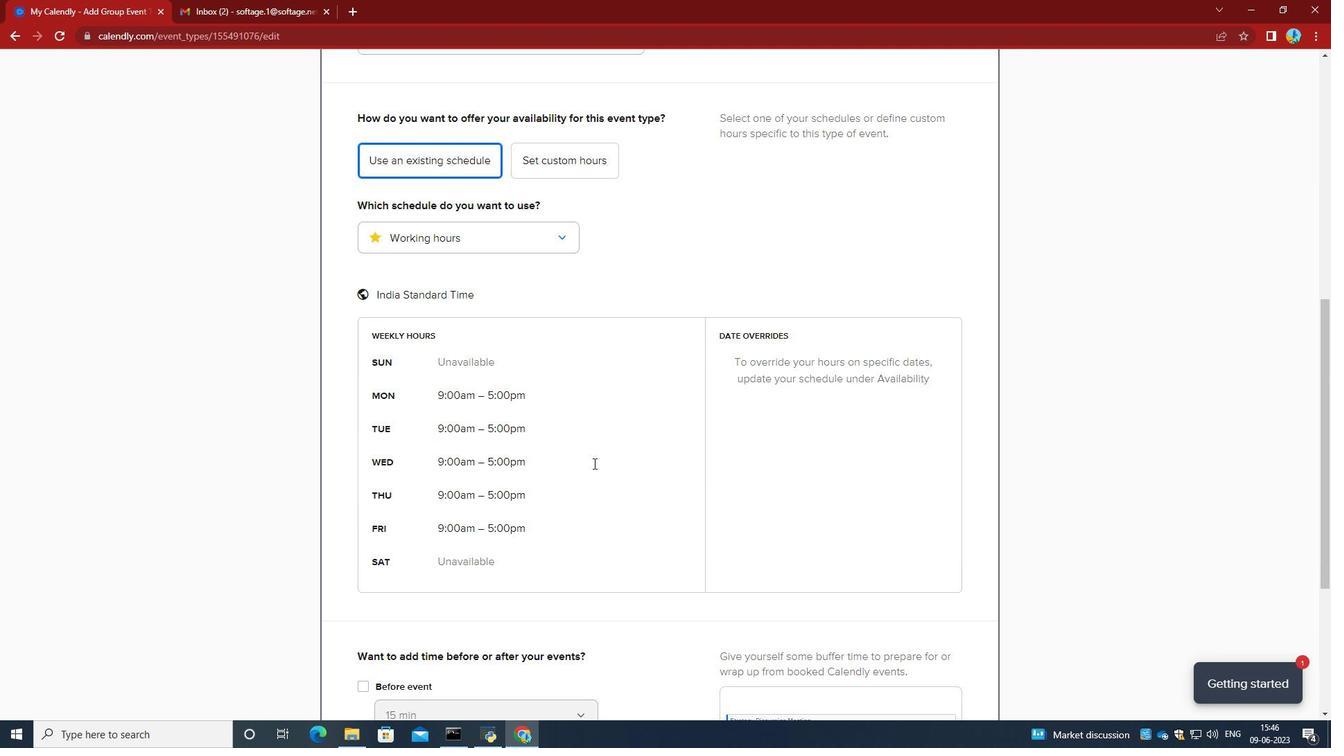 
Action: Mouse scrolled (593, 463) with delta (0, 0)
Screenshot: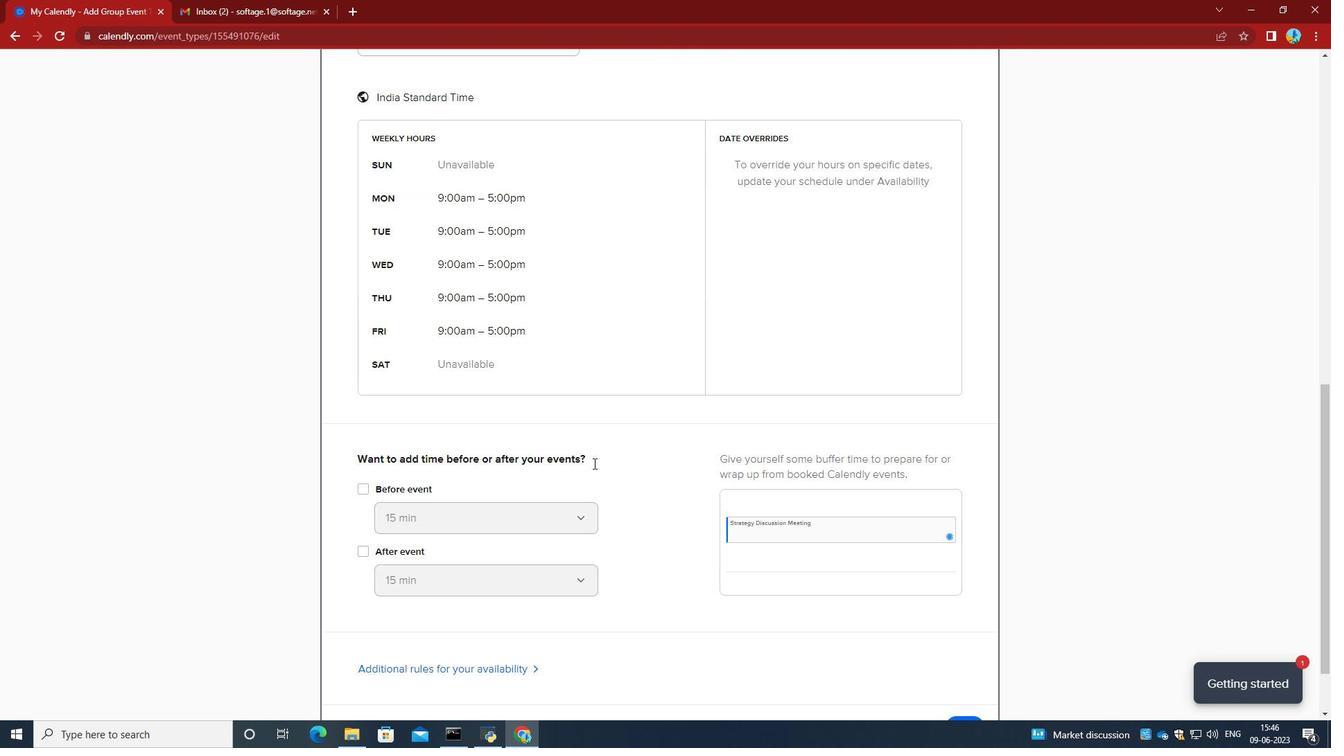 
Action: Mouse scrolled (593, 463) with delta (0, 0)
Screenshot: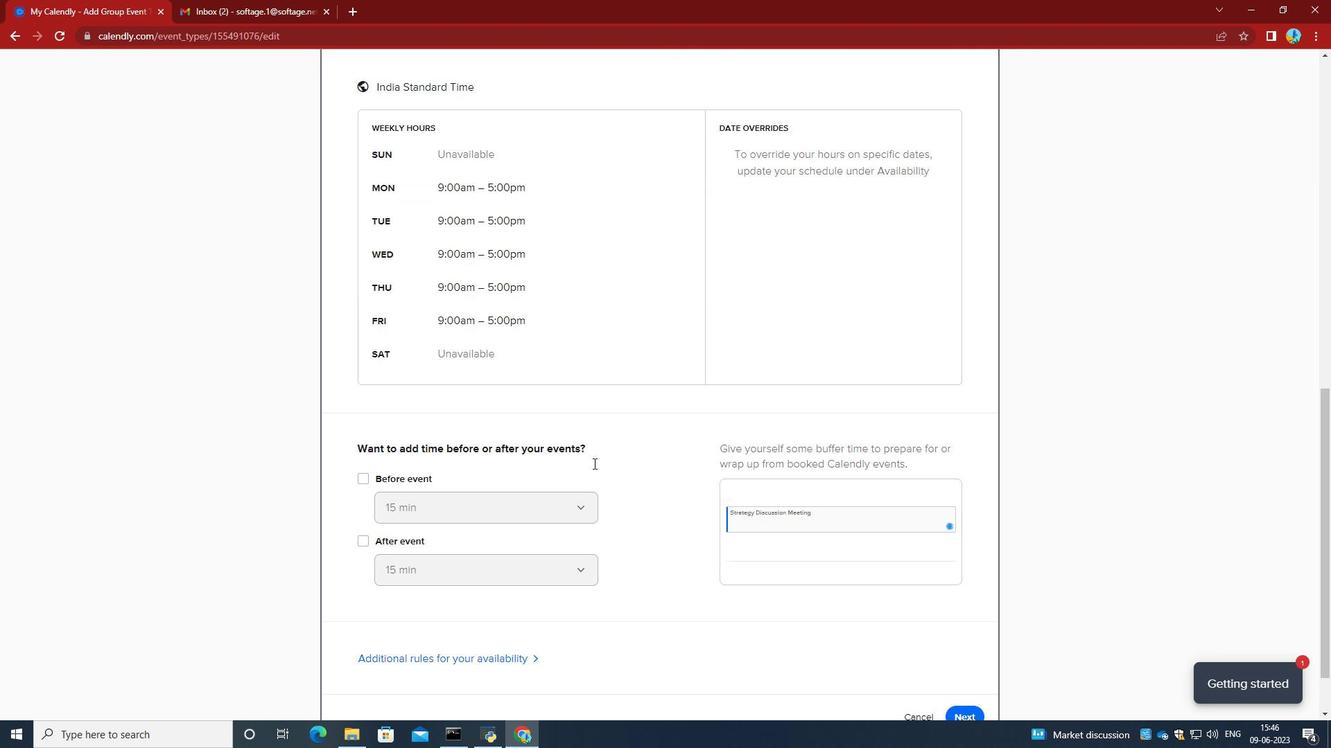 
Action: Mouse scrolled (593, 463) with delta (0, 0)
Screenshot: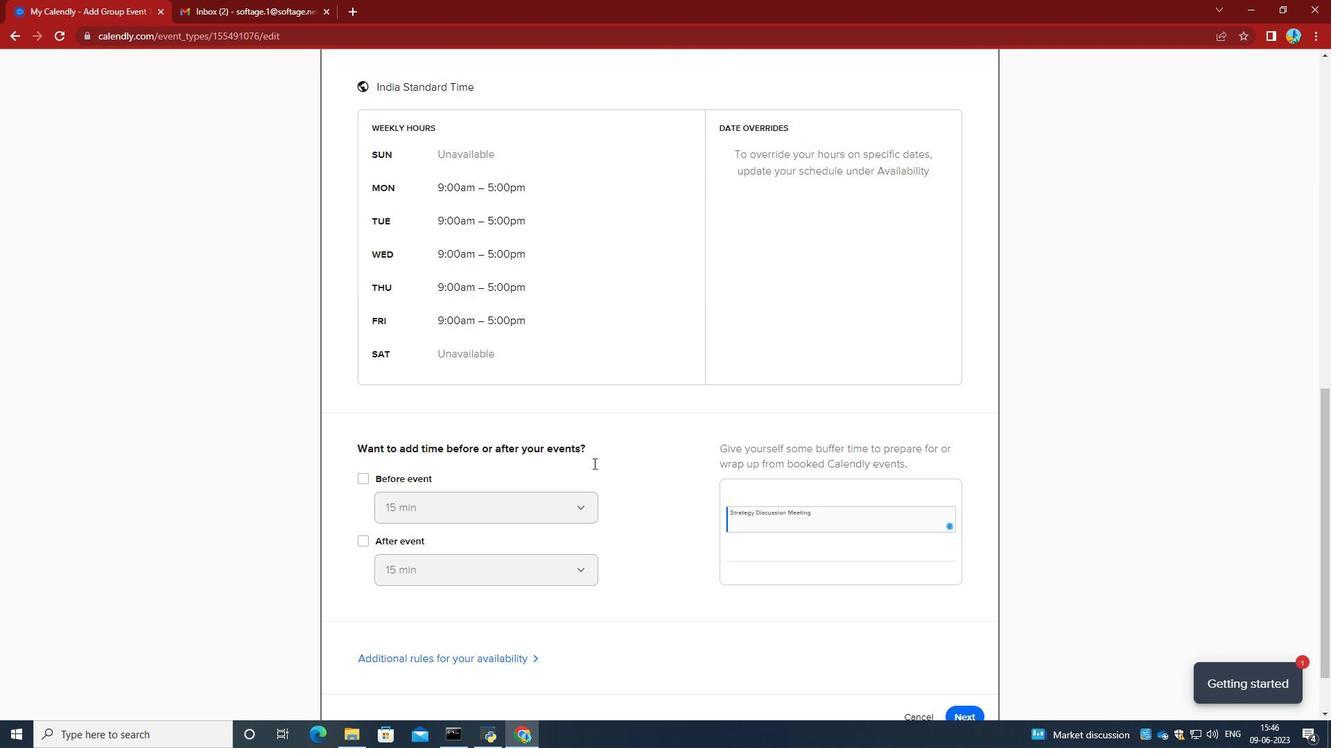 
Action: Mouse scrolled (593, 463) with delta (0, 0)
Screenshot: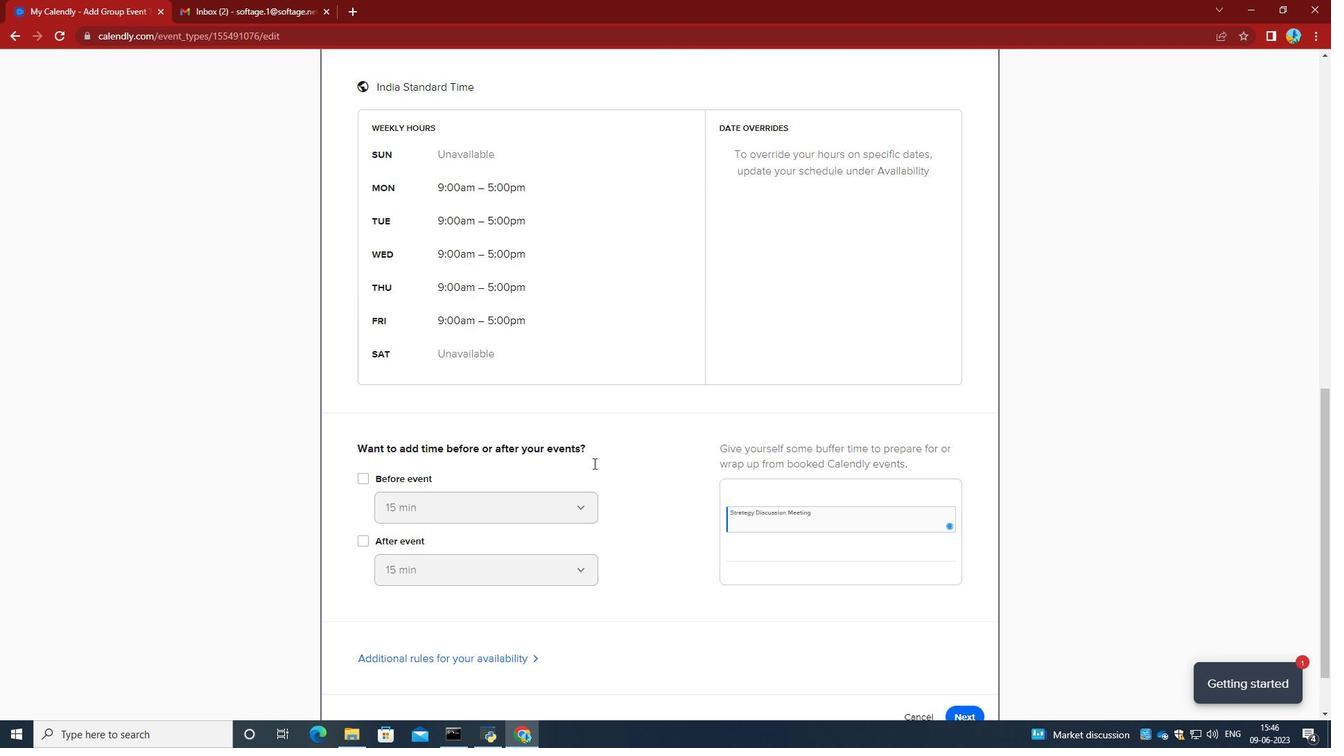 
Action: Mouse scrolled (593, 463) with delta (0, 0)
Screenshot: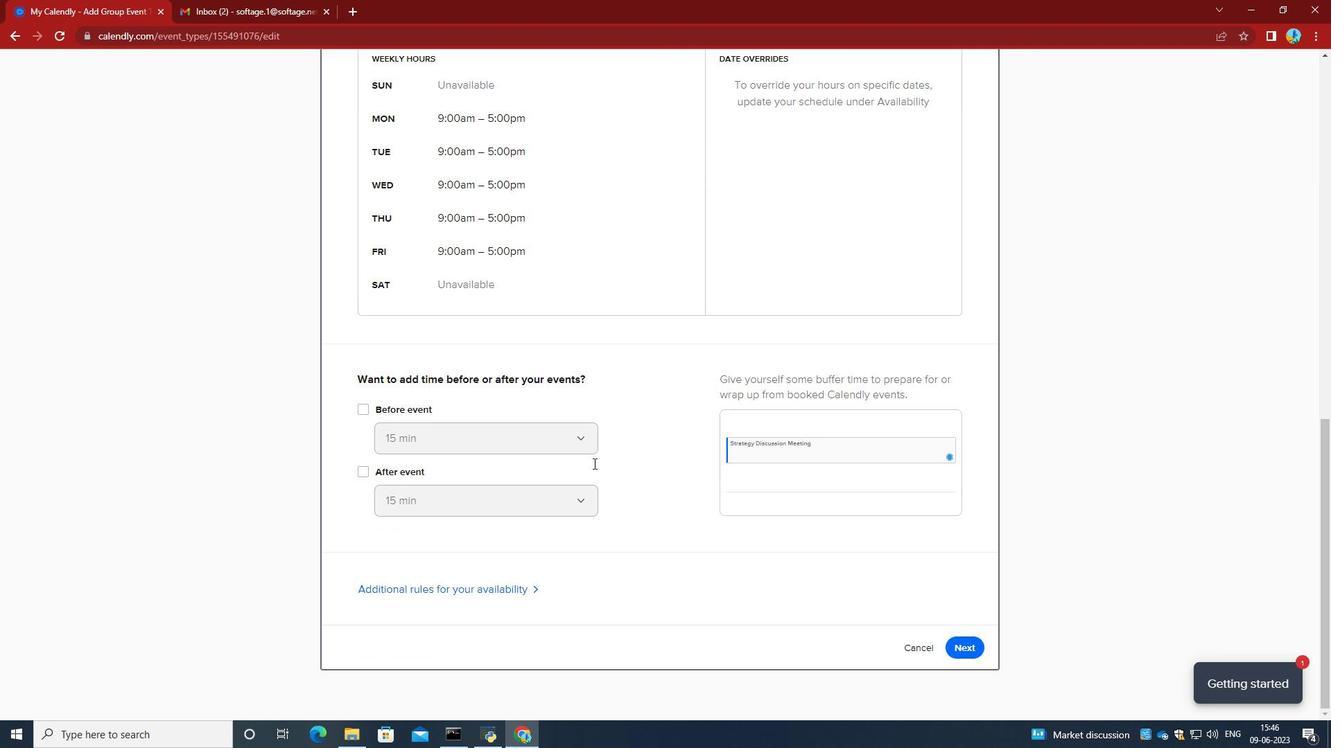 
Action: Mouse moved to (594, 463)
Screenshot: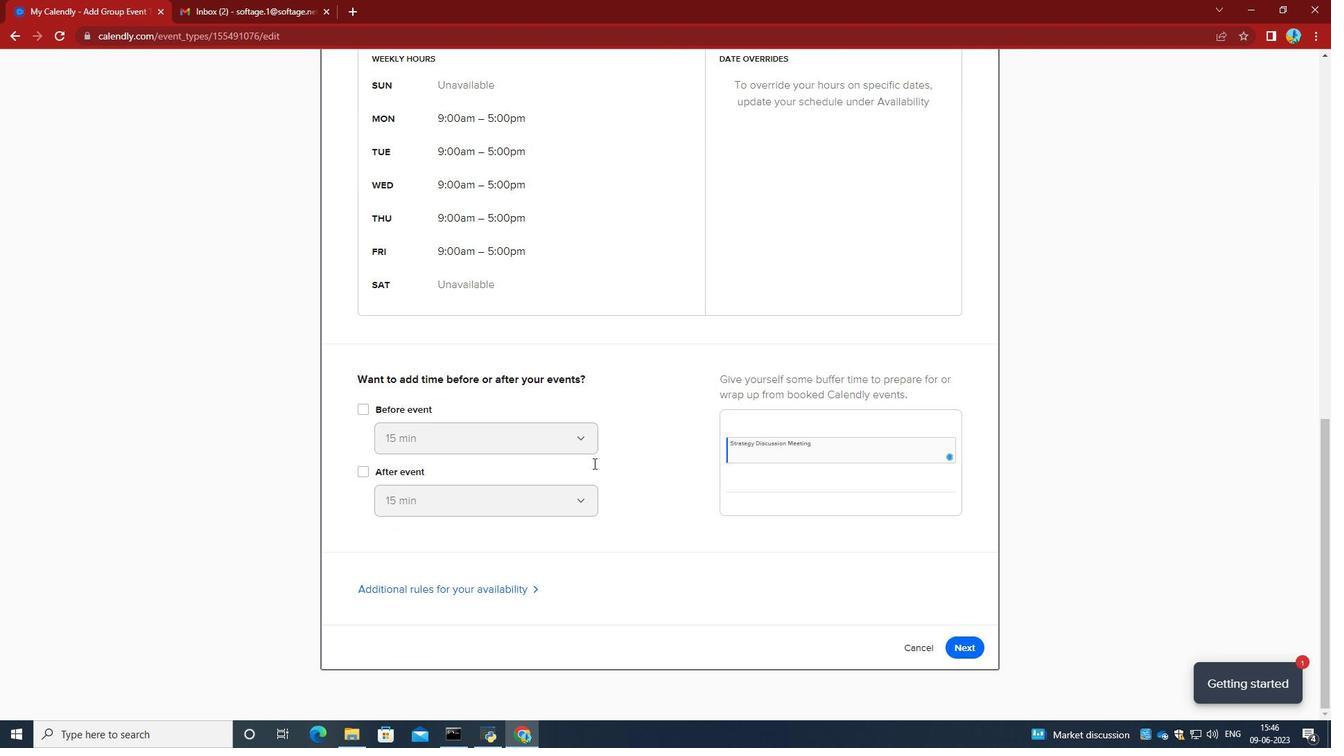 
Action: Mouse scrolled (593, 463) with delta (0, 0)
Screenshot: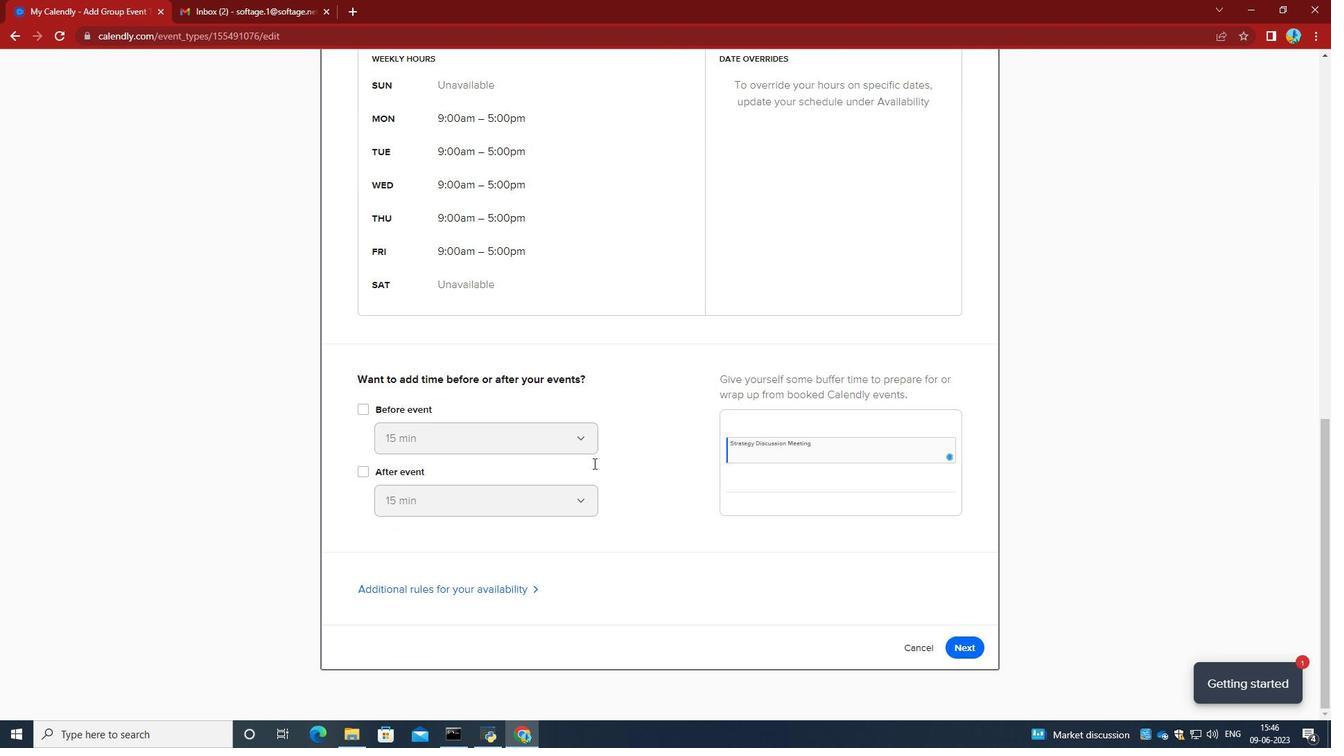 
Action: Mouse moved to (607, 471)
Screenshot: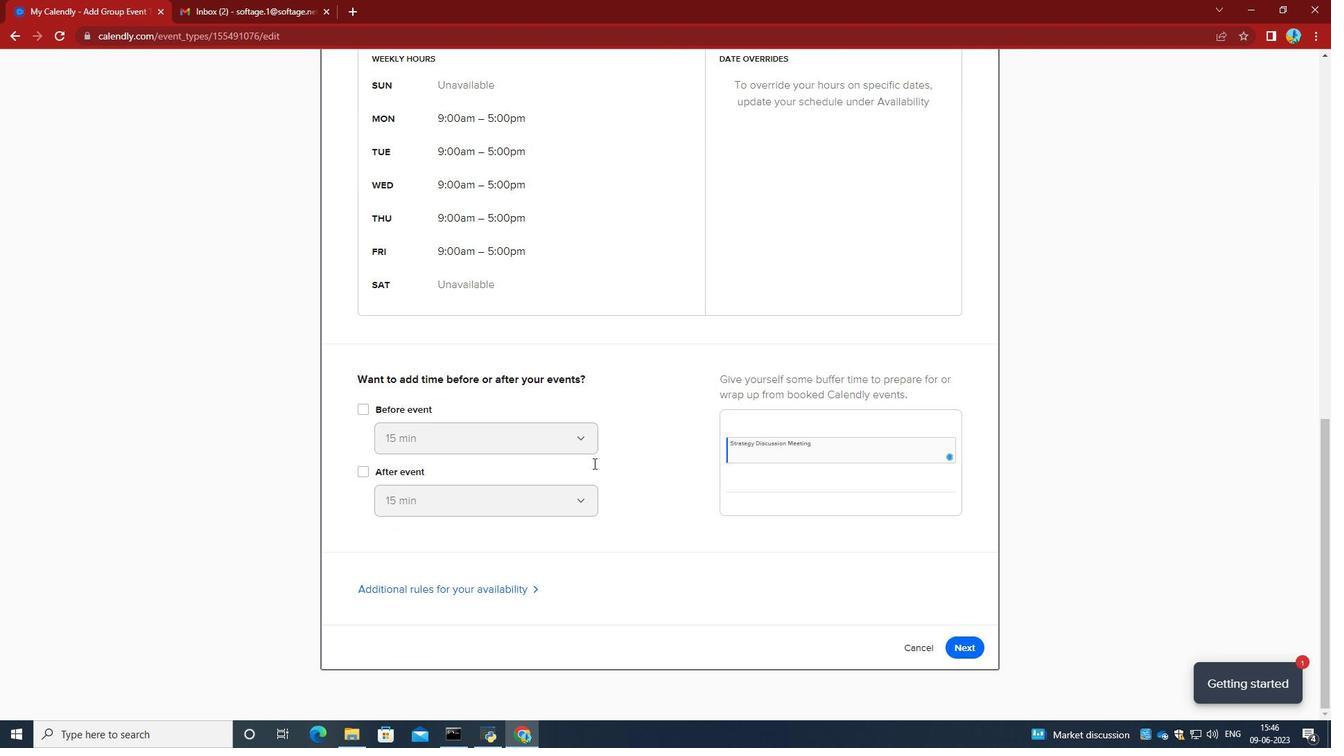 
Action: Mouse scrolled (593, 463) with delta (0, 0)
Screenshot: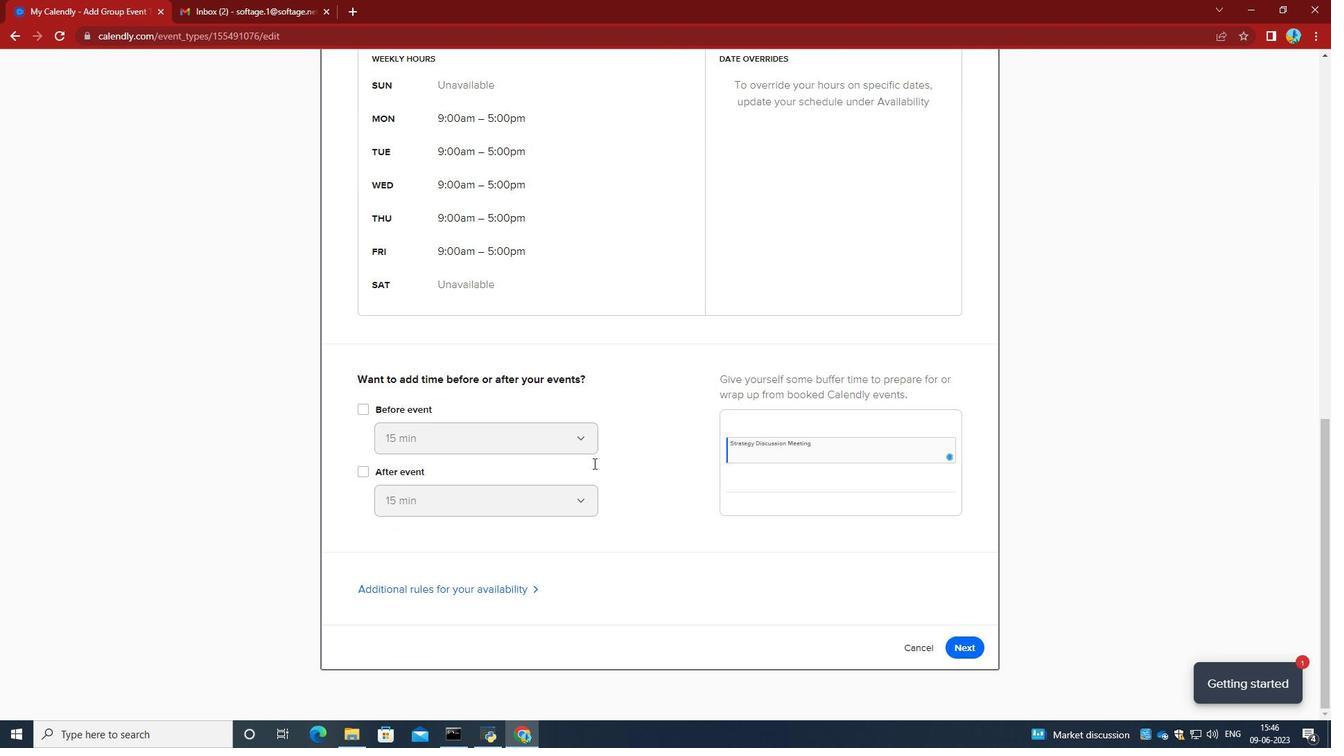 
Action: Mouse moved to (981, 648)
Screenshot: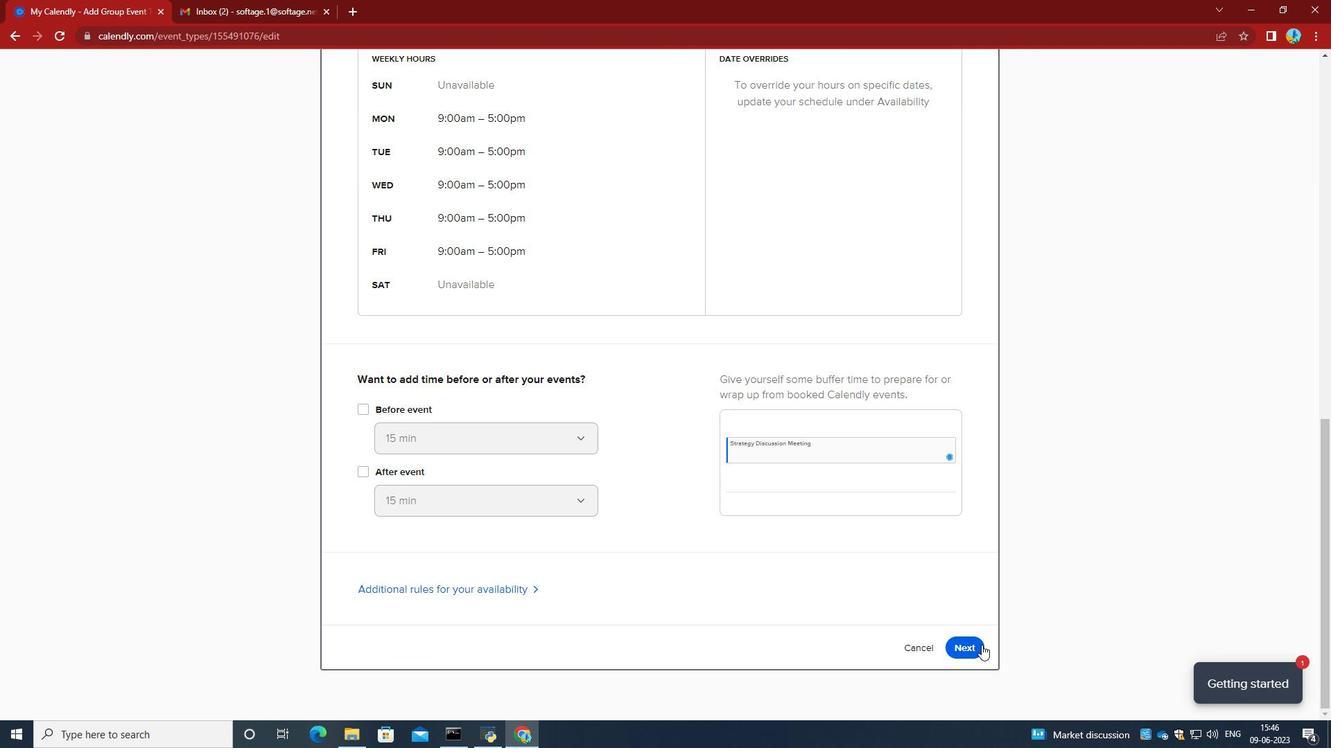 
Action: Mouse pressed left at (981, 648)
Screenshot: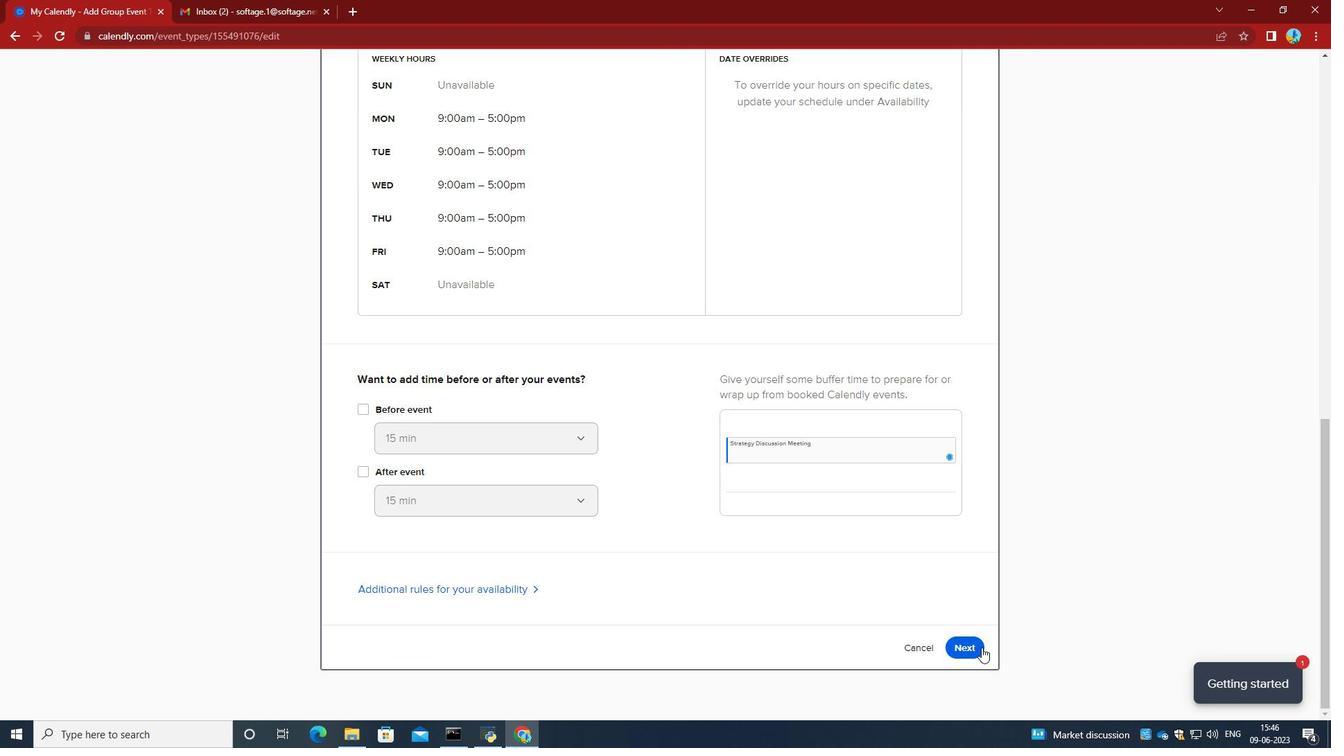 
Action: Mouse moved to (836, 392)
Screenshot: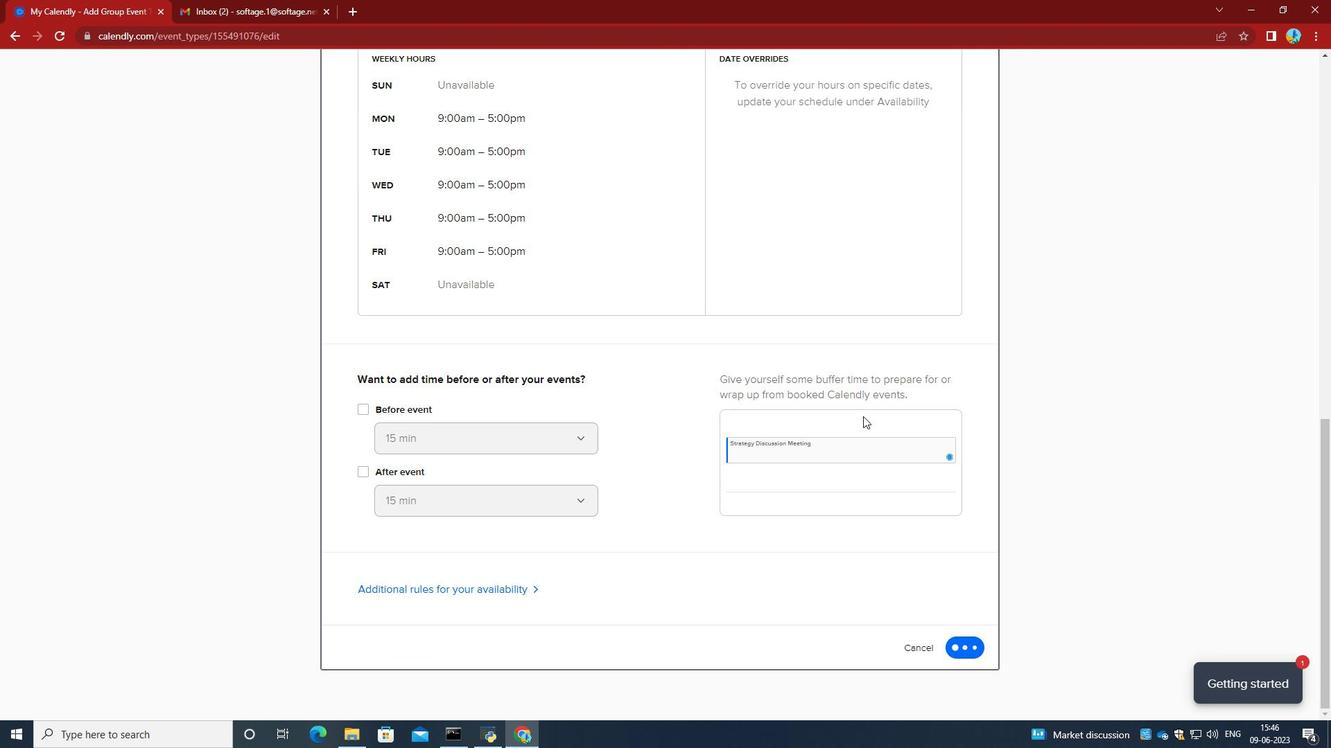 
Action: Mouse scrolled (836, 391) with delta (0, 0)
Screenshot: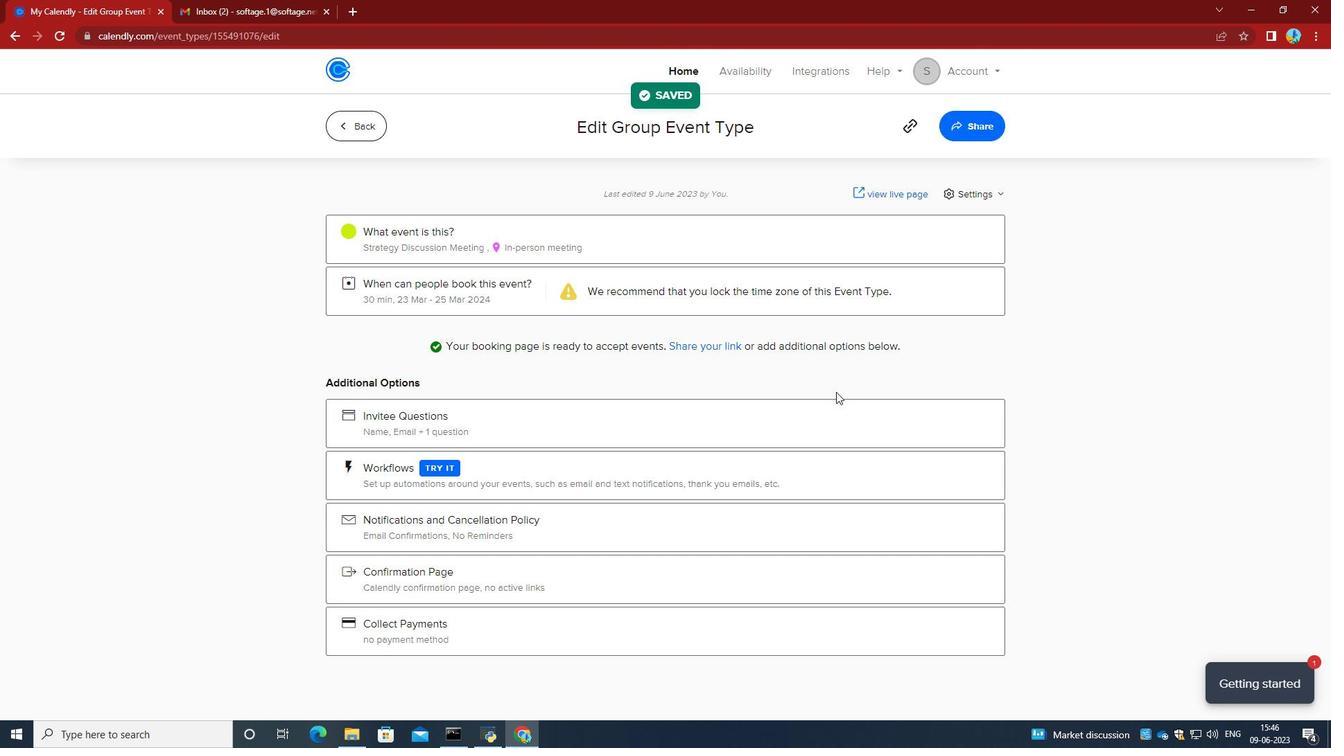 
Action: Mouse scrolled (836, 391) with delta (0, 0)
Screenshot: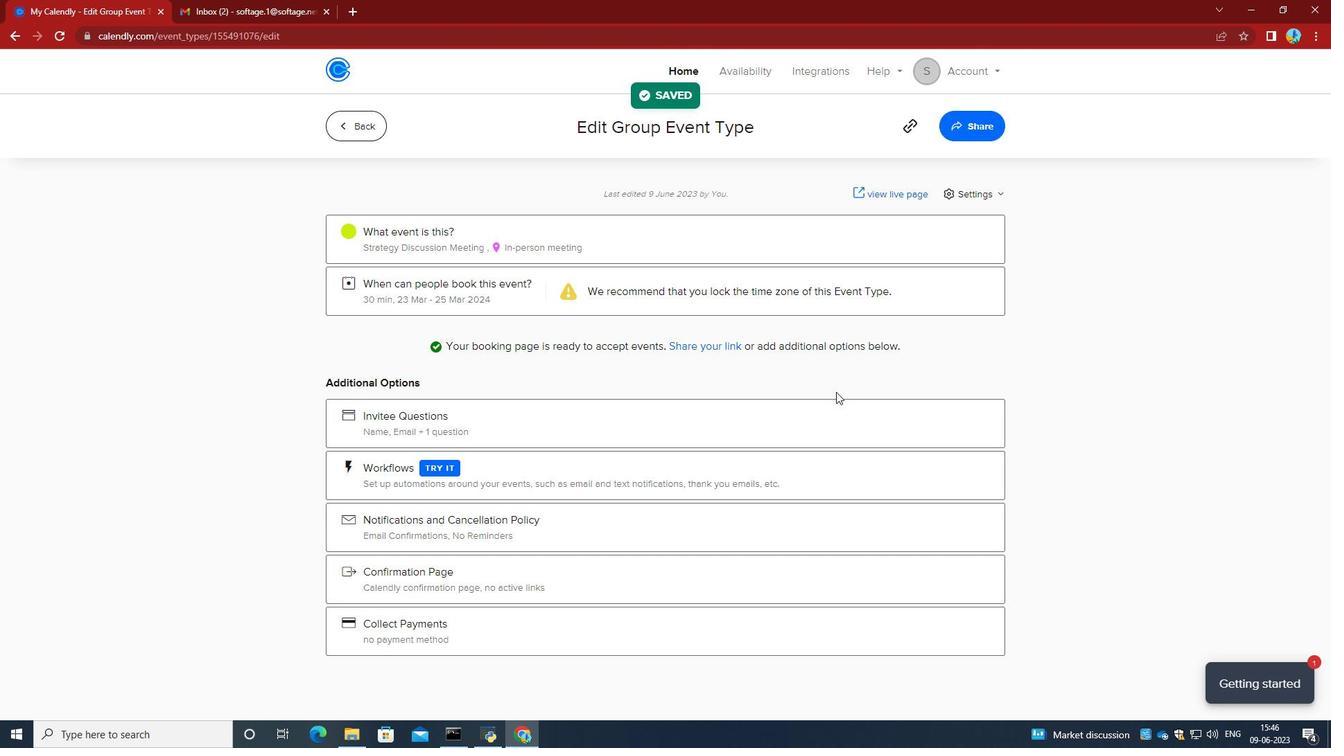 
Action: Mouse moved to (954, 131)
Screenshot: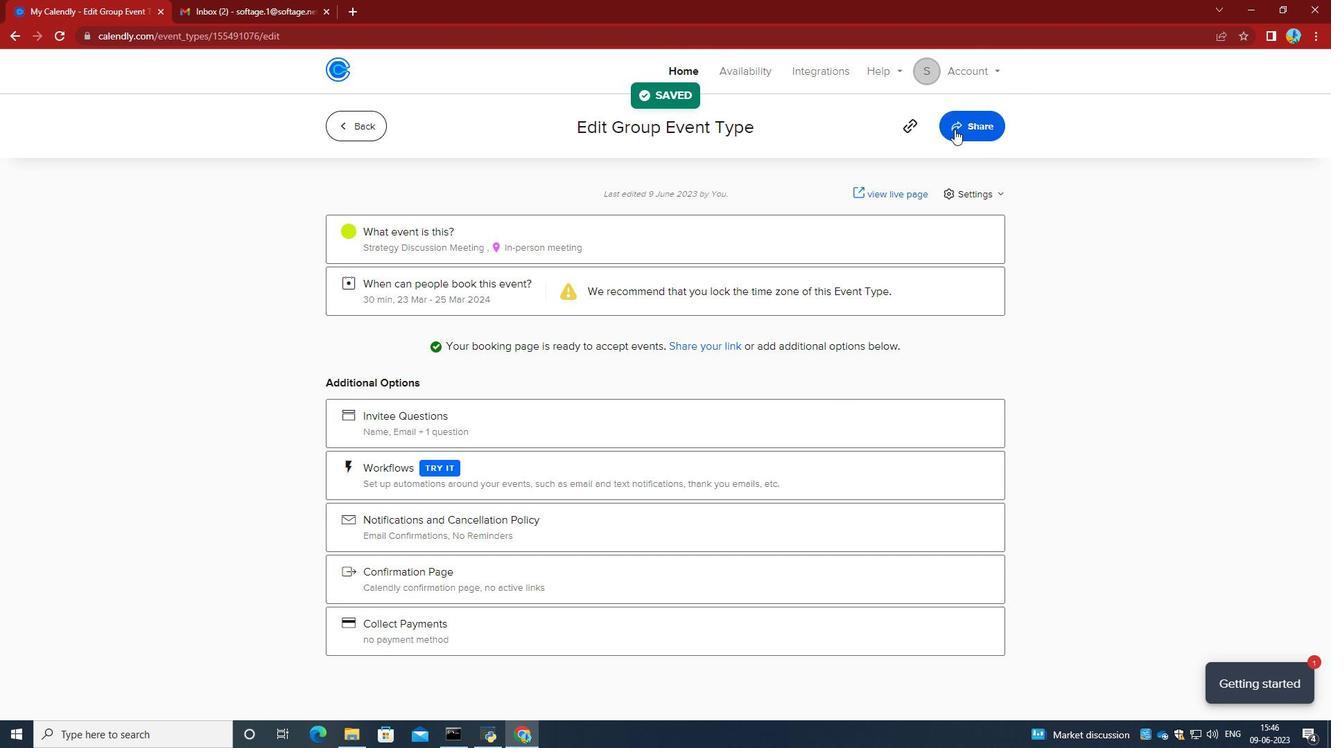 
Action: Mouse pressed left at (954, 131)
Screenshot: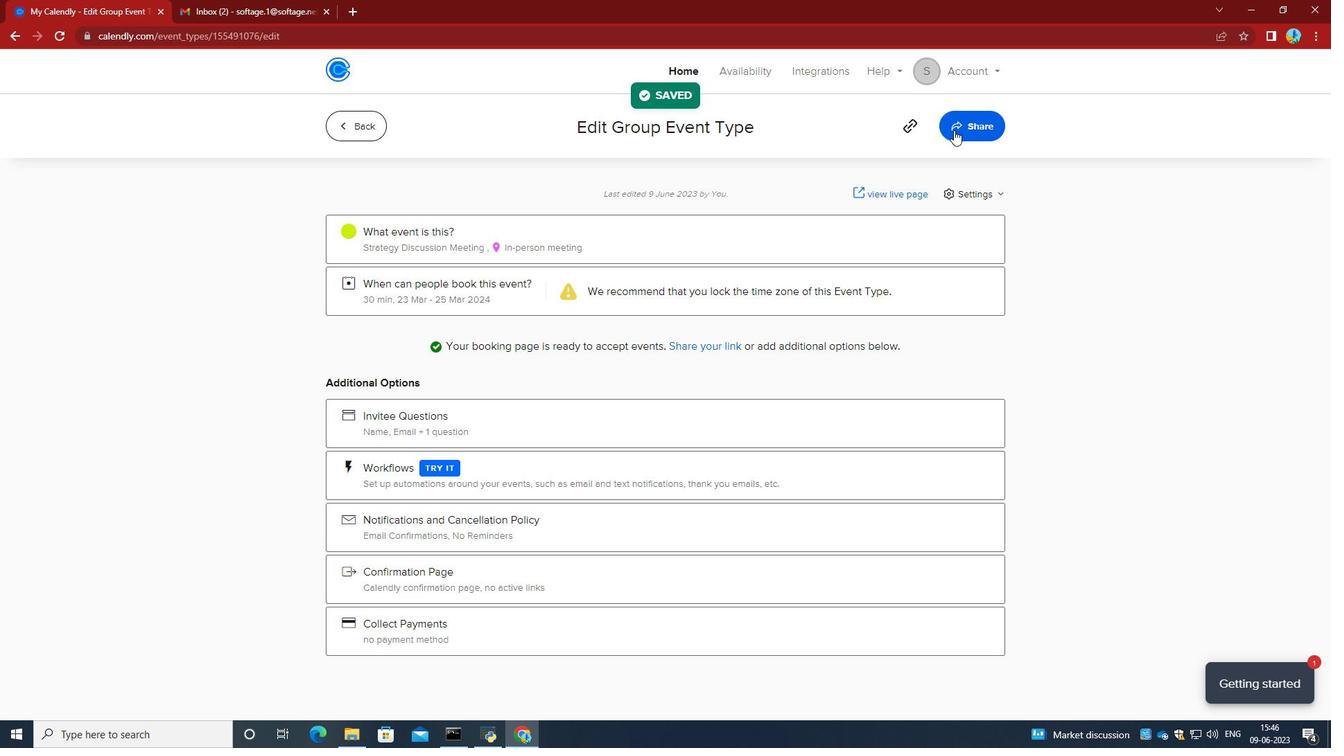 
Action: Mouse moved to (817, 257)
Screenshot: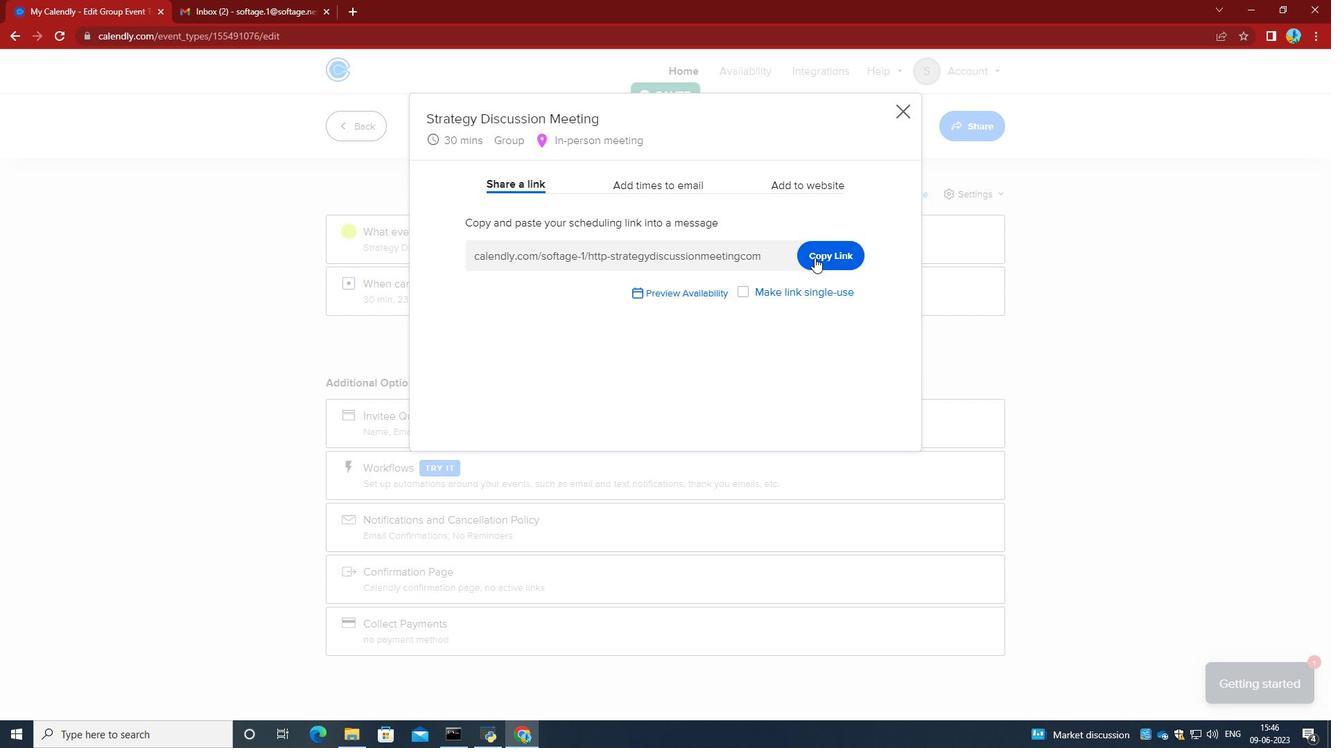 
Action: Mouse pressed left at (817, 257)
Screenshot: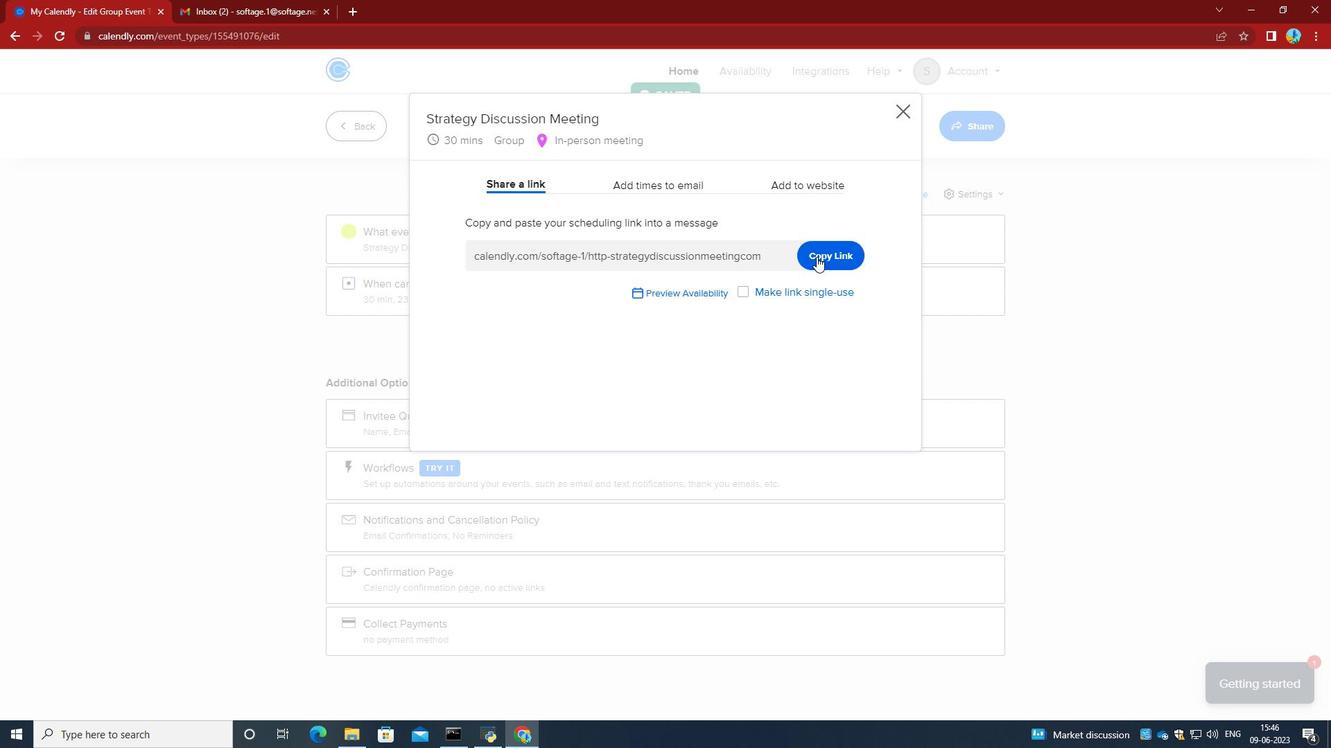 
Action: Mouse moved to (217, 0)
Screenshot: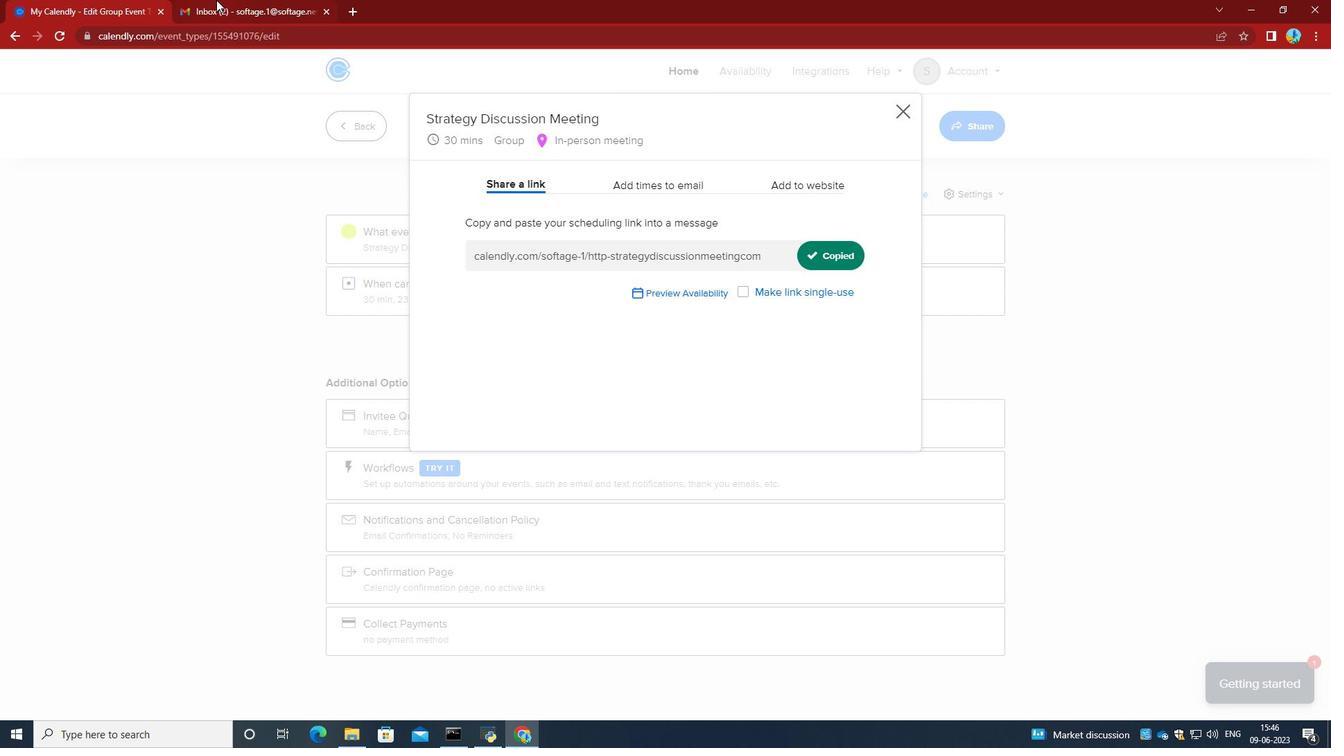 
Action: Mouse pressed left at (217, 0)
Screenshot: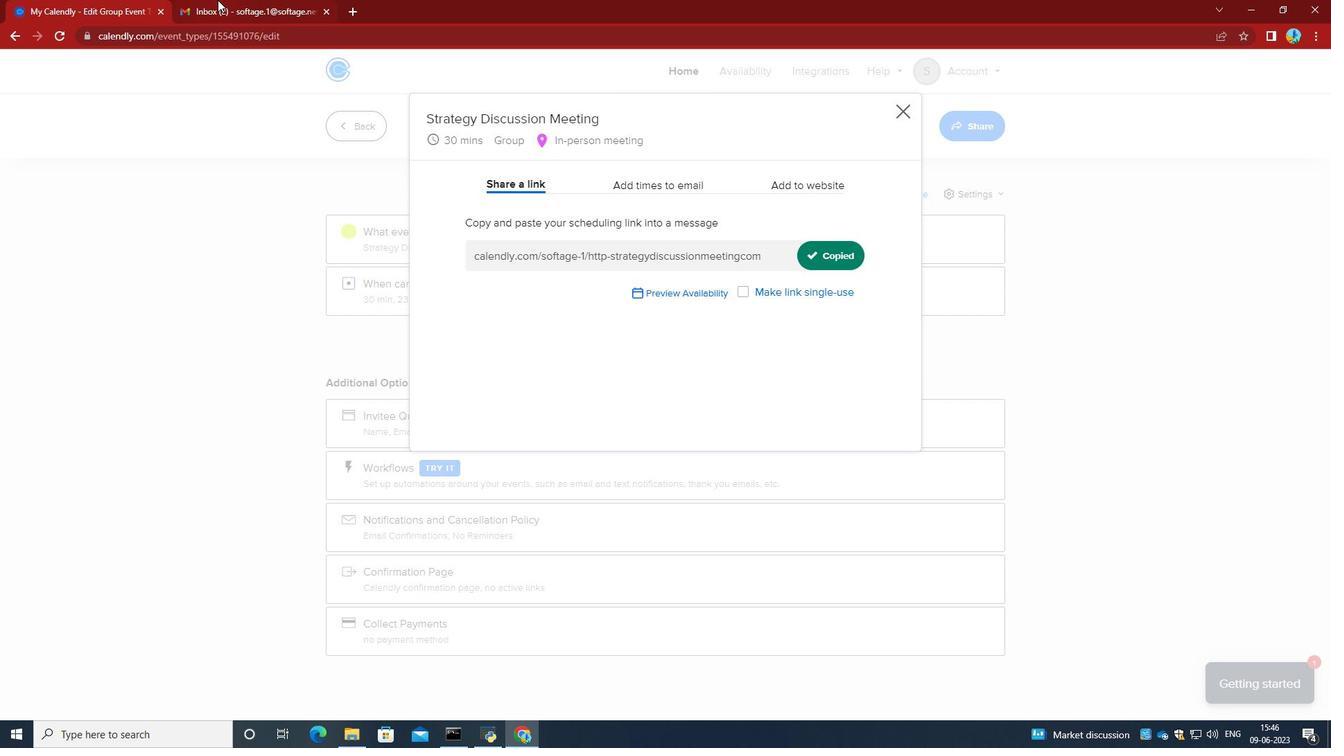 
Action: Mouse moved to (115, 124)
Screenshot: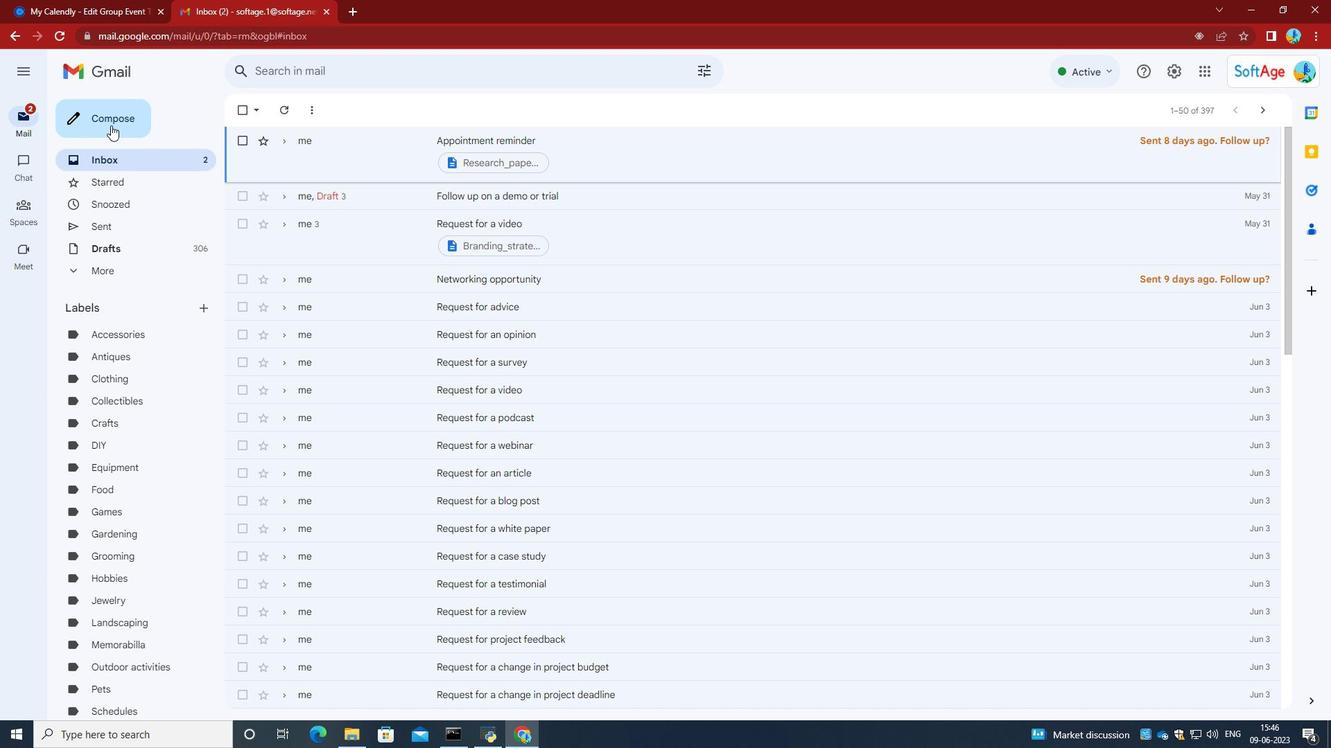 
Action: Mouse pressed left at (115, 124)
Screenshot: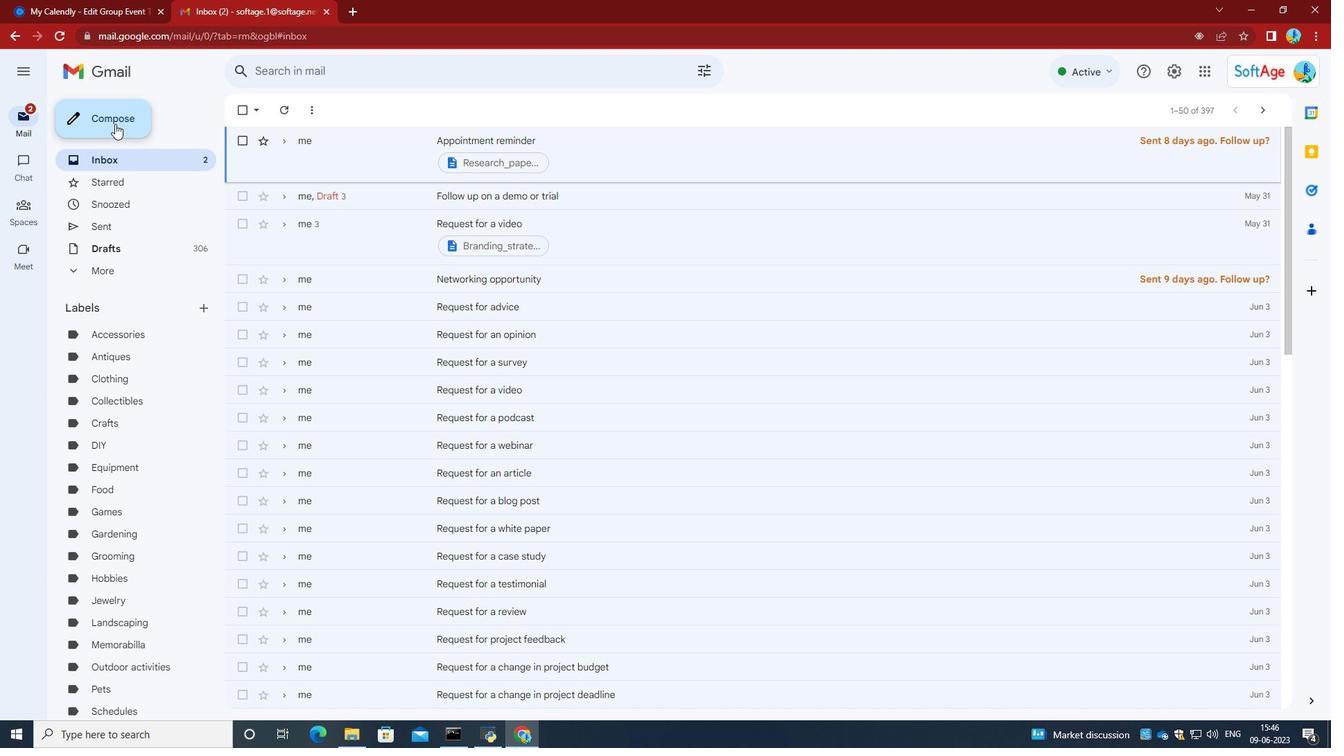 
Action: Mouse moved to (943, 397)
Screenshot: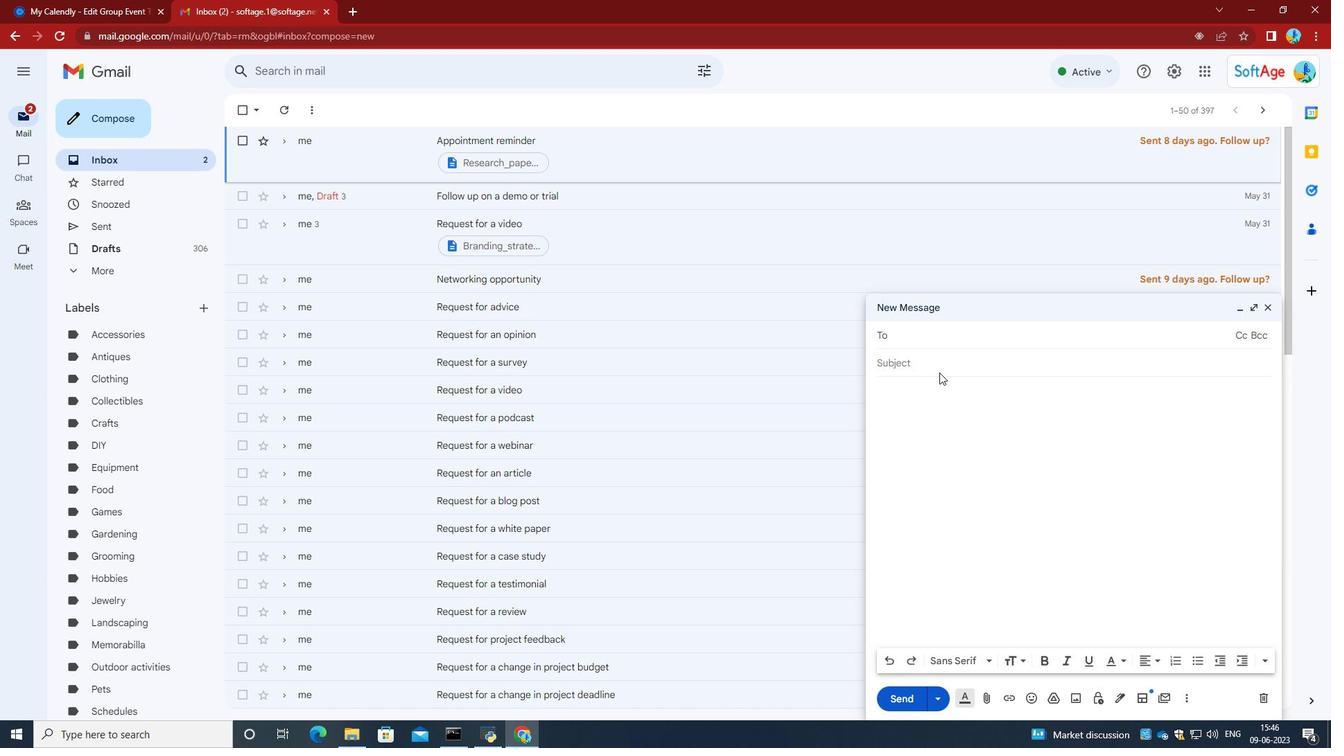
Action: Mouse pressed left at (943, 397)
Screenshot: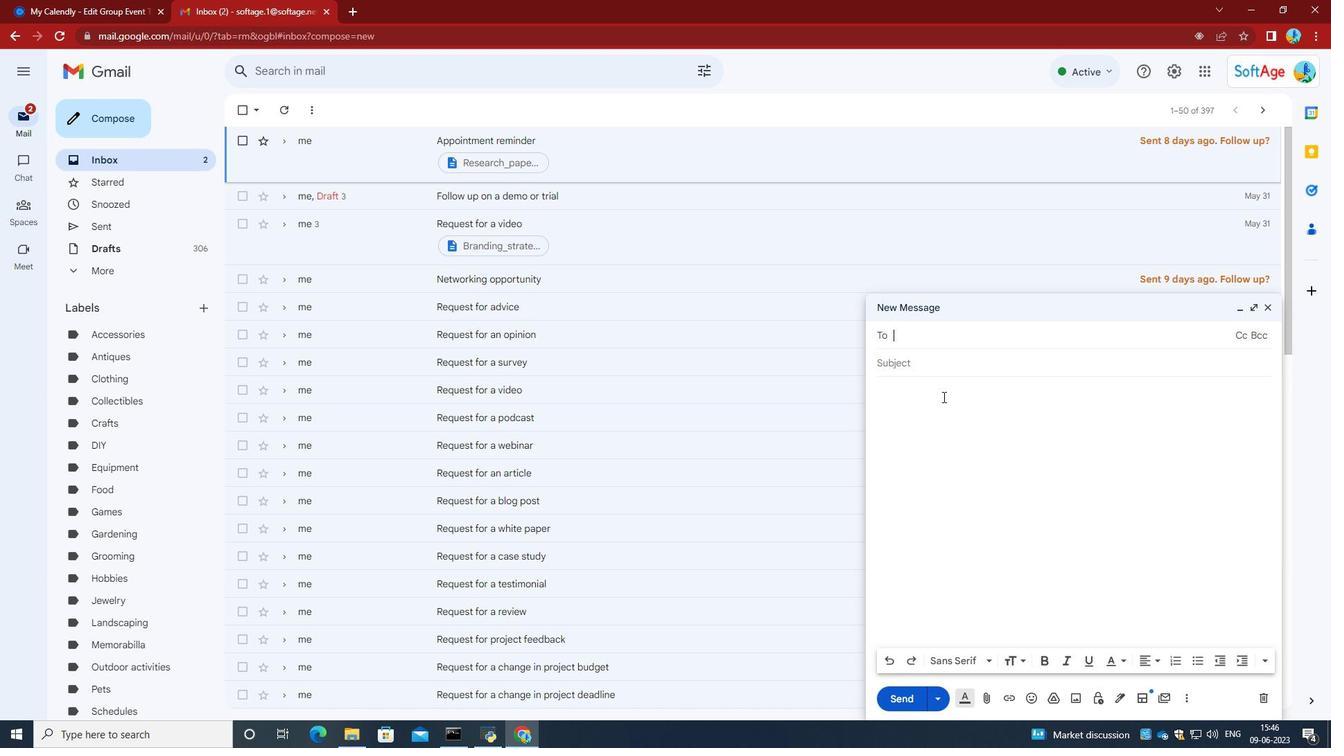 
Action: Mouse moved to (943, 398)
Screenshot: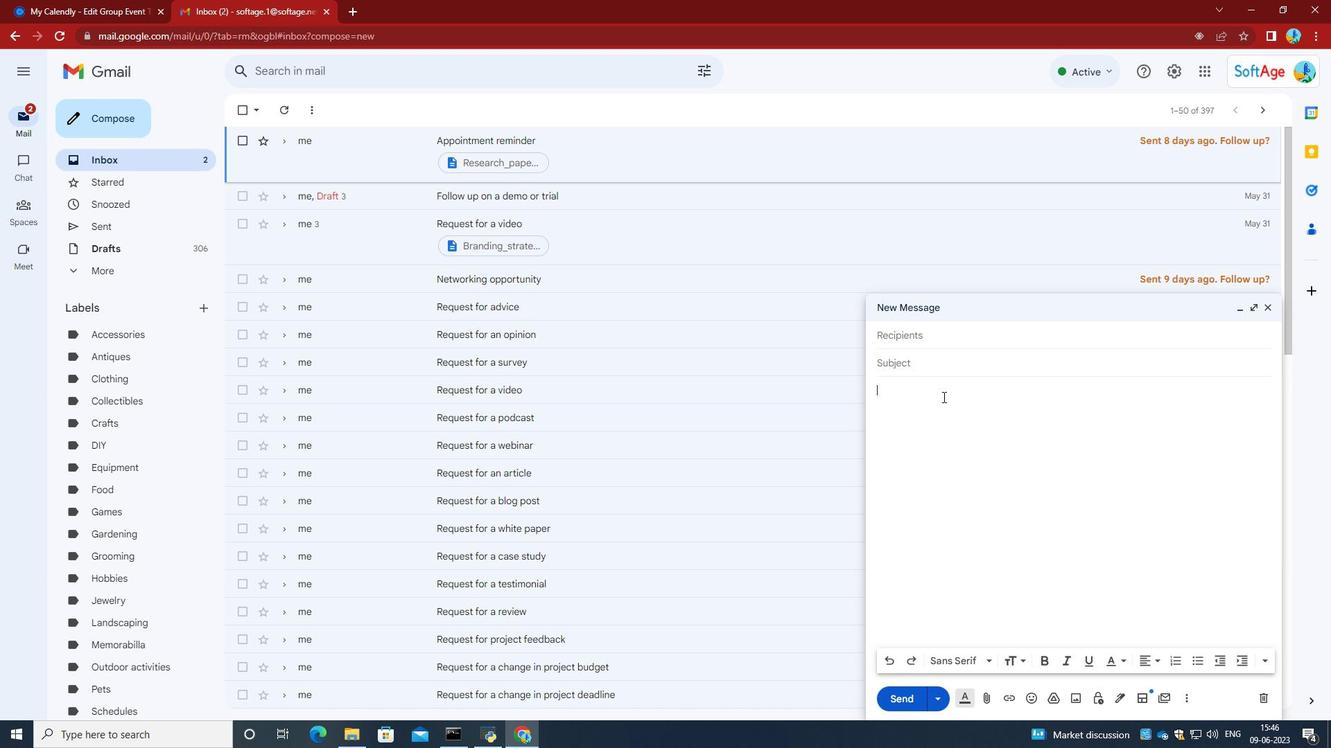 
Action: Key pressed ctrl+V
Screenshot: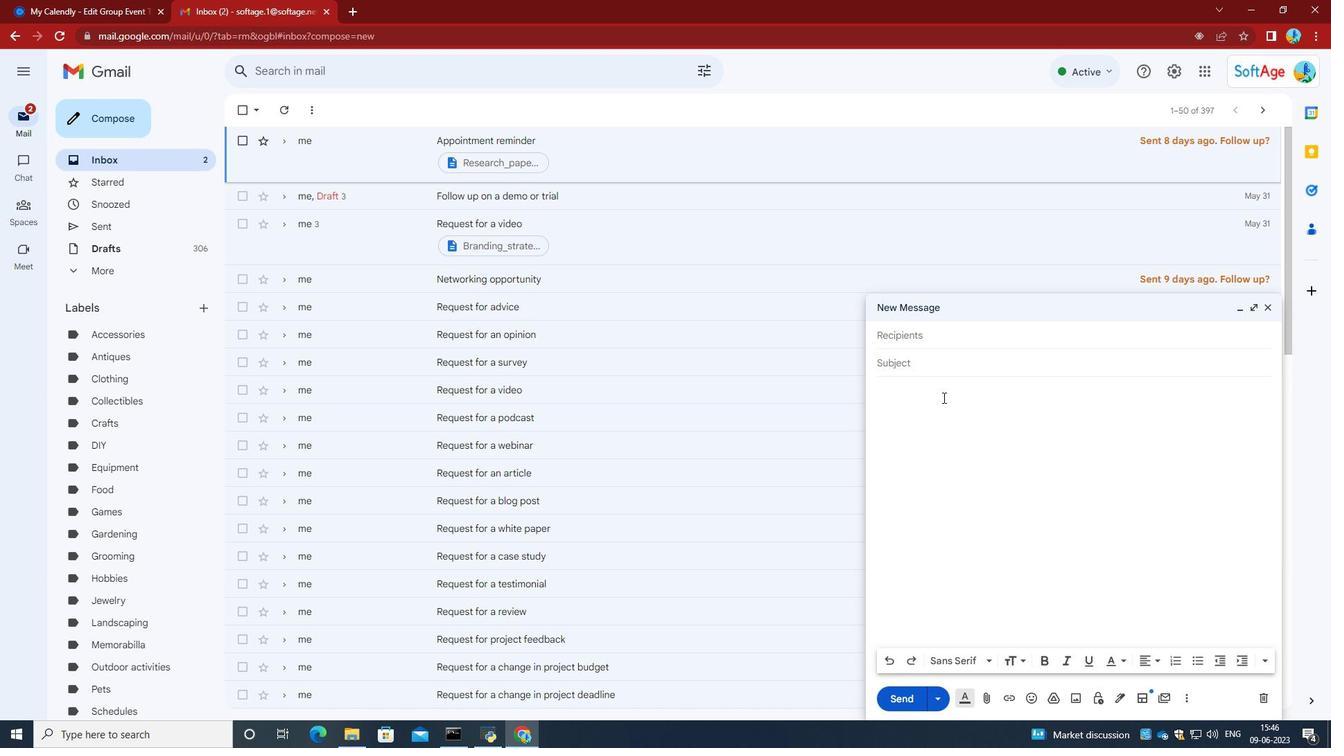 
Action: Mouse moved to (933, 339)
Screenshot: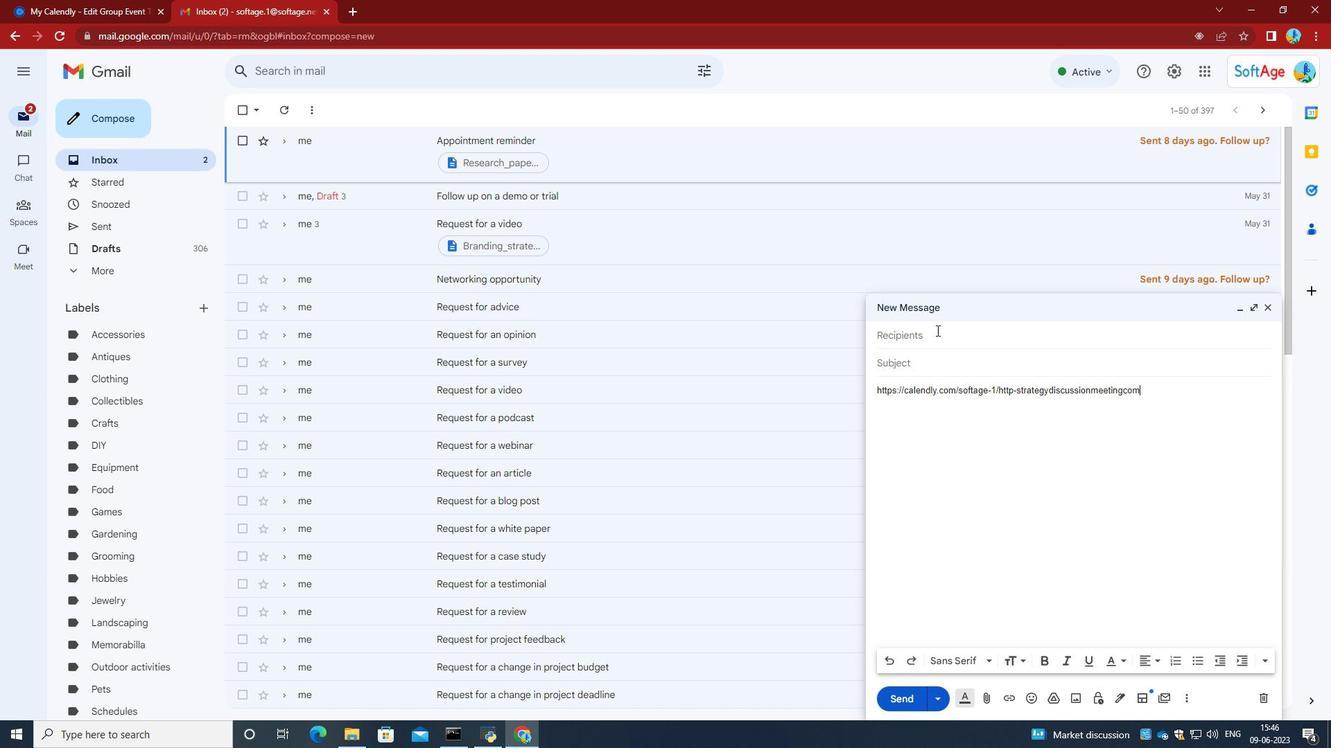 
Action: Mouse pressed left at (933, 339)
Screenshot: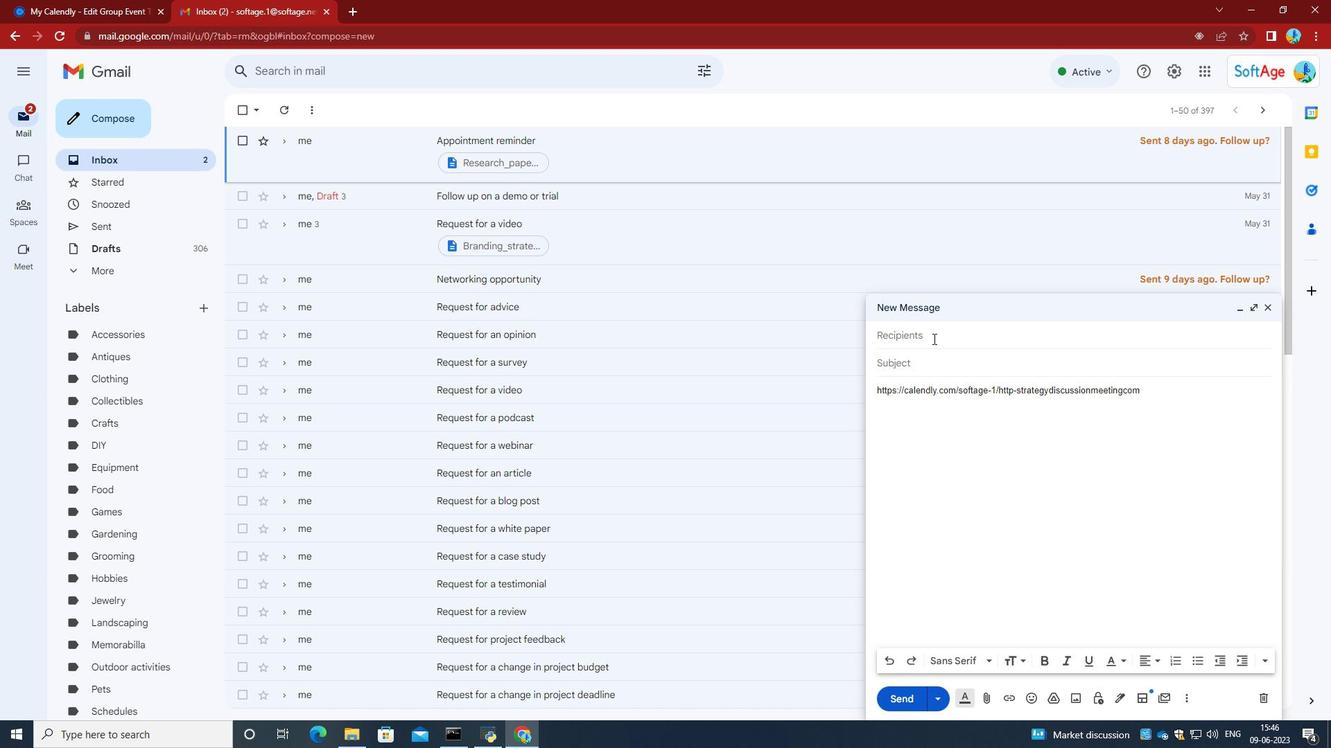 
Action: Key pressed softage.10<Key.shift>@softage.net<Key.enter>dog<Key.backspace>ftage.<Key.backspace><Key.backspace><Key.backspace><Key.backspace><Key.backspace><Key.backspace><Key.backspace><Key.backspace><Key.backspace>
Screenshot: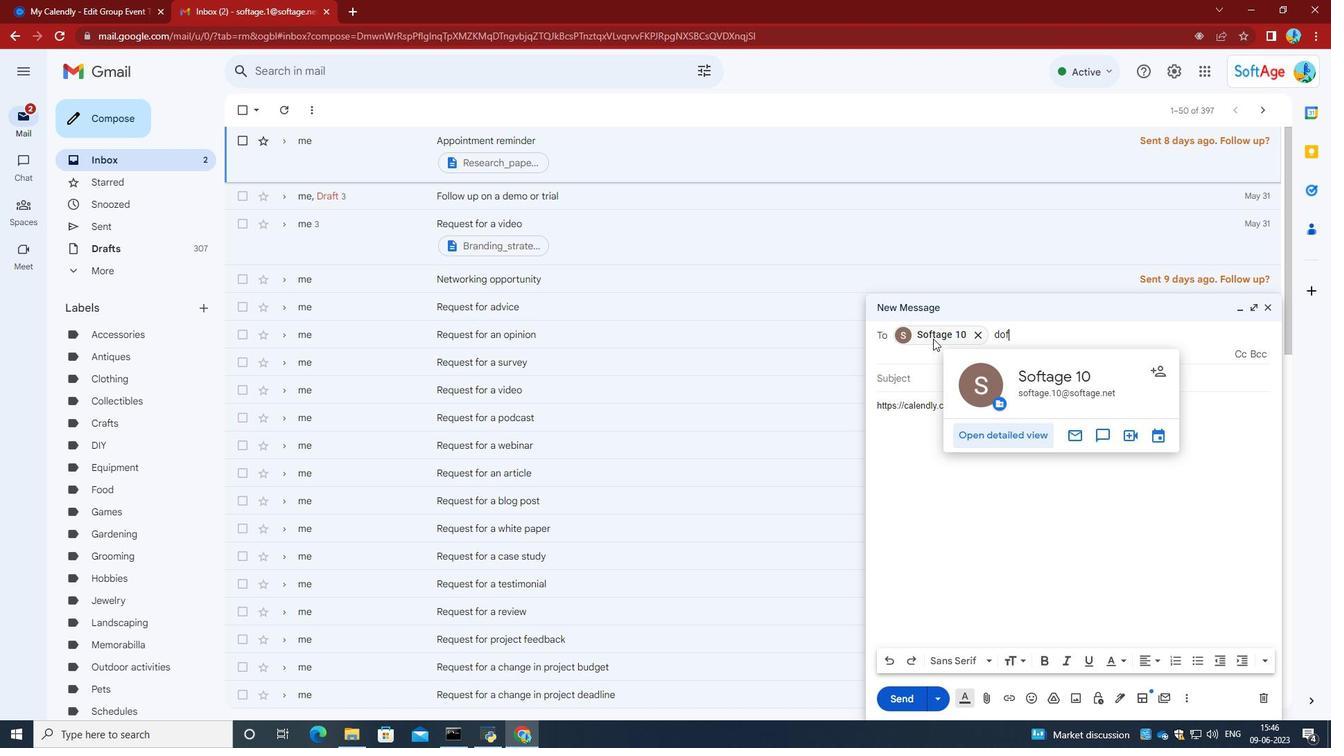 
Action: Mouse moved to (1024, 338)
Screenshot: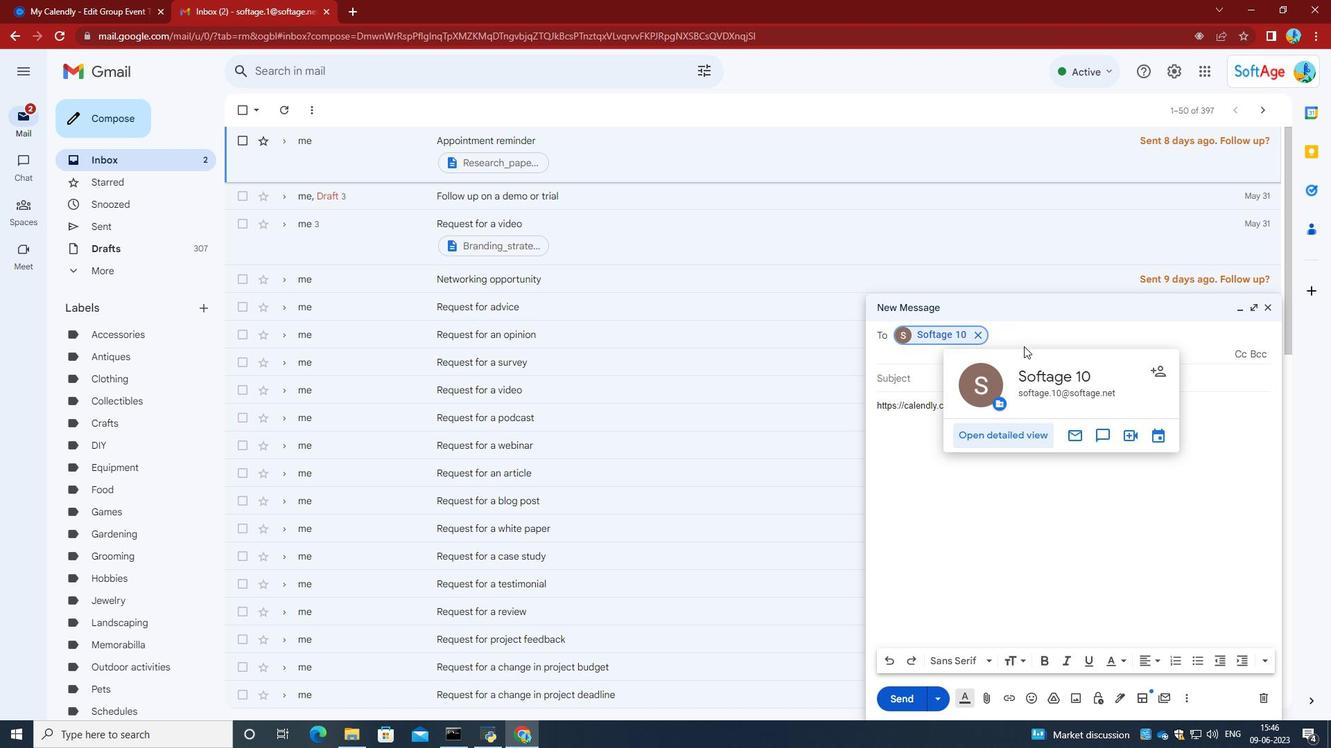 
Action: Mouse pressed left at (1024, 338)
Screenshot: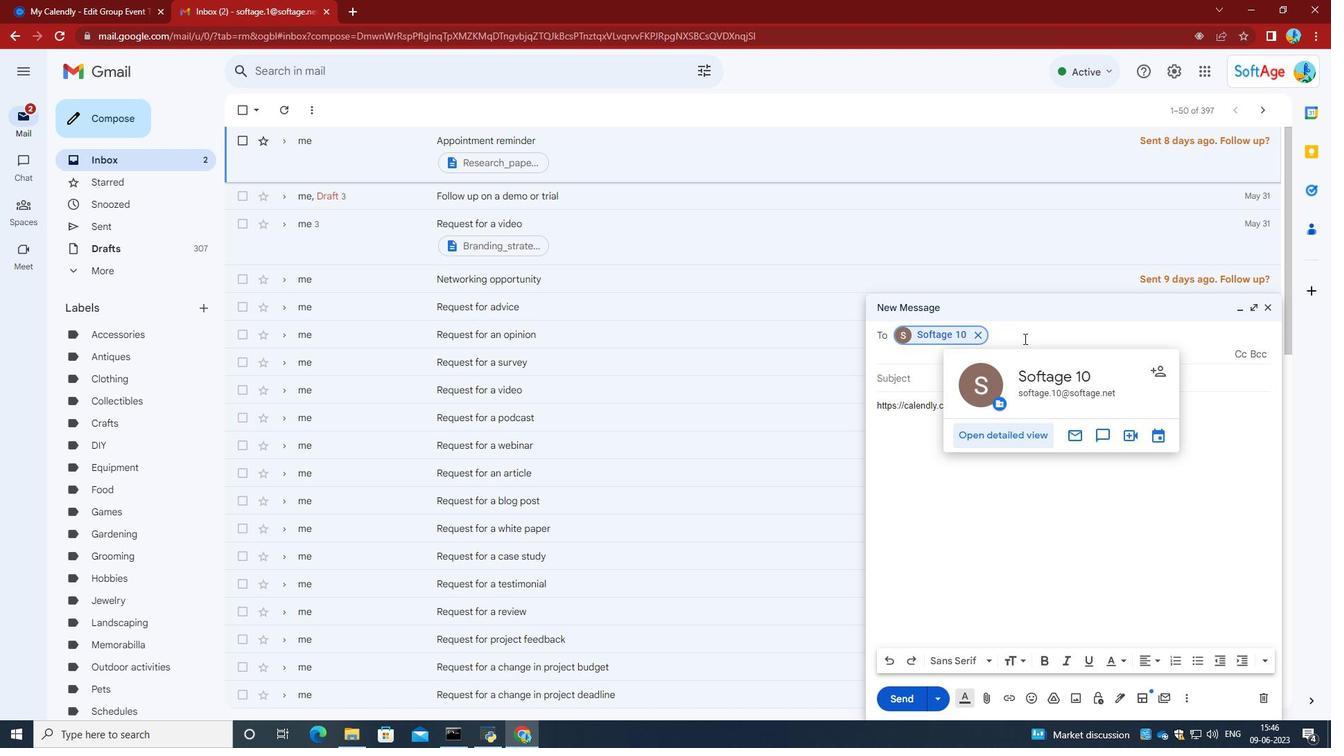 
Action: Key pressed softage.2<Key.shift>@softage.net<Key.enter>
Screenshot: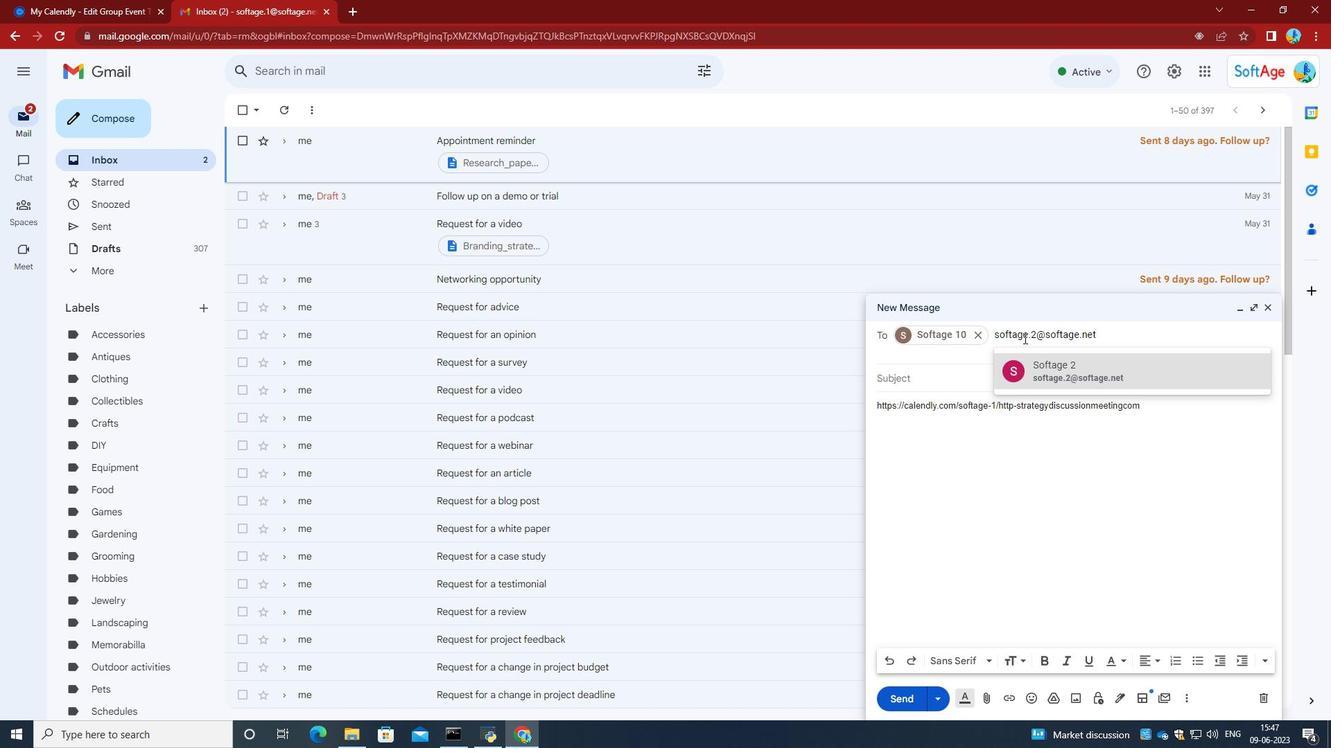 
Action: Mouse moved to (904, 694)
Screenshot: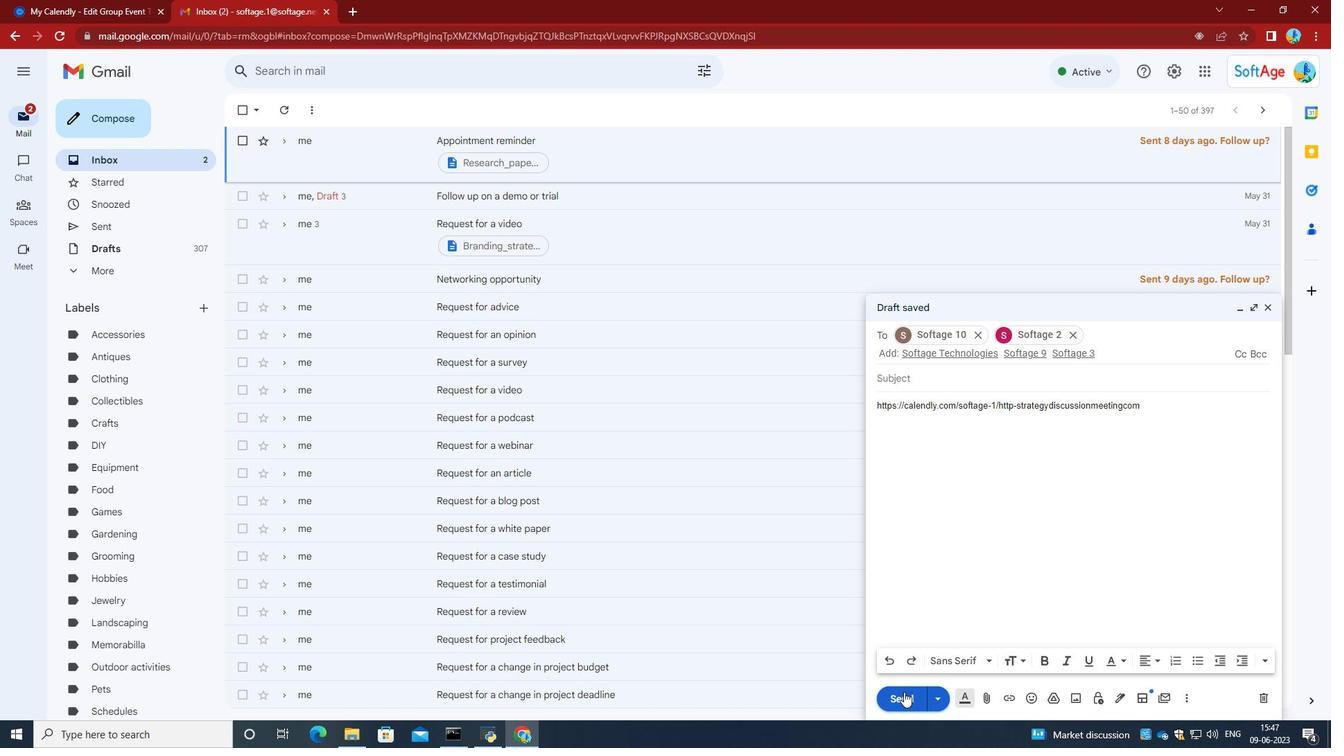 
Action: Mouse pressed left at (904, 694)
Screenshot: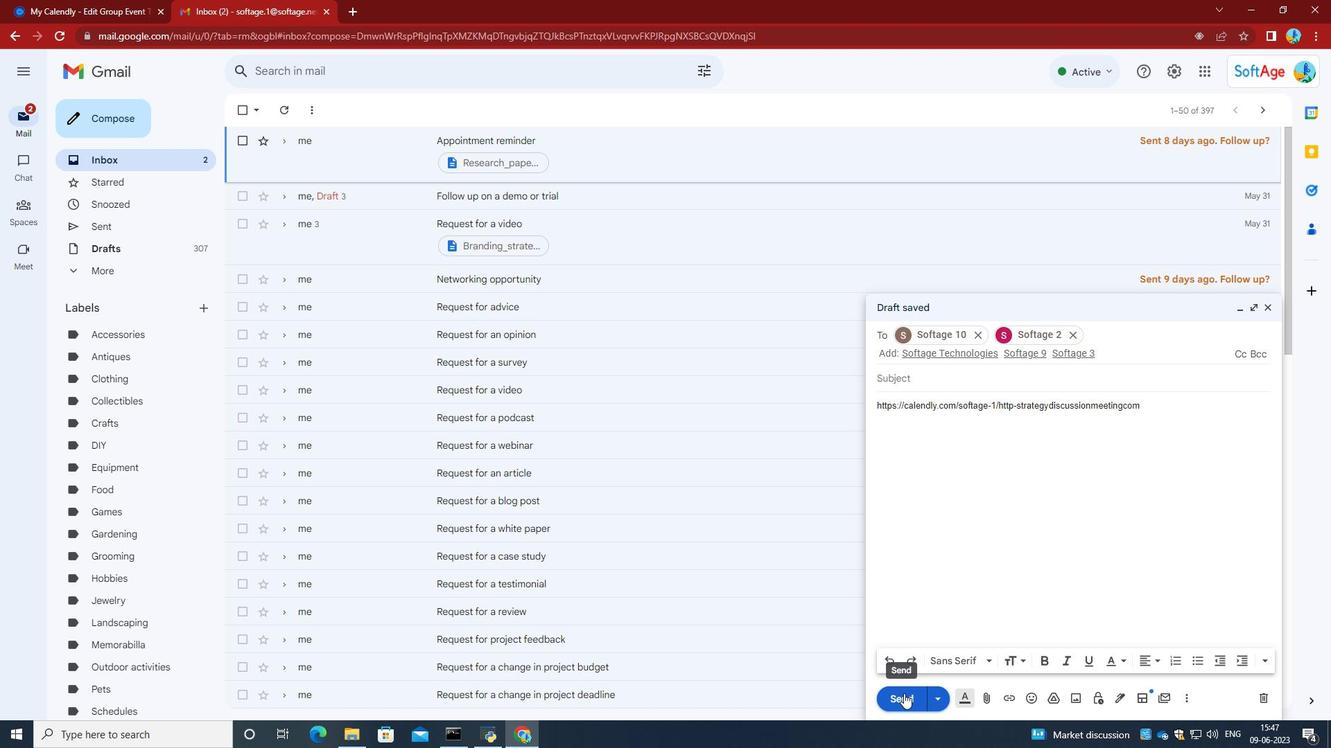 
